 Task: Find connections with filter location Quzhou with filter topic #Sustainabilitywith filter profile language German with filter current company RPG Group with filter school University Institute of Technology, RGPV with filter industry Printing Services with filter service category Insurance with filter keywords title Account Manager
Action: Mouse moved to (154, 225)
Screenshot: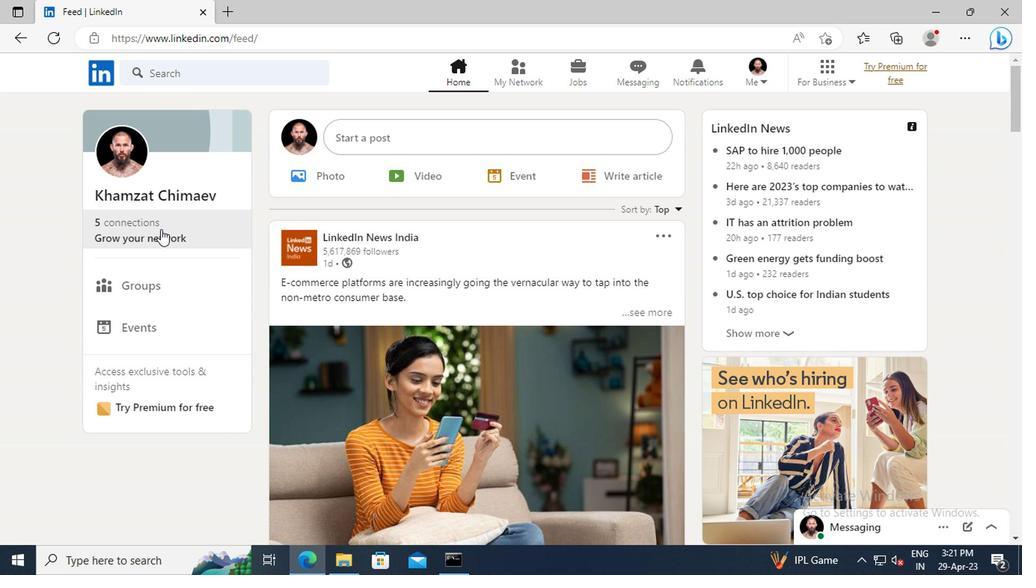 
Action: Mouse pressed left at (154, 225)
Screenshot: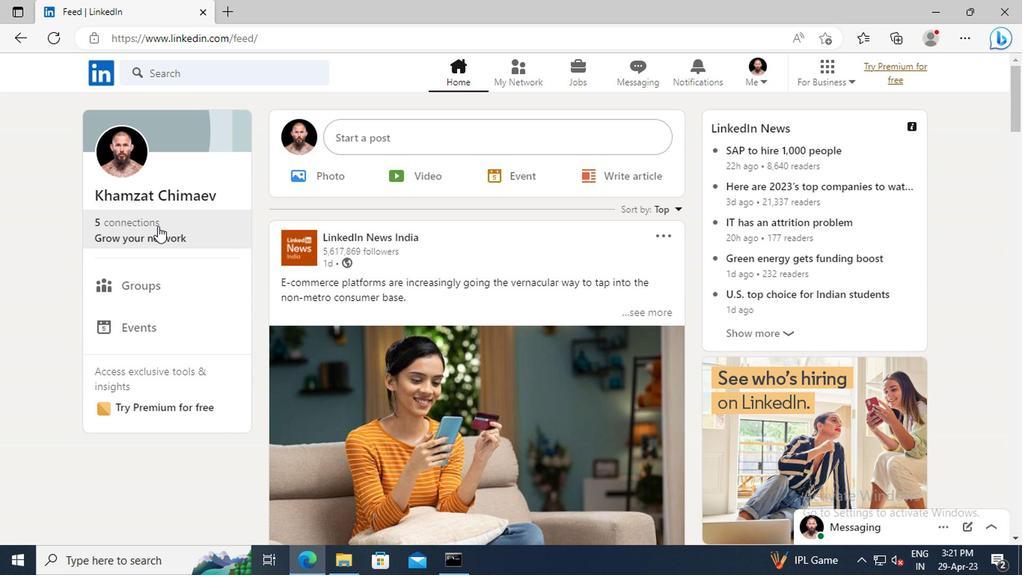 
Action: Mouse moved to (165, 156)
Screenshot: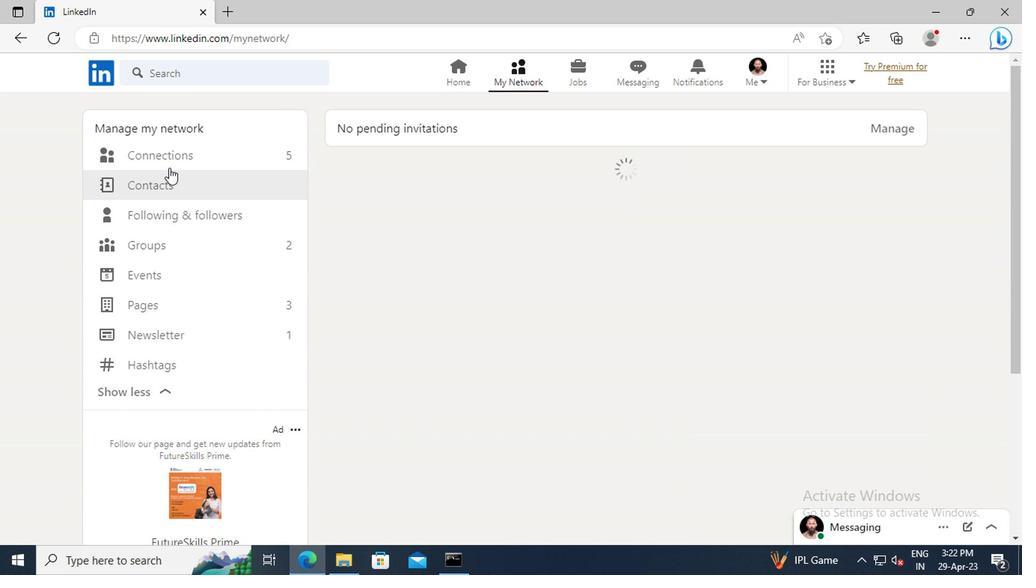 
Action: Mouse pressed left at (165, 156)
Screenshot: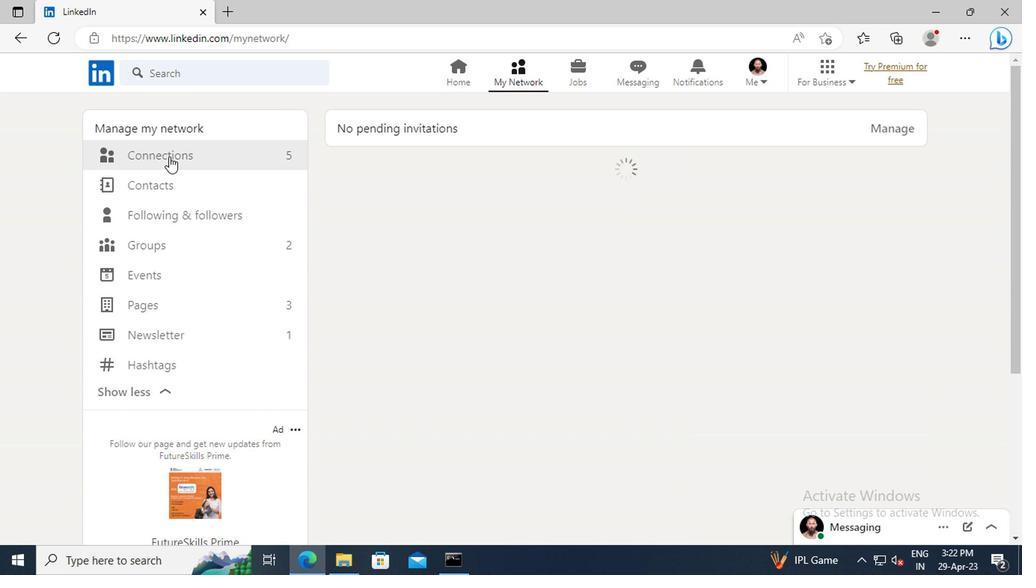 
Action: Mouse moved to (590, 158)
Screenshot: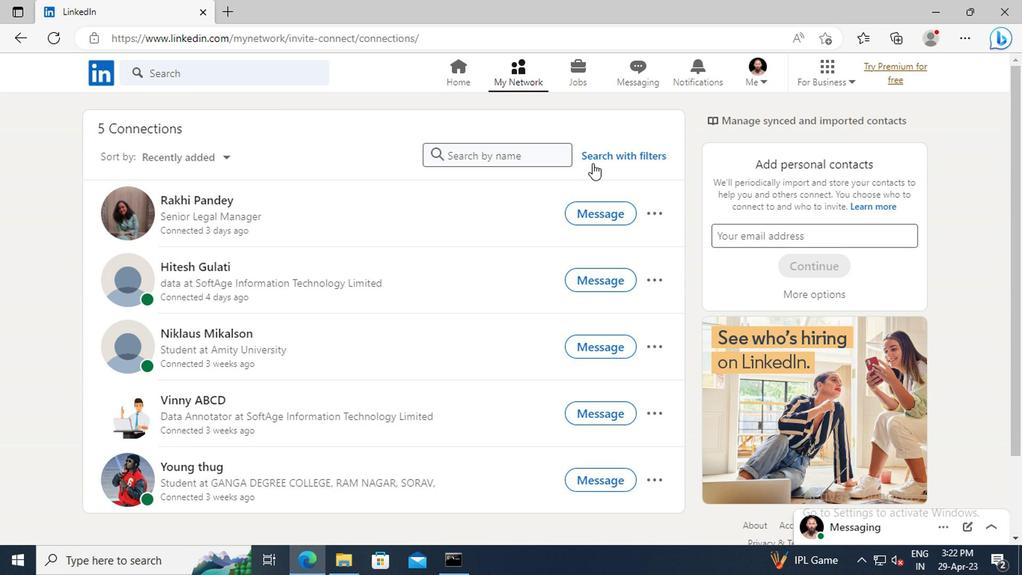 
Action: Mouse pressed left at (590, 158)
Screenshot: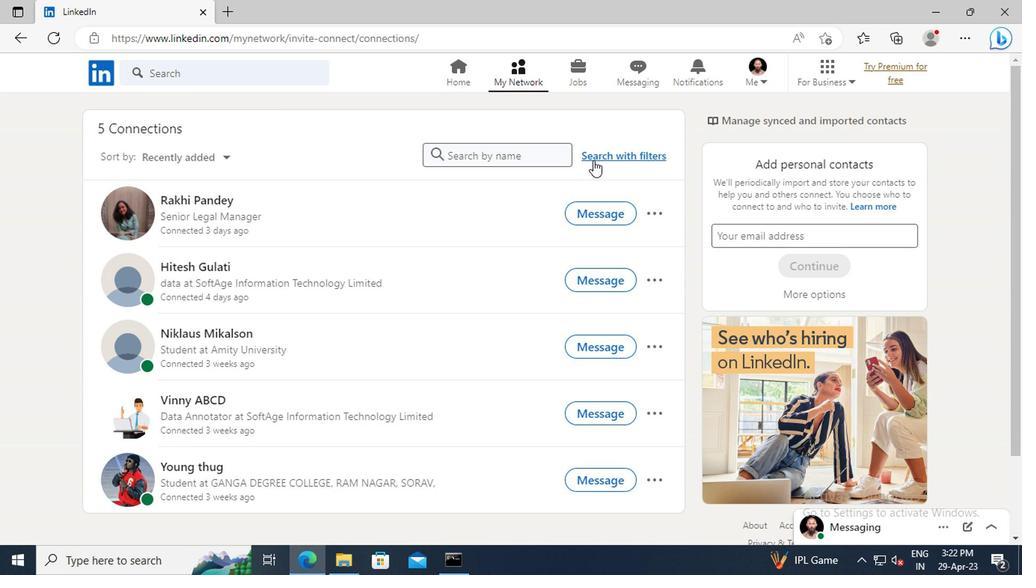 
Action: Mouse moved to (563, 117)
Screenshot: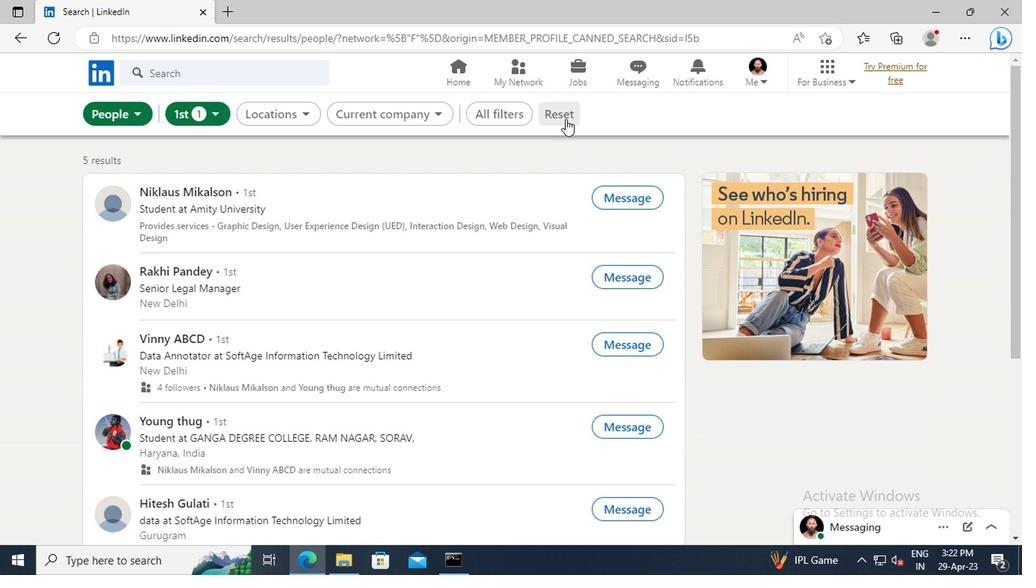 
Action: Mouse pressed left at (563, 117)
Screenshot: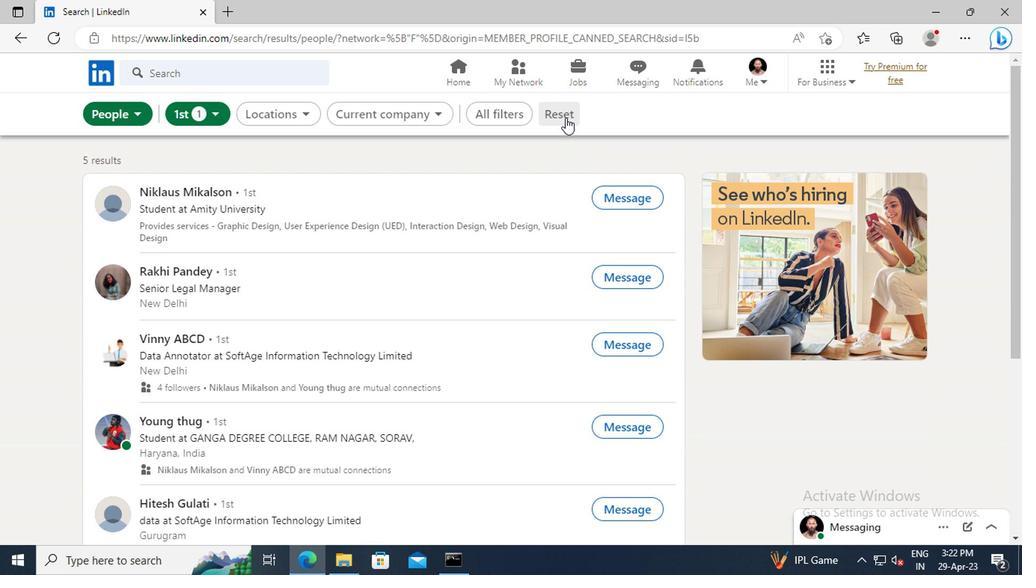 
Action: Mouse moved to (544, 115)
Screenshot: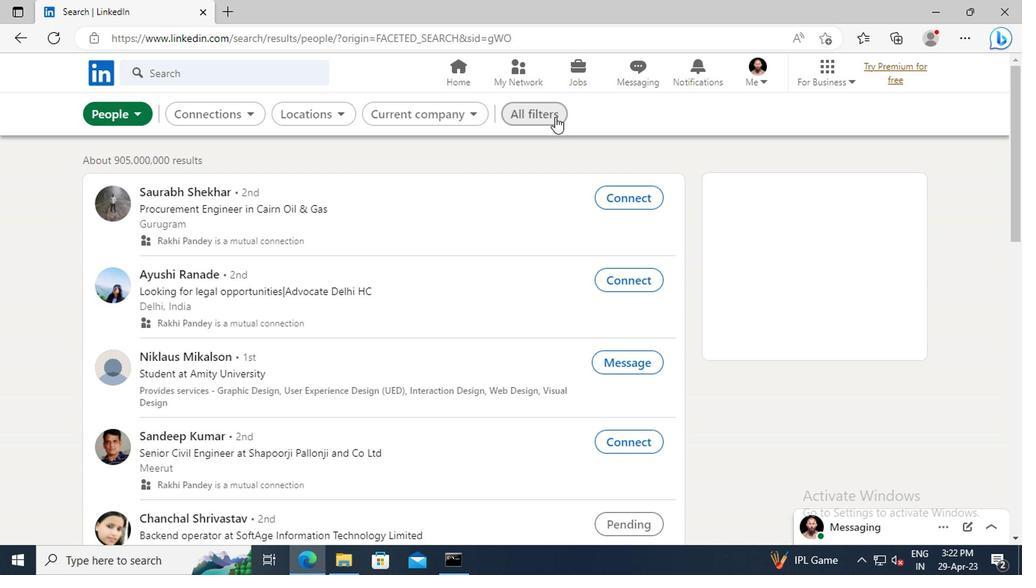 
Action: Mouse pressed left at (544, 115)
Screenshot: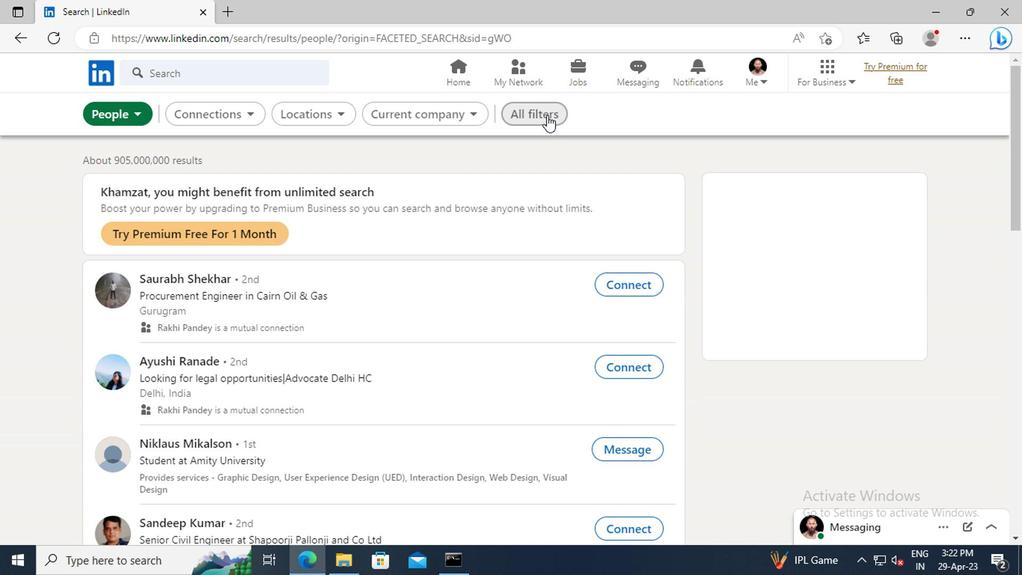 
Action: Mouse moved to (822, 265)
Screenshot: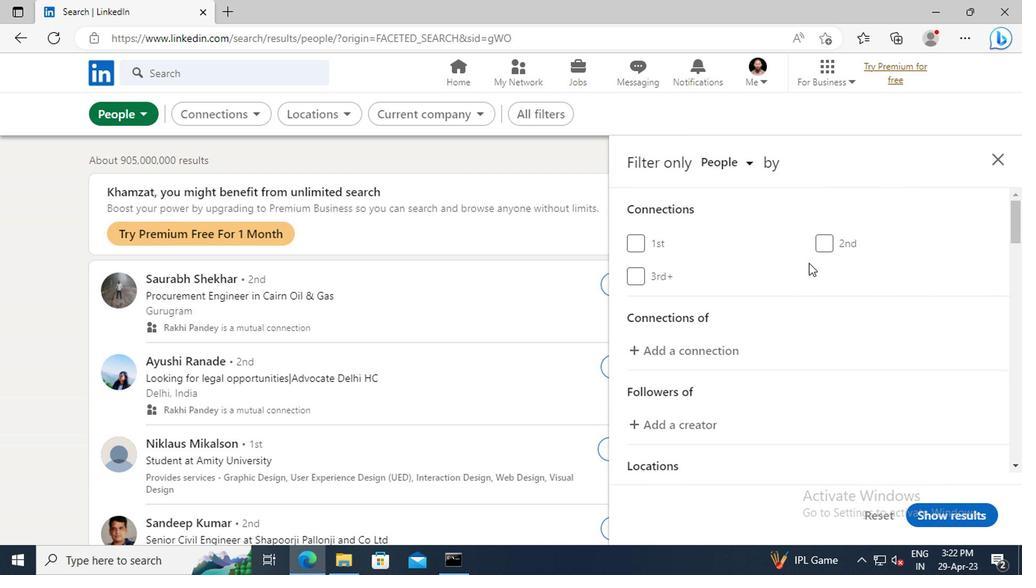 
Action: Mouse scrolled (822, 264) with delta (0, -1)
Screenshot: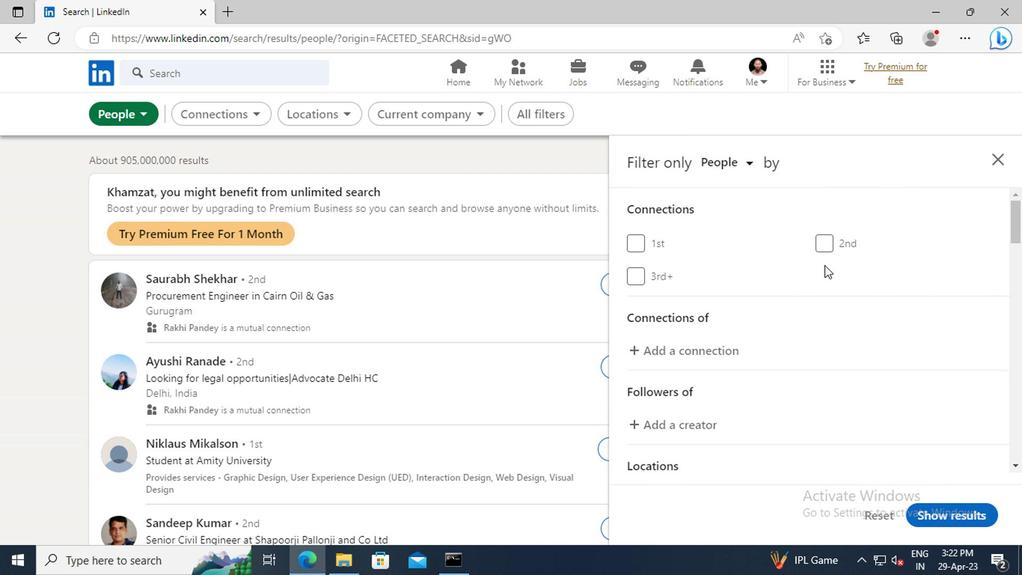 
Action: Mouse scrolled (822, 264) with delta (0, -1)
Screenshot: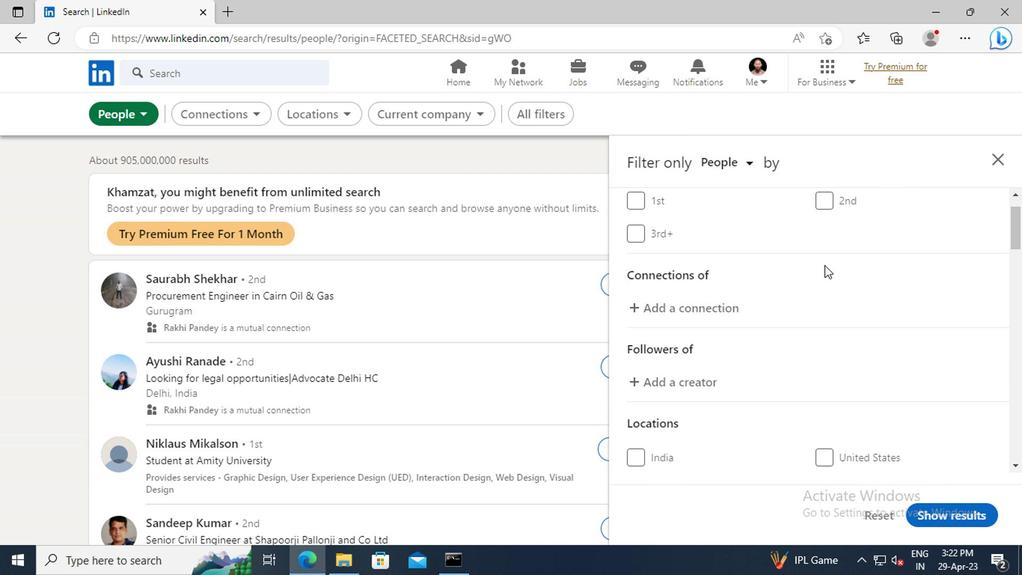
Action: Mouse scrolled (822, 264) with delta (0, -1)
Screenshot: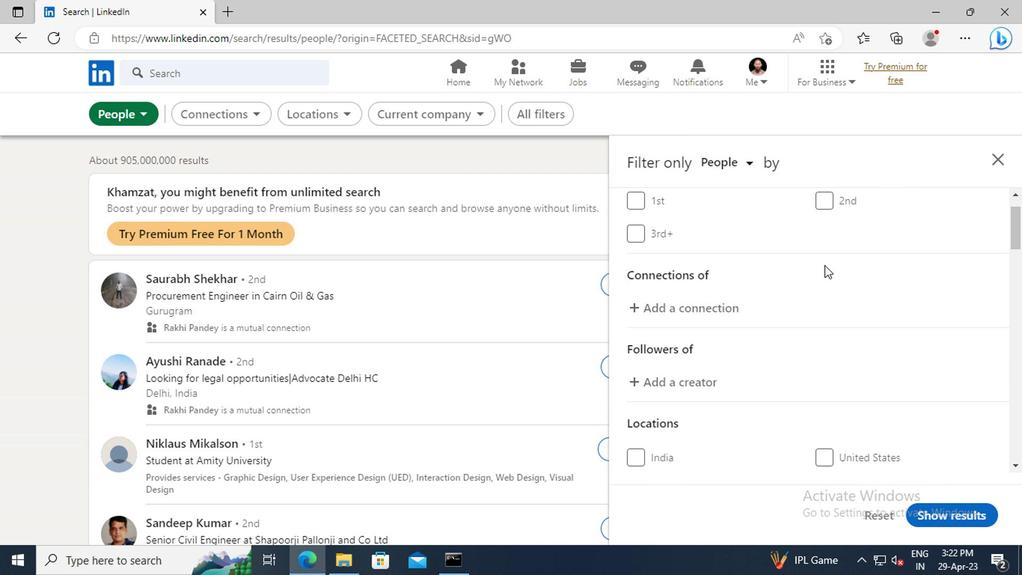 
Action: Mouse scrolled (822, 264) with delta (0, -1)
Screenshot: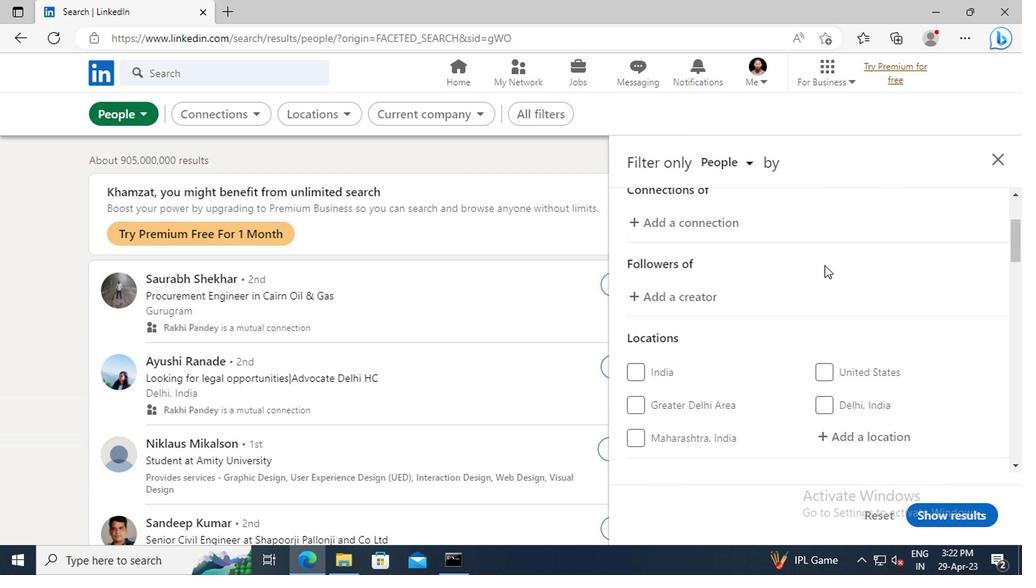 
Action: Mouse scrolled (822, 264) with delta (0, -1)
Screenshot: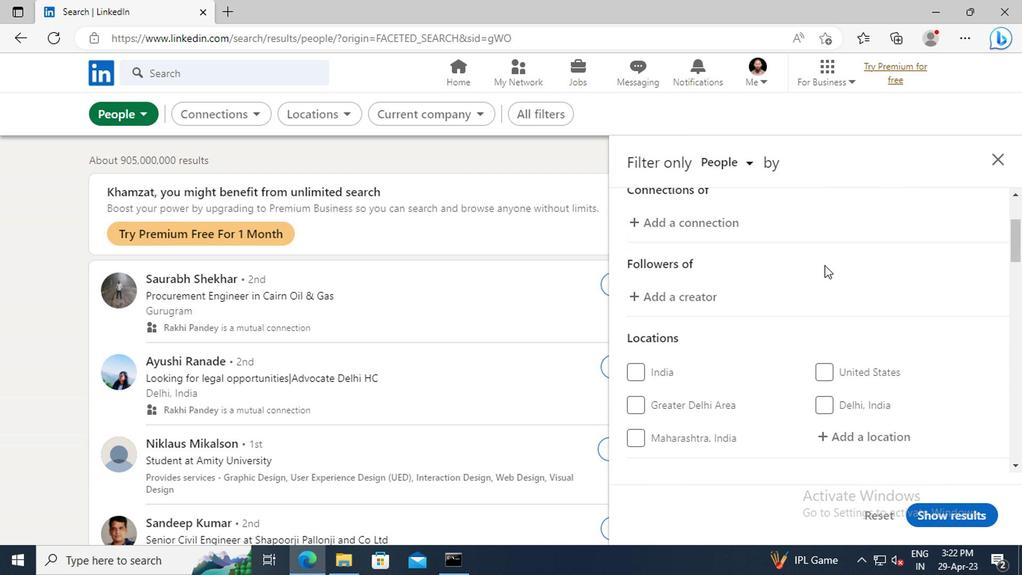 
Action: Mouse scrolled (822, 264) with delta (0, -1)
Screenshot: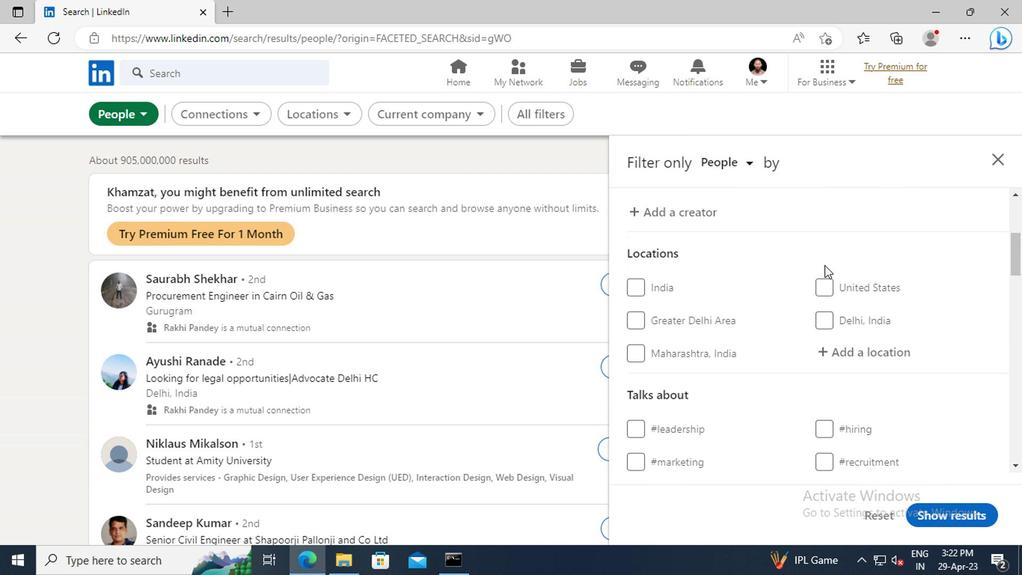 
Action: Mouse moved to (836, 310)
Screenshot: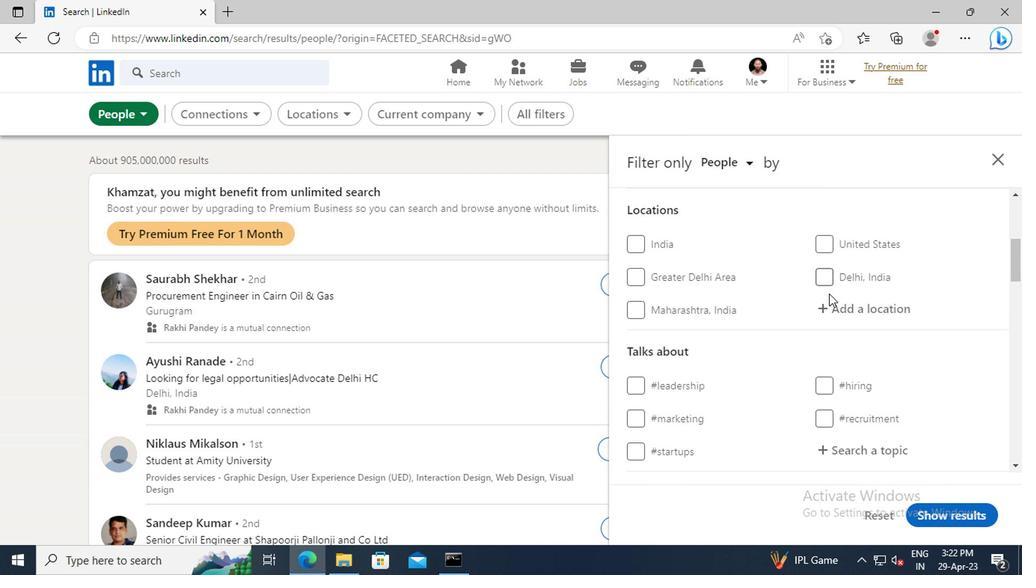 
Action: Mouse pressed left at (836, 310)
Screenshot: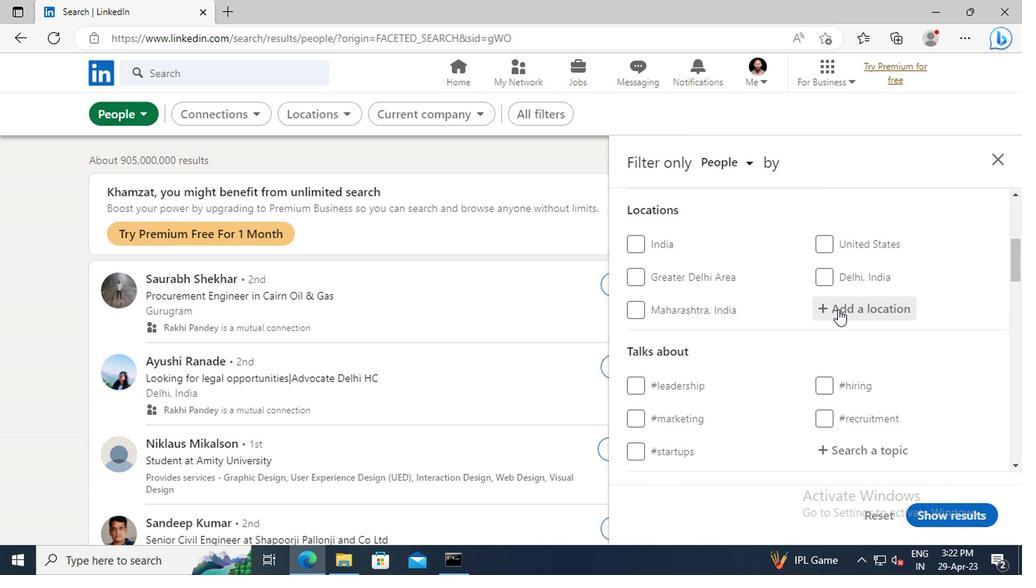 
Action: Key pressed <Key.shift>QUZHOU
Screenshot: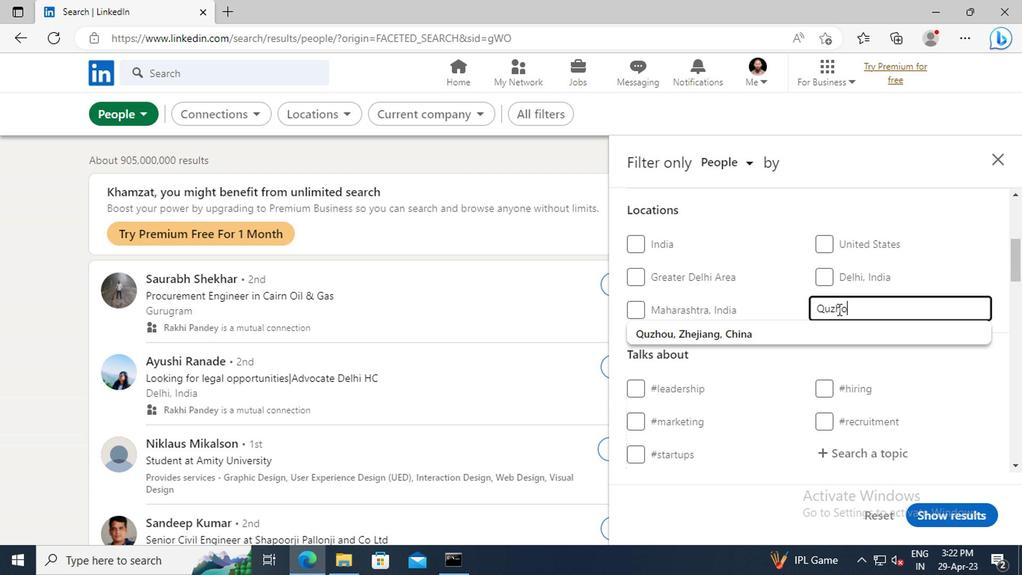 
Action: Mouse moved to (812, 330)
Screenshot: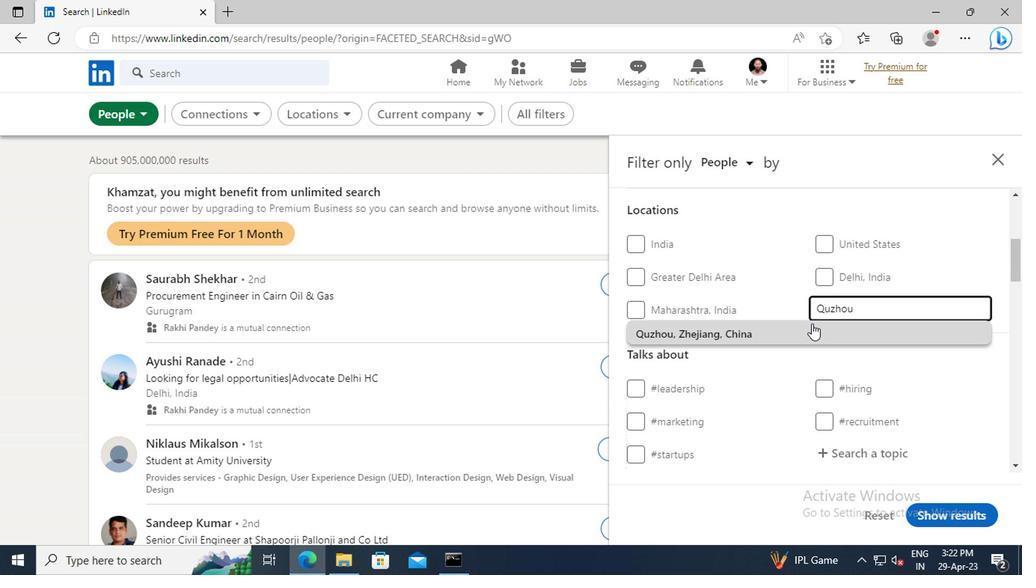 
Action: Mouse pressed left at (812, 330)
Screenshot: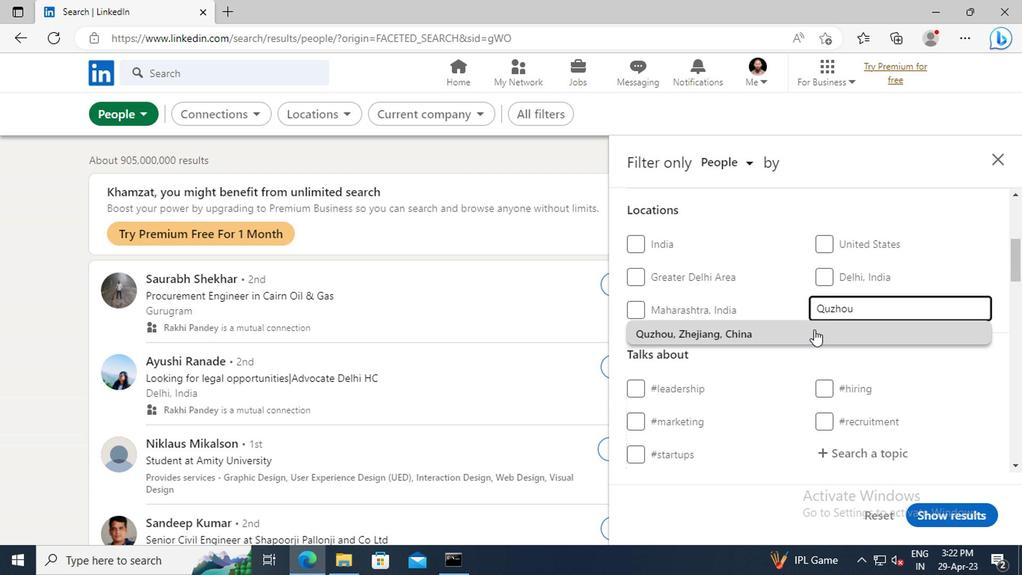 
Action: Mouse scrolled (812, 329) with delta (0, 0)
Screenshot: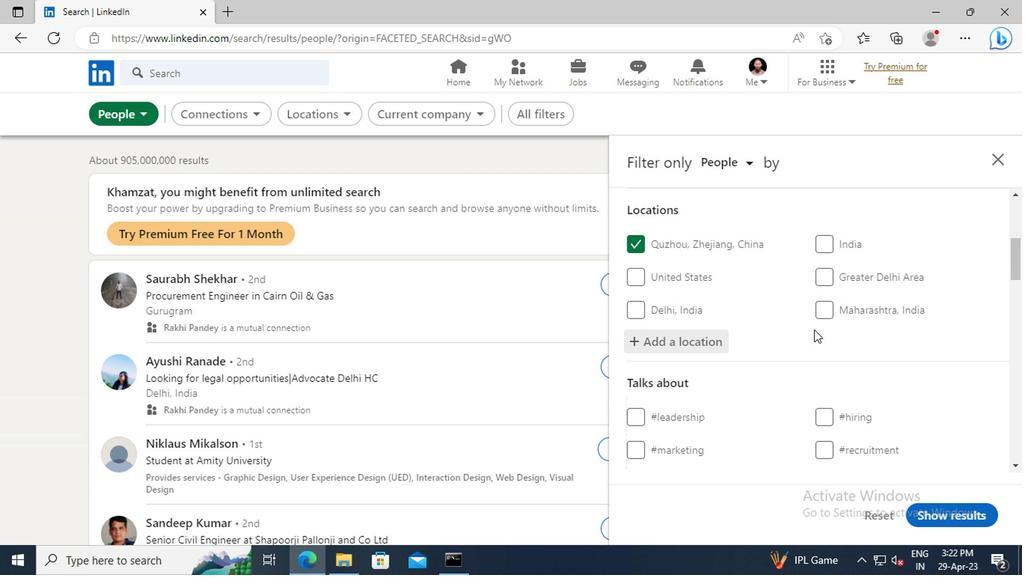 
Action: Mouse scrolled (812, 329) with delta (0, 0)
Screenshot: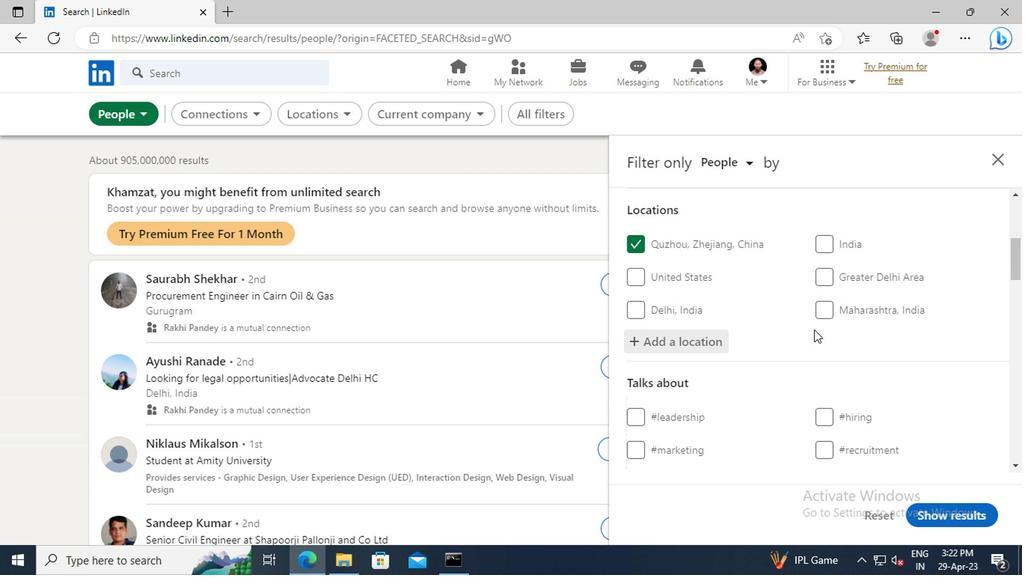
Action: Mouse scrolled (812, 329) with delta (0, 0)
Screenshot: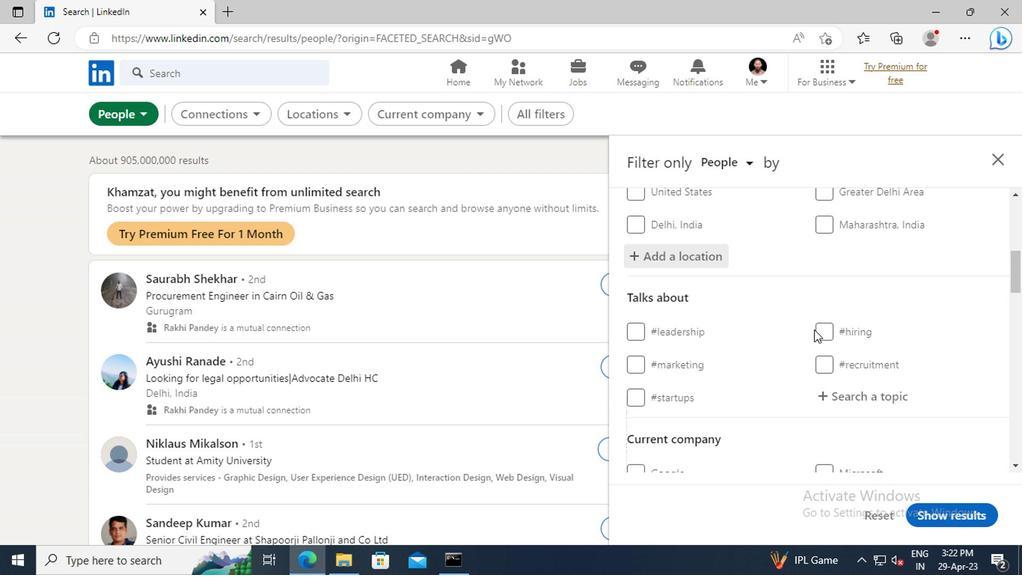 
Action: Mouse moved to (836, 354)
Screenshot: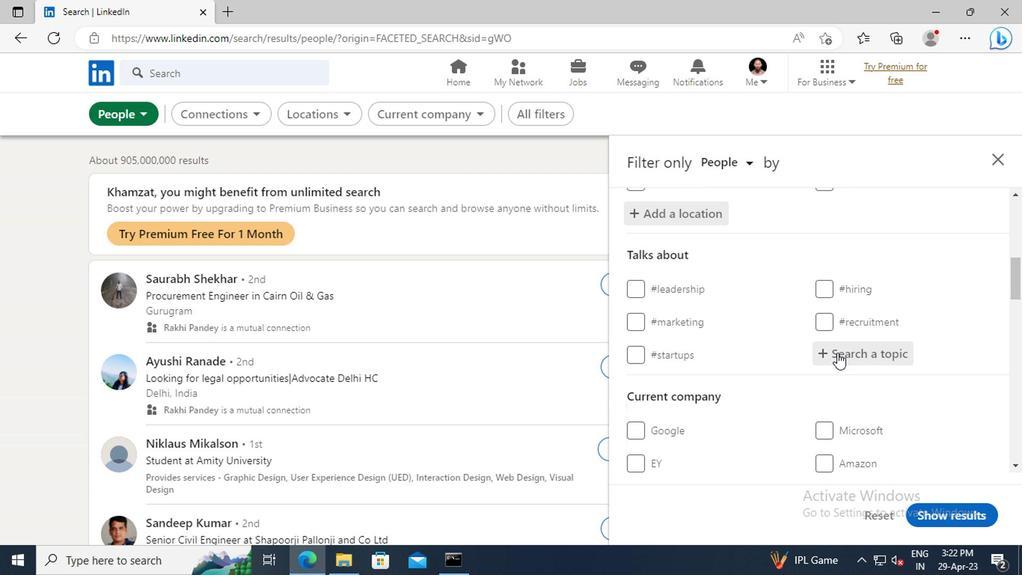 
Action: Mouse pressed left at (836, 354)
Screenshot: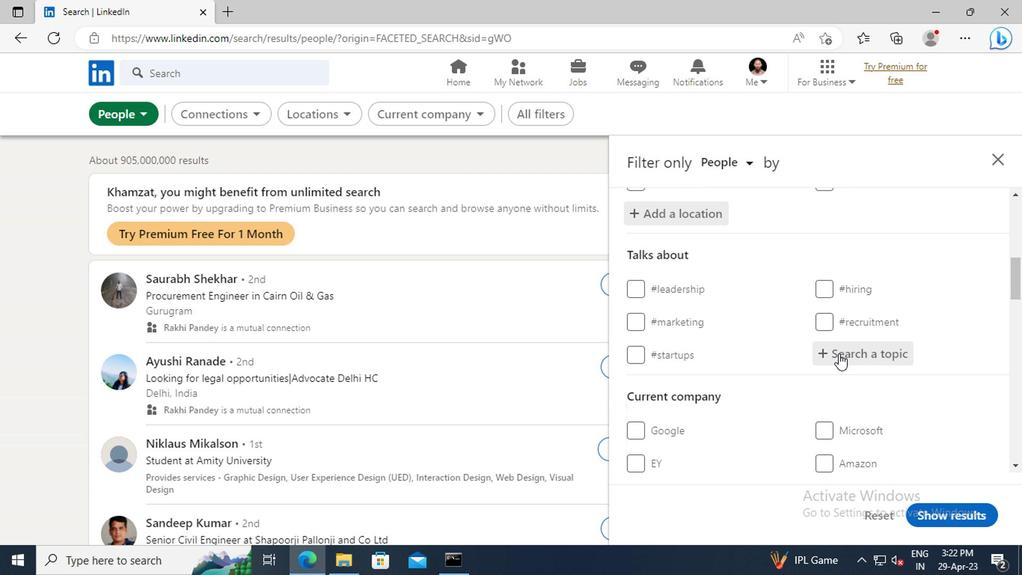 
Action: Key pressed <Key.shift>SUSTAINA
Screenshot: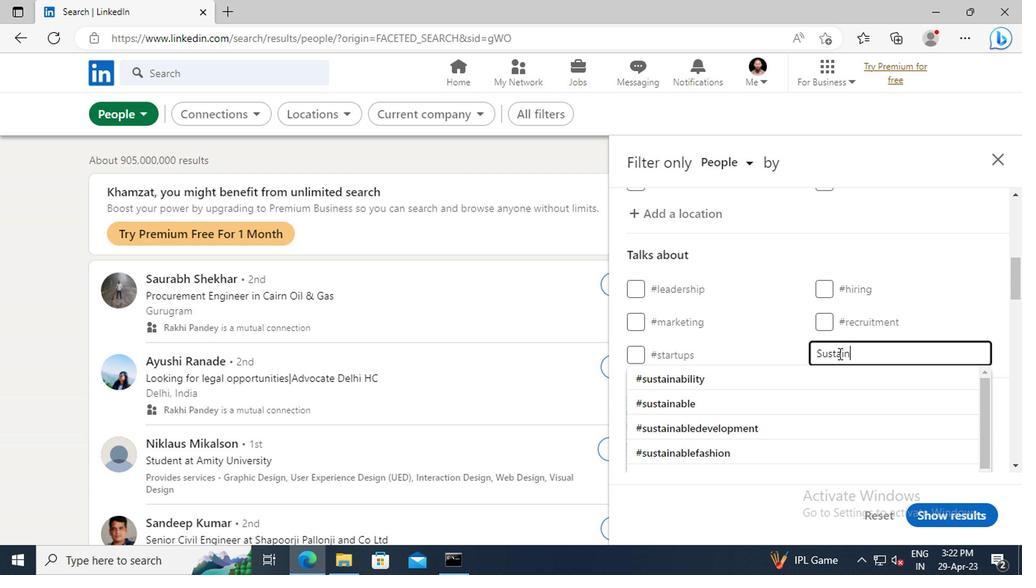
Action: Mouse moved to (831, 371)
Screenshot: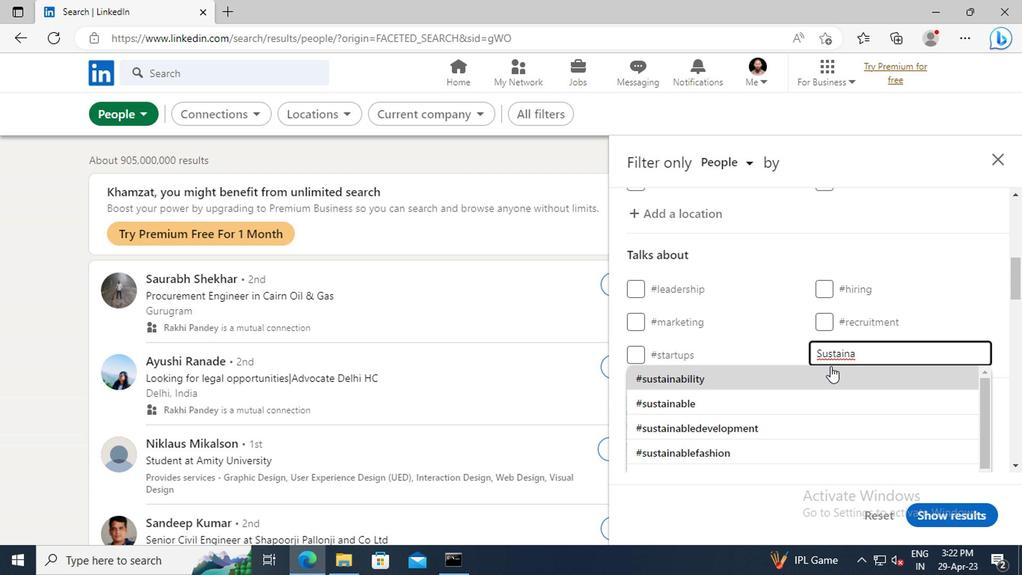 
Action: Mouse pressed left at (831, 371)
Screenshot: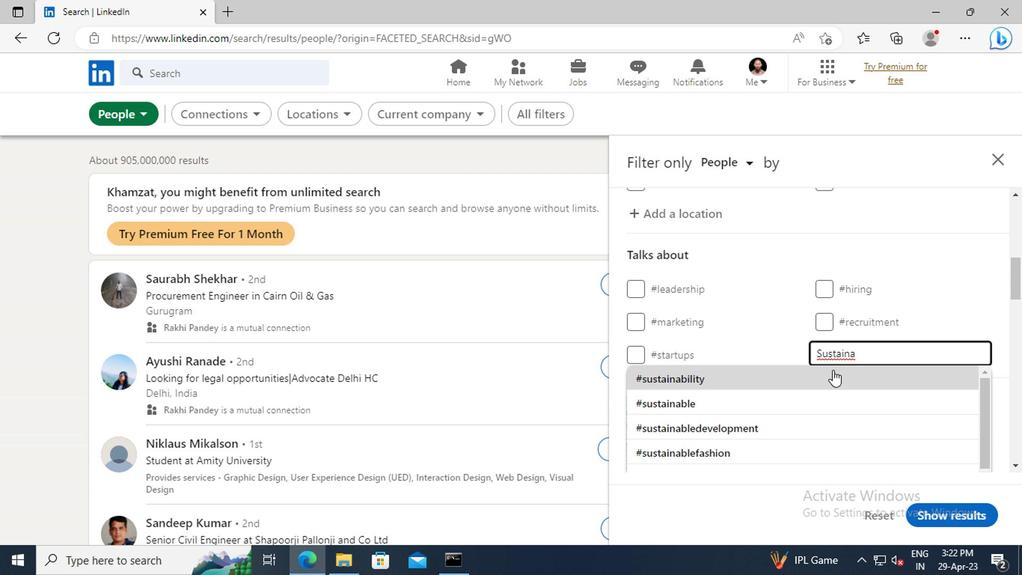 
Action: Mouse scrolled (831, 370) with delta (0, -1)
Screenshot: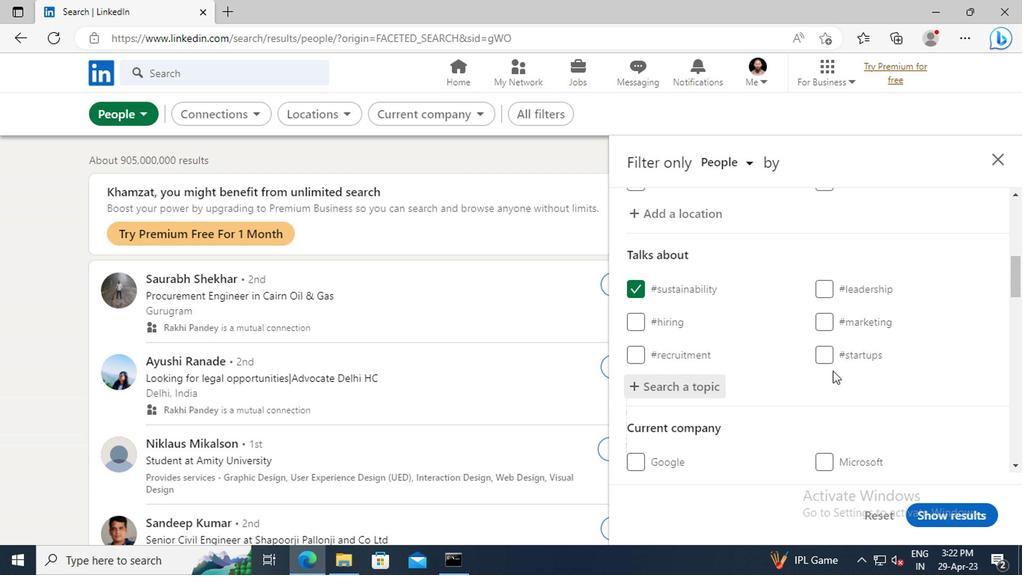 
Action: Mouse scrolled (831, 370) with delta (0, -1)
Screenshot: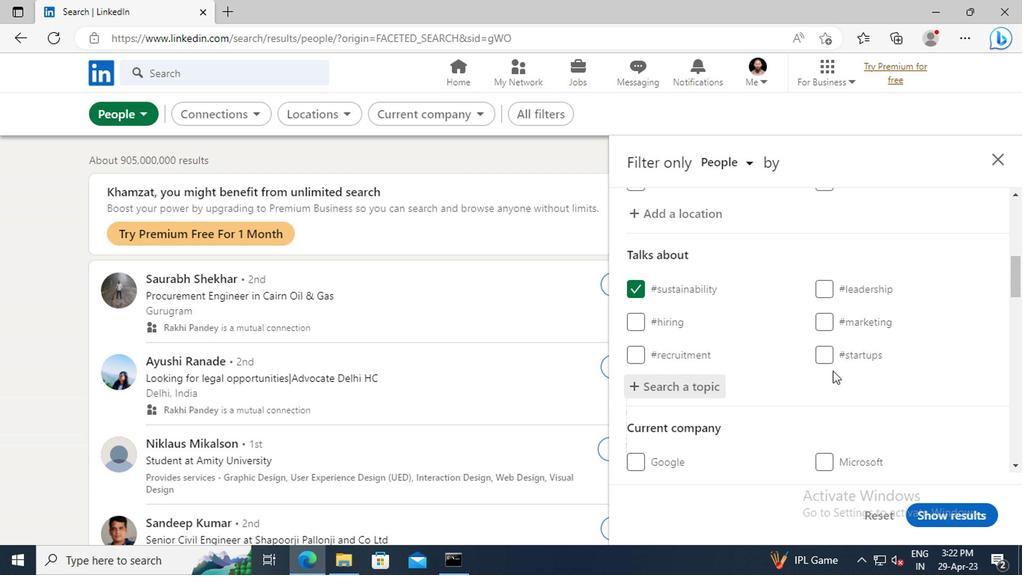 
Action: Mouse scrolled (831, 370) with delta (0, -1)
Screenshot: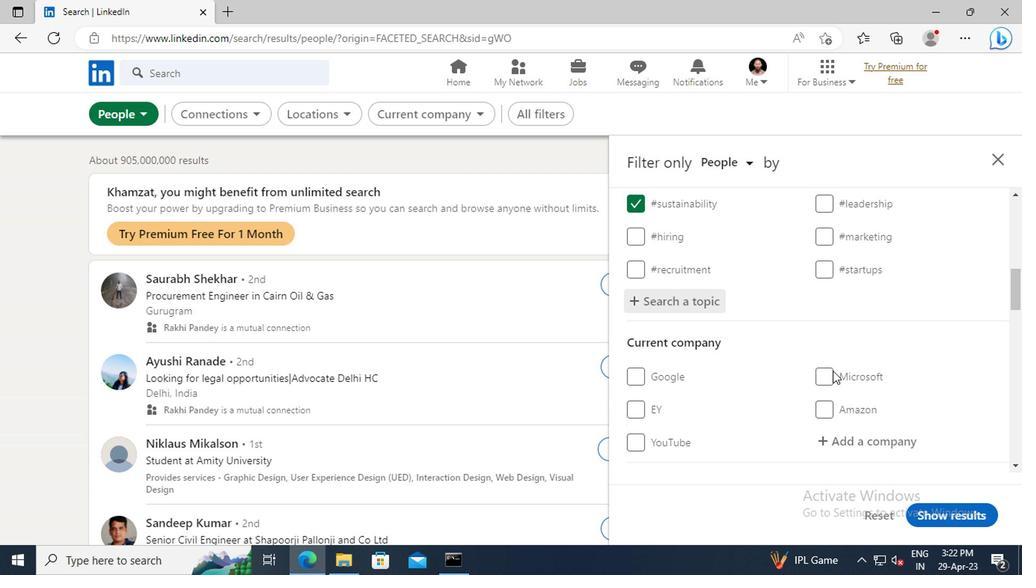 
Action: Mouse scrolled (831, 370) with delta (0, -1)
Screenshot: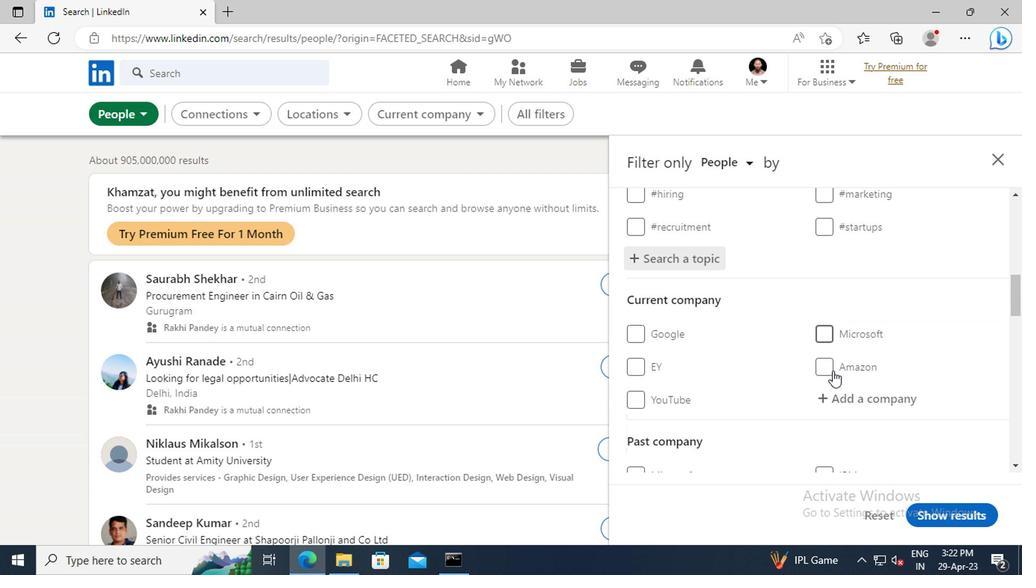 
Action: Mouse scrolled (831, 370) with delta (0, -1)
Screenshot: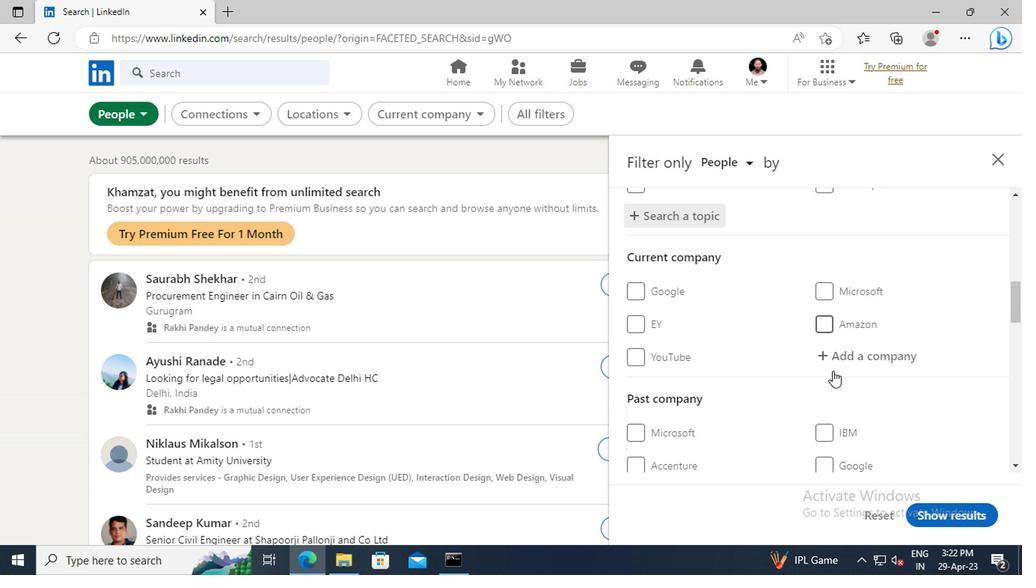 
Action: Mouse scrolled (831, 370) with delta (0, -1)
Screenshot: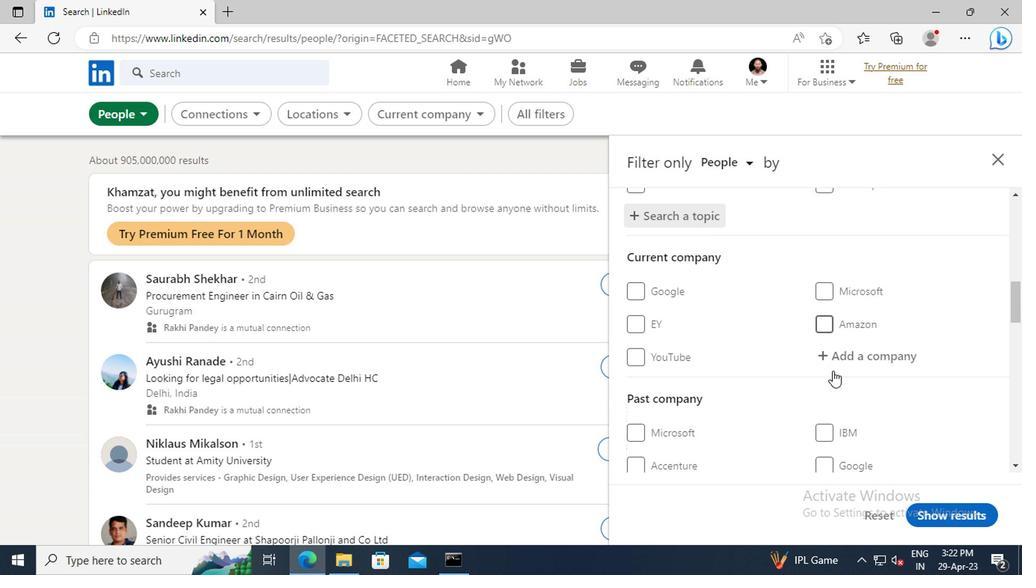
Action: Mouse scrolled (831, 370) with delta (0, -1)
Screenshot: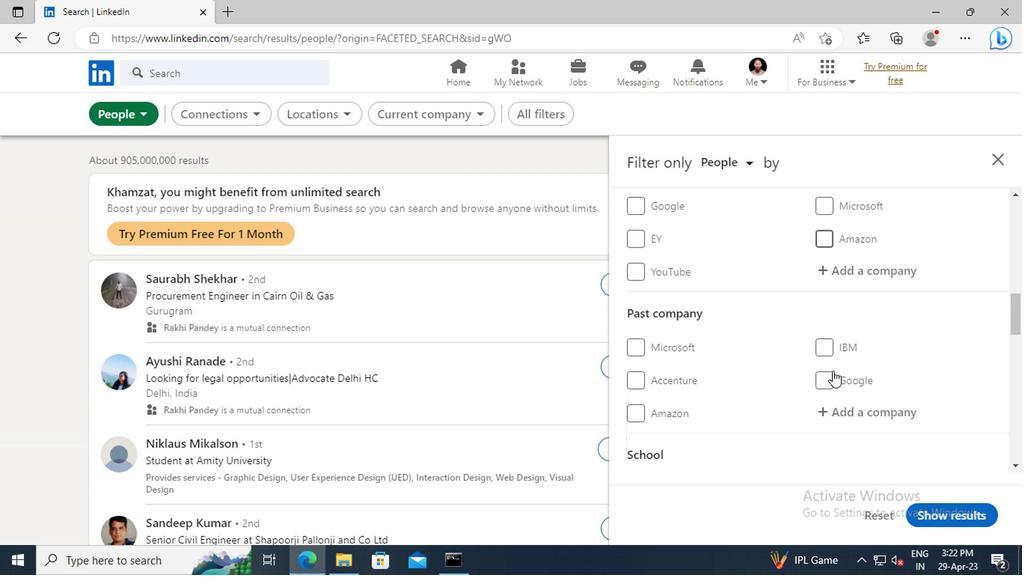 
Action: Mouse scrolled (831, 370) with delta (0, -1)
Screenshot: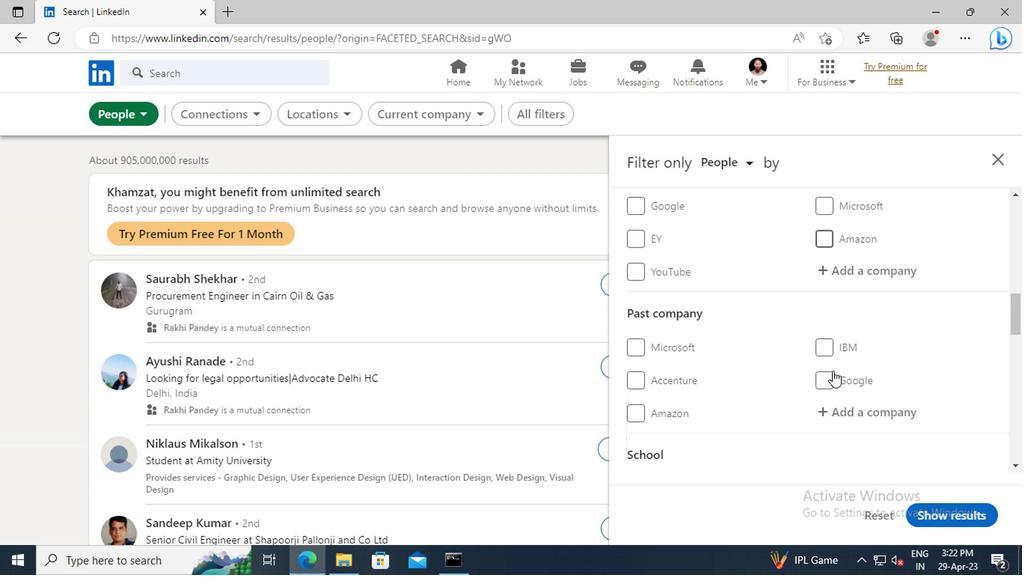 
Action: Mouse scrolled (831, 370) with delta (0, -1)
Screenshot: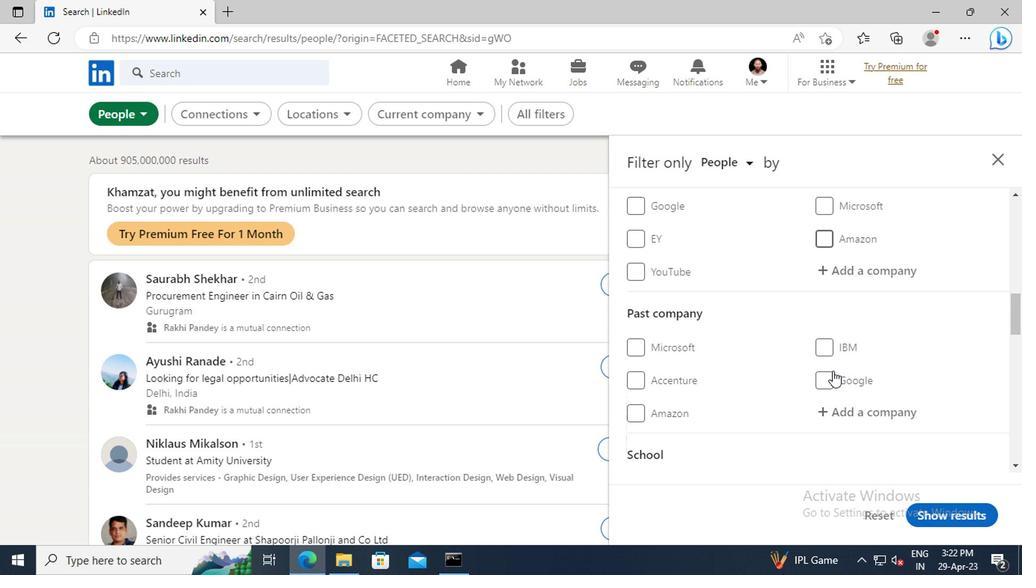 
Action: Mouse scrolled (831, 370) with delta (0, -1)
Screenshot: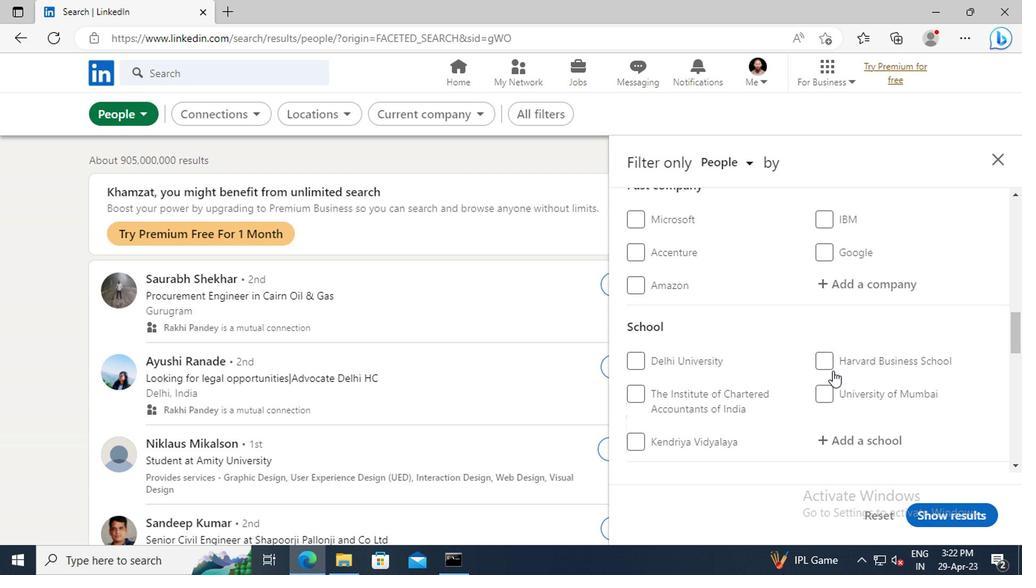 
Action: Mouse scrolled (831, 370) with delta (0, -1)
Screenshot: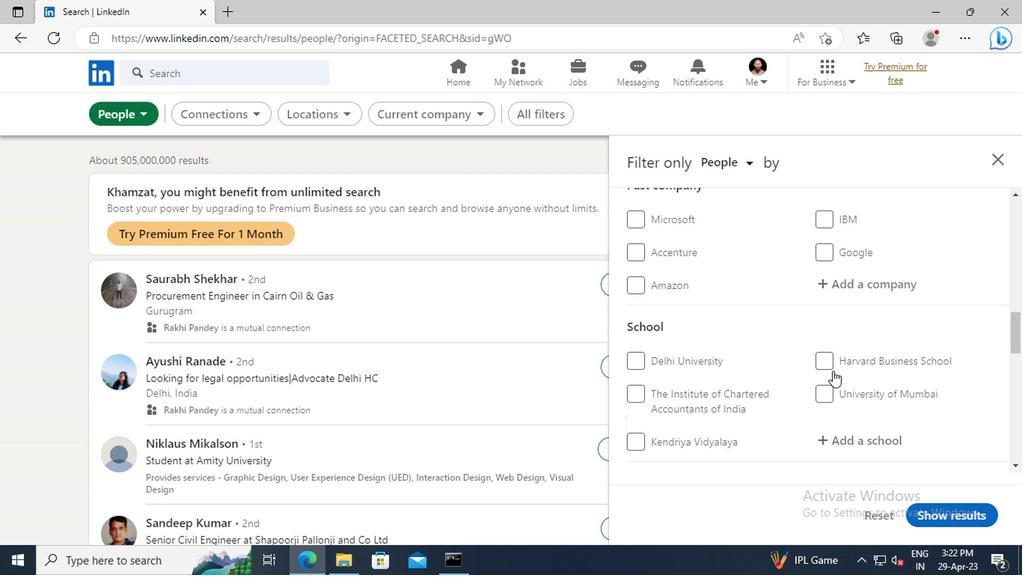 
Action: Mouse scrolled (831, 370) with delta (0, -1)
Screenshot: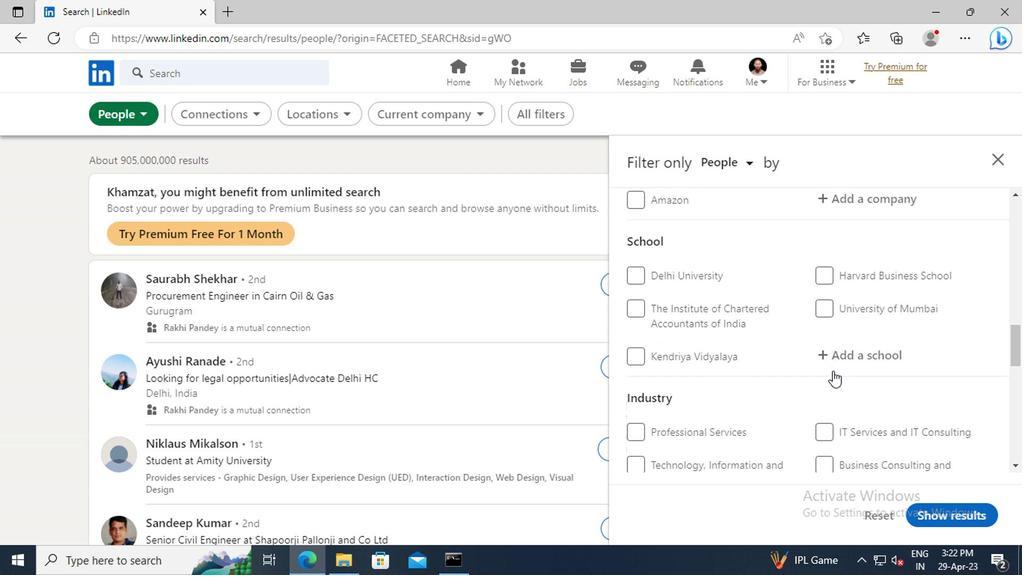
Action: Mouse scrolled (831, 370) with delta (0, -1)
Screenshot: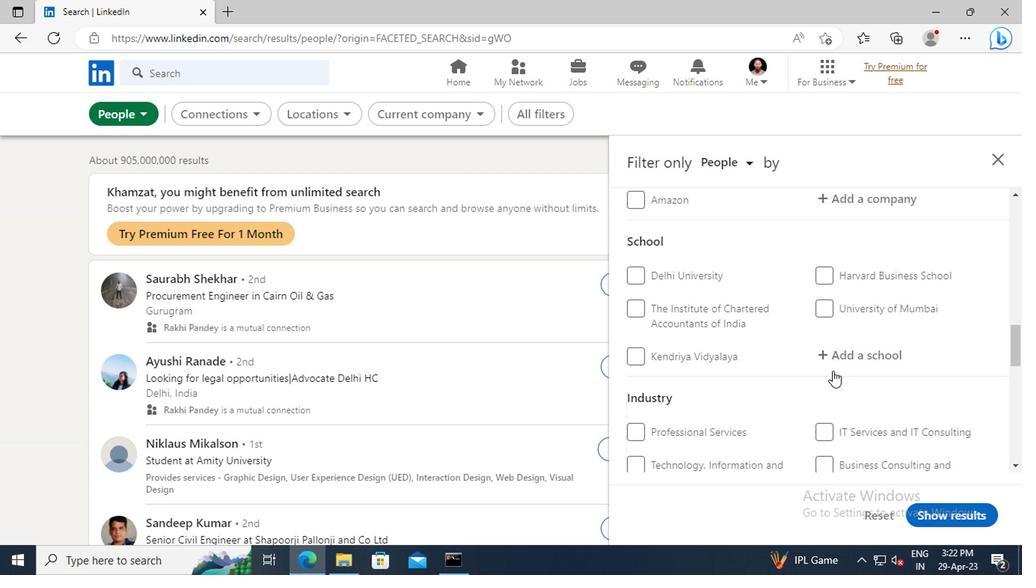 
Action: Mouse scrolled (831, 370) with delta (0, -1)
Screenshot: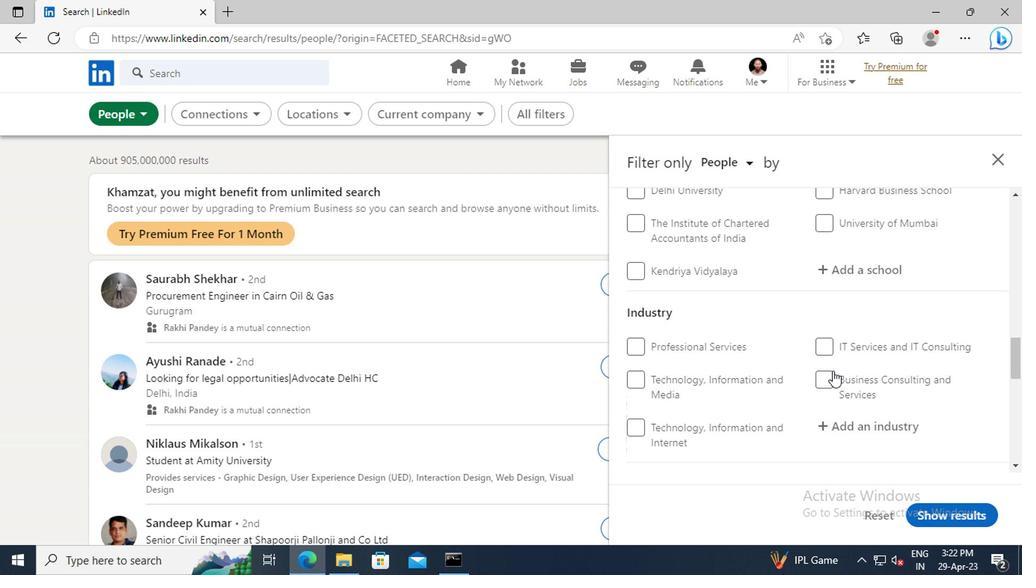 
Action: Mouse scrolled (831, 370) with delta (0, -1)
Screenshot: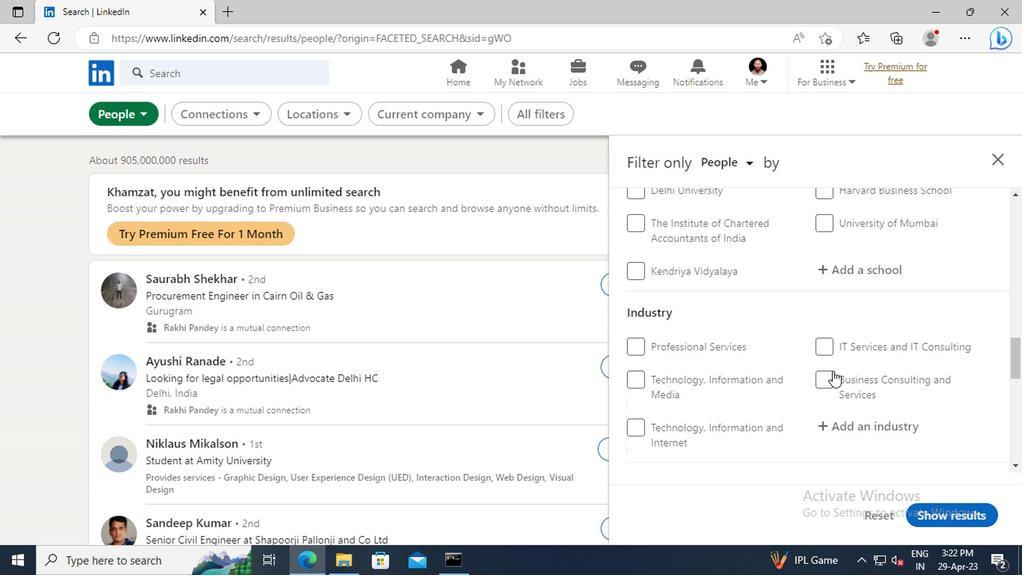 
Action: Mouse scrolled (831, 370) with delta (0, -1)
Screenshot: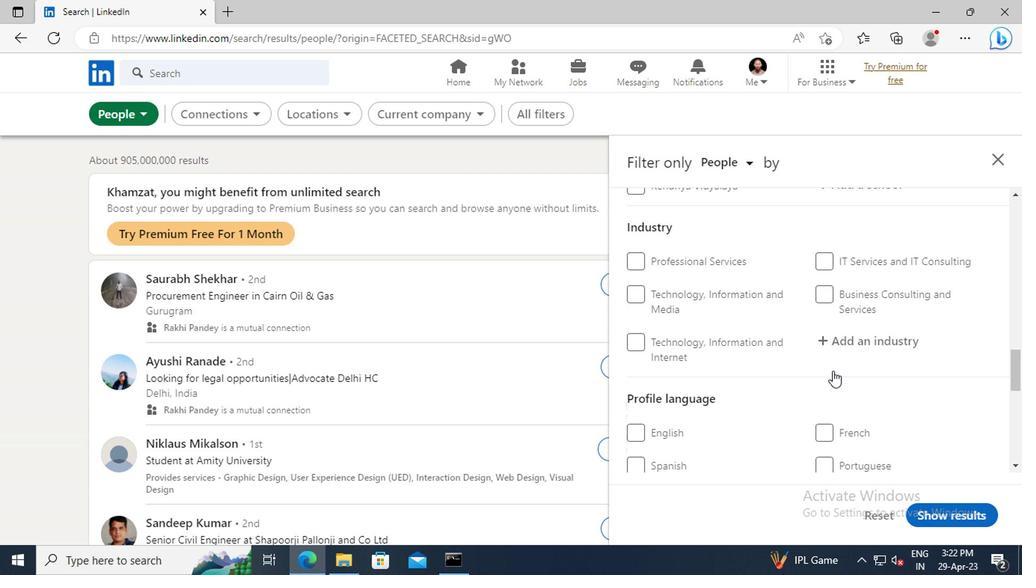 
Action: Mouse moved to (636, 457)
Screenshot: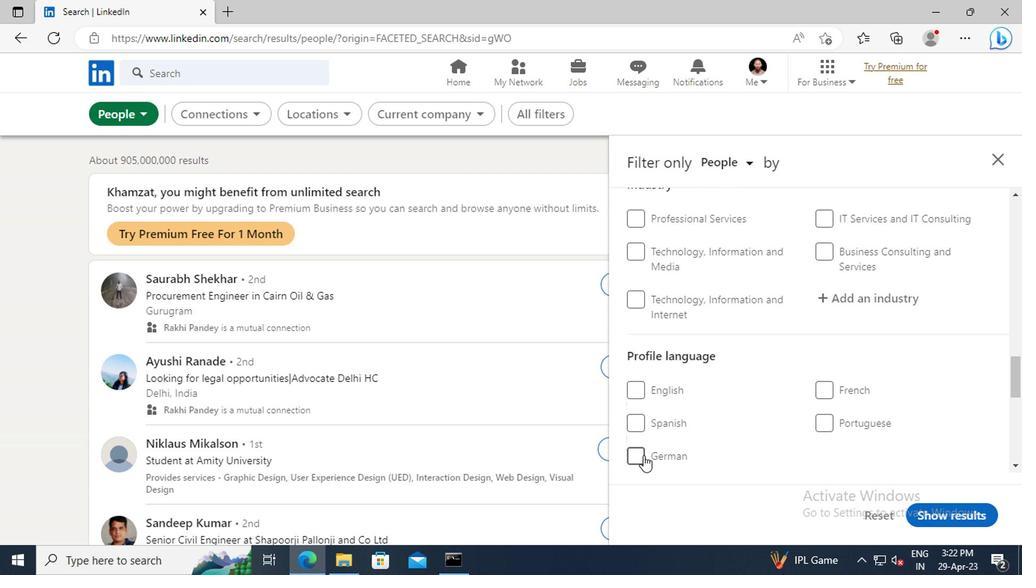 
Action: Mouse pressed left at (636, 457)
Screenshot: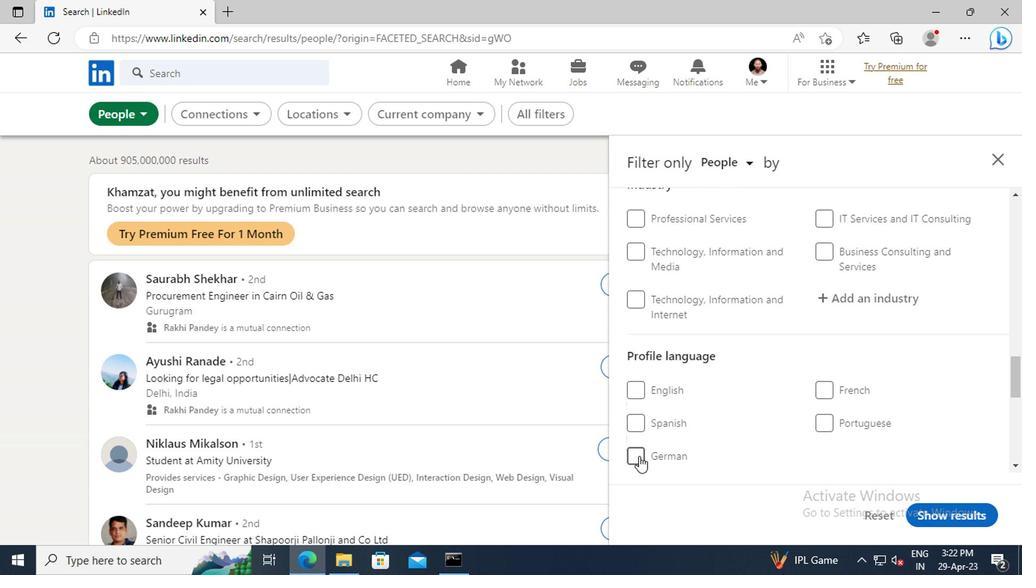 
Action: Mouse moved to (836, 379)
Screenshot: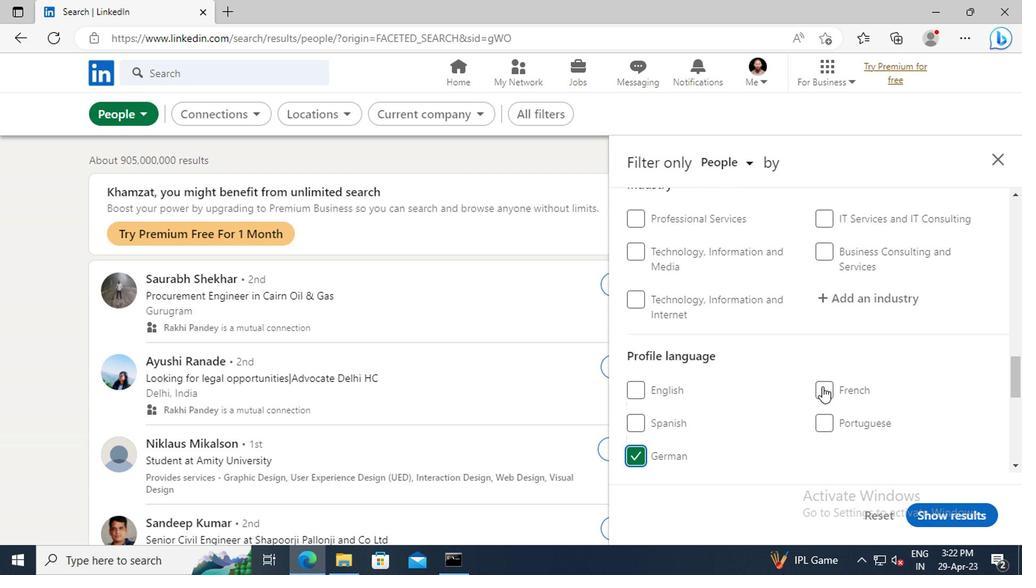 
Action: Mouse scrolled (836, 380) with delta (0, 1)
Screenshot: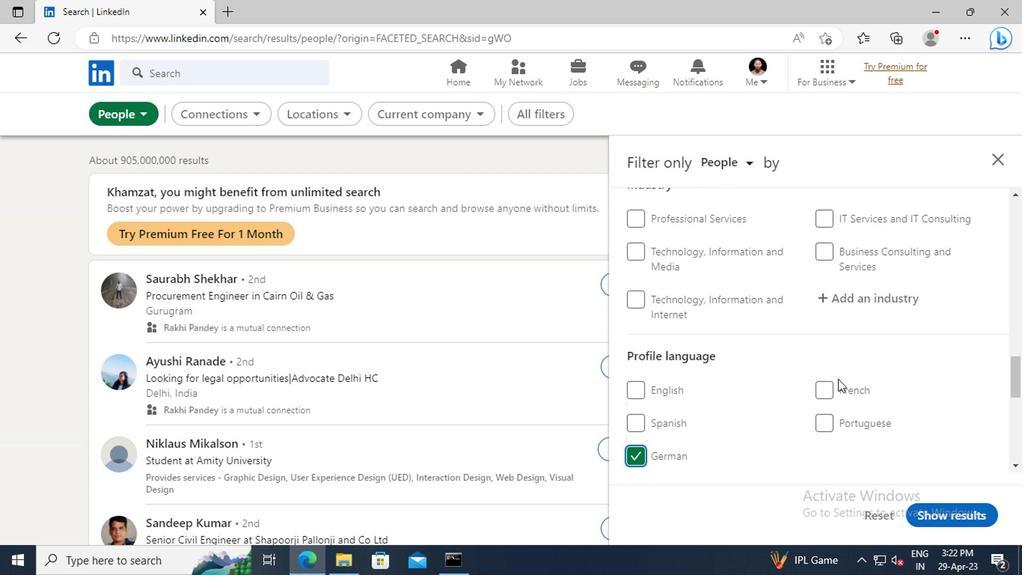 
Action: Mouse scrolled (836, 380) with delta (0, 1)
Screenshot: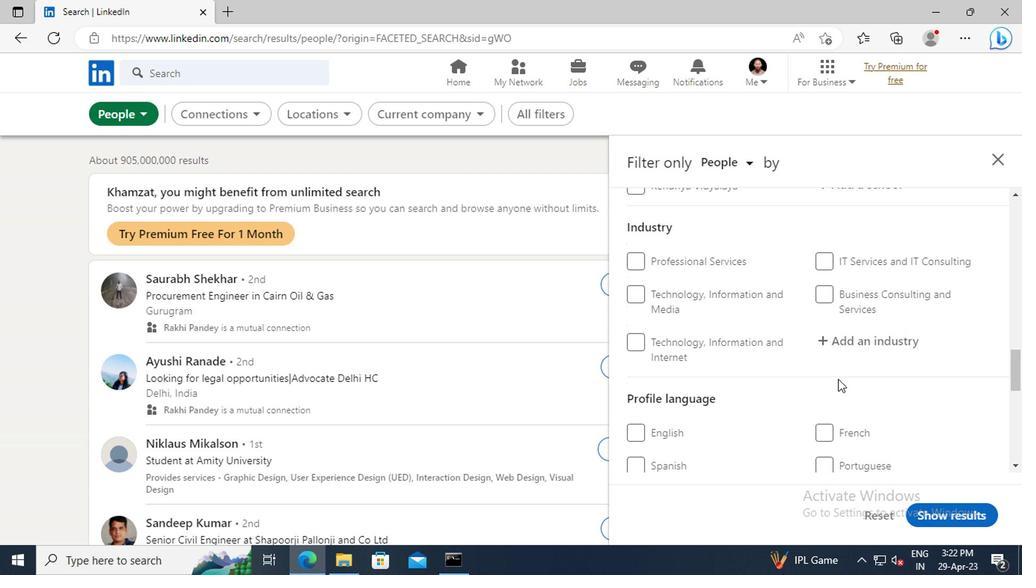 
Action: Mouse scrolled (836, 380) with delta (0, 1)
Screenshot: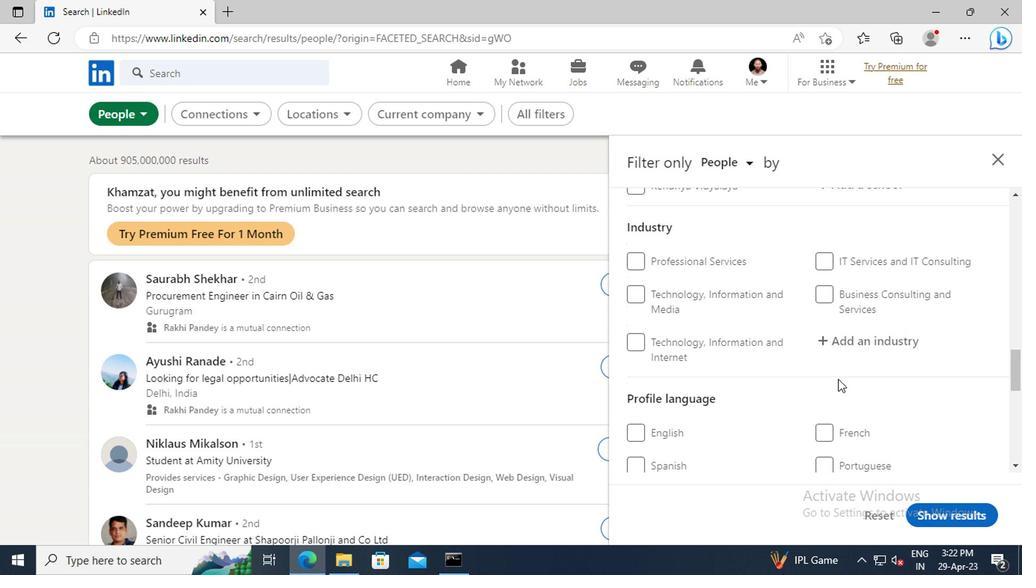 
Action: Mouse scrolled (836, 380) with delta (0, 1)
Screenshot: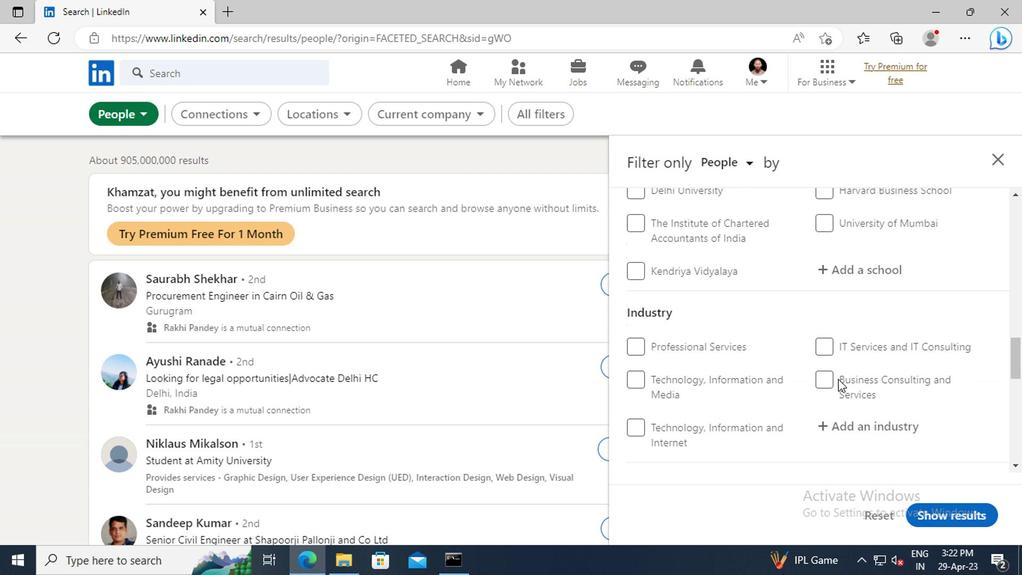 
Action: Mouse scrolled (836, 380) with delta (0, 1)
Screenshot: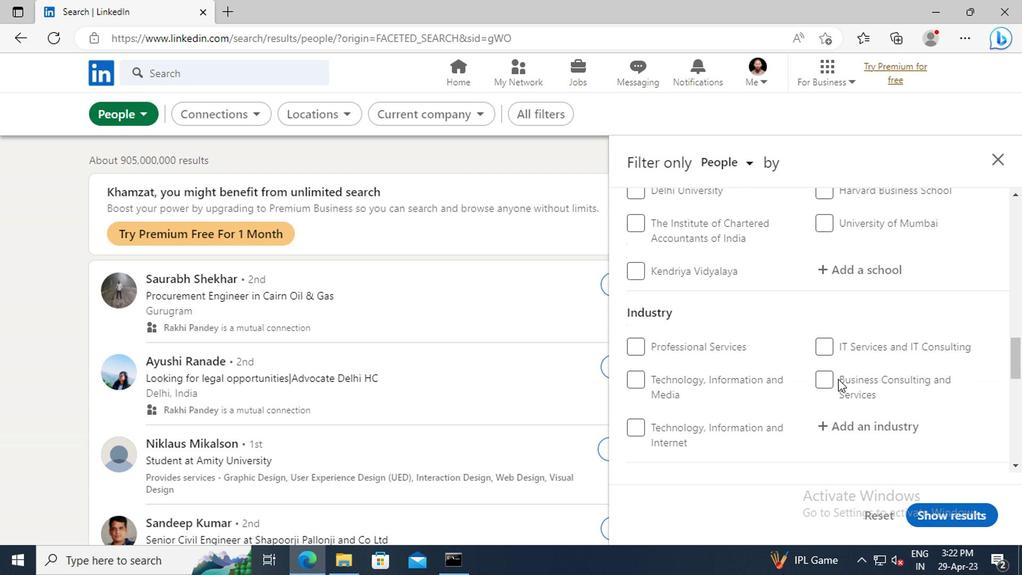 
Action: Mouse scrolled (836, 380) with delta (0, 1)
Screenshot: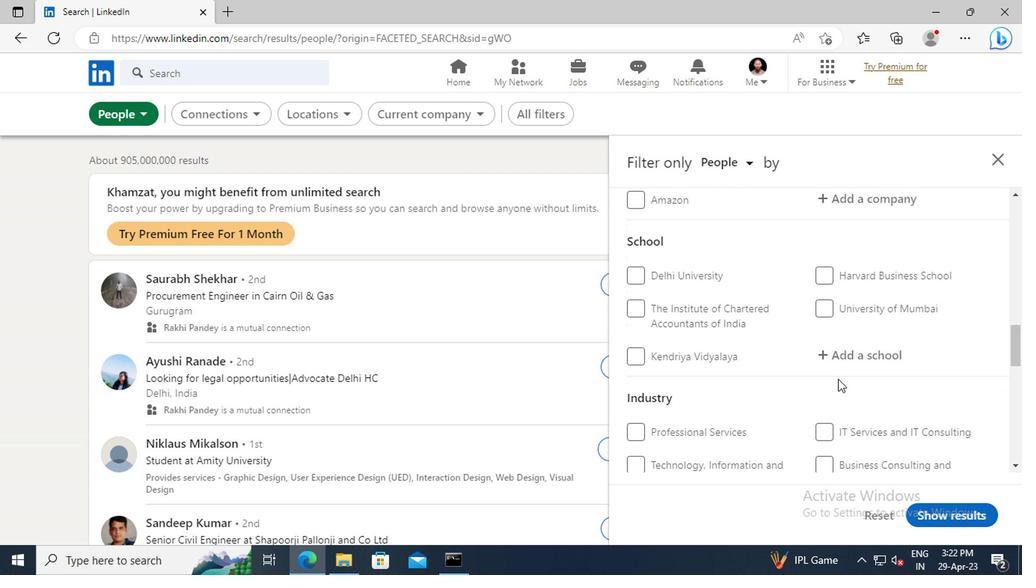 
Action: Mouse scrolled (836, 380) with delta (0, 1)
Screenshot: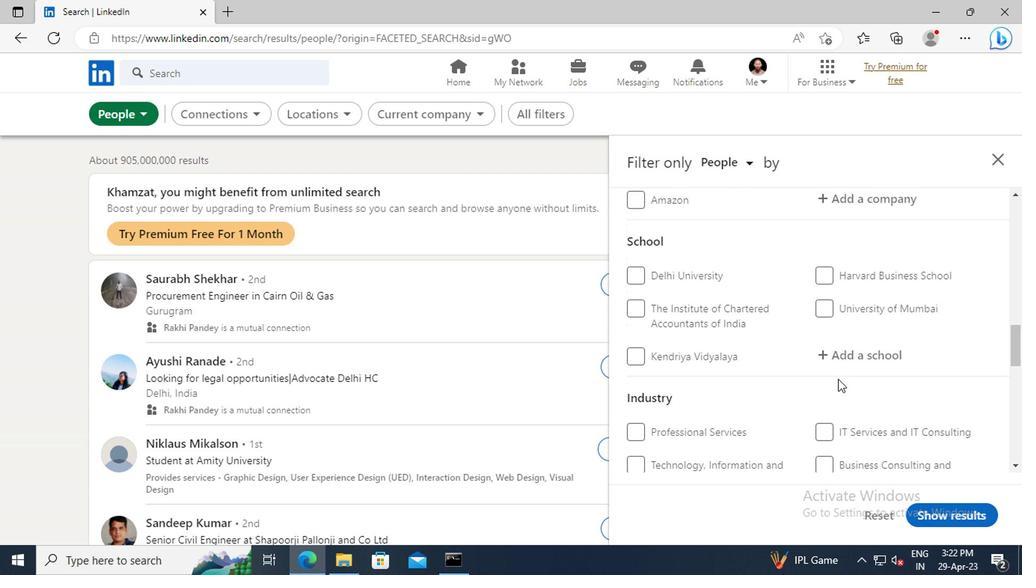 
Action: Mouse scrolled (836, 380) with delta (0, 1)
Screenshot: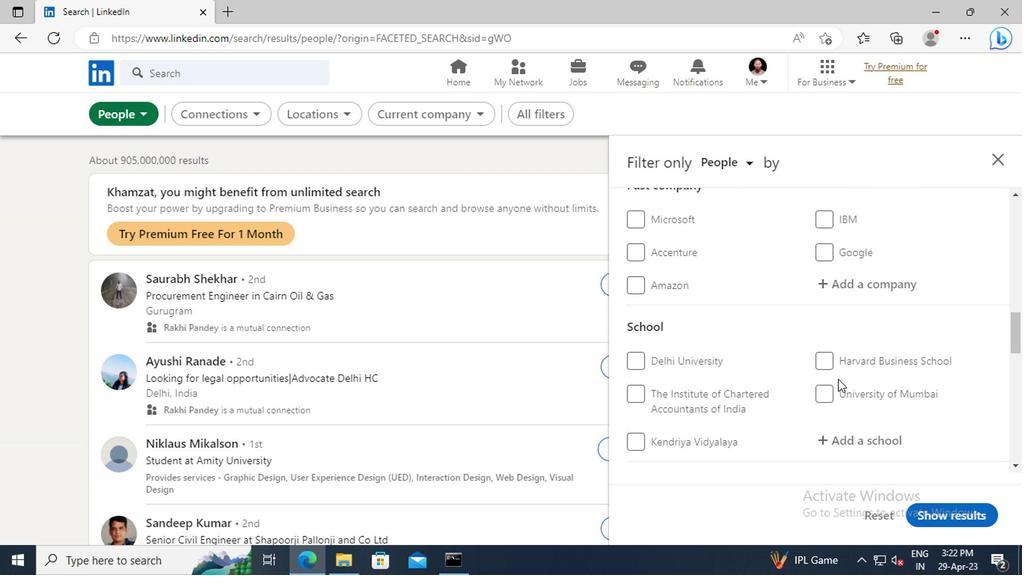 
Action: Mouse scrolled (836, 380) with delta (0, 1)
Screenshot: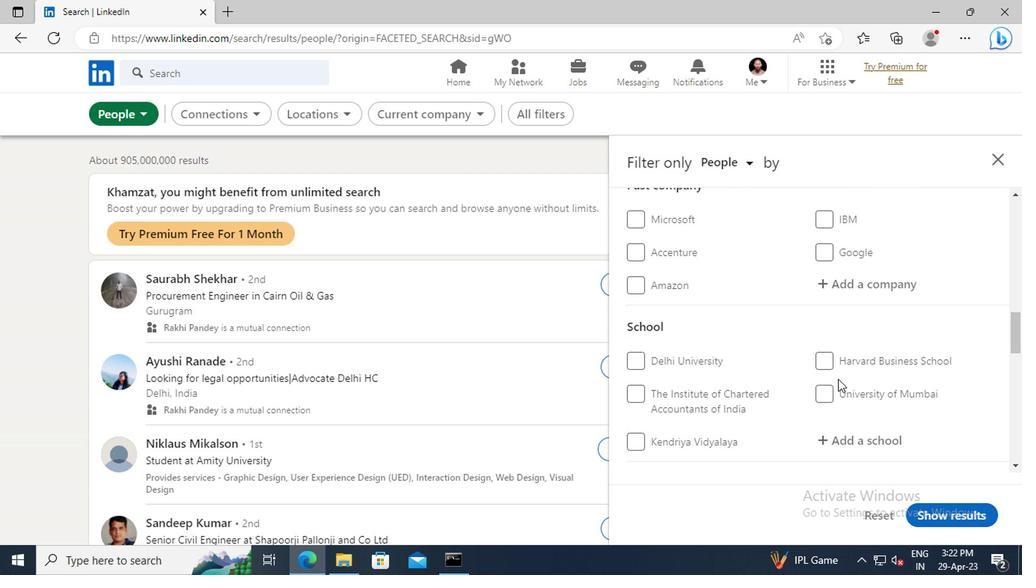 
Action: Mouse scrolled (836, 380) with delta (0, 1)
Screenshot: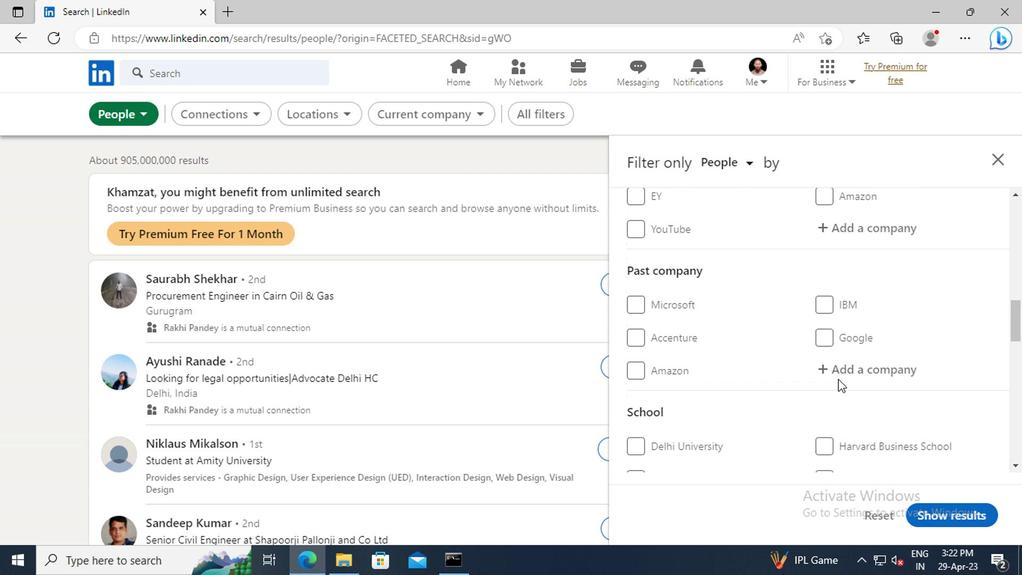 
Action: Mouse scrolled (836, 380) with delta (0, 1)
Screenshot: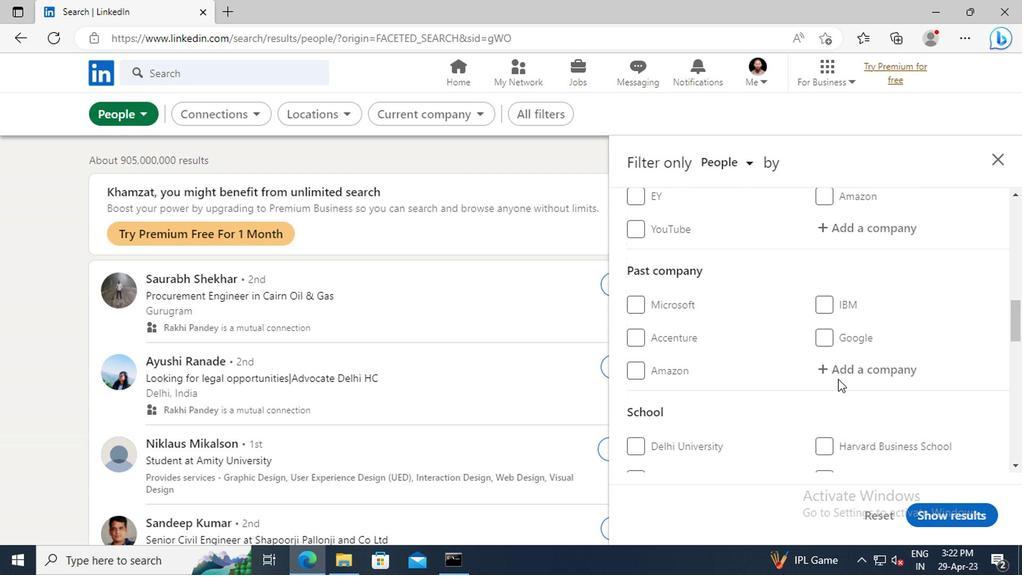 
Action: Mouse scrolled (836, 380) with delta (0, 1)
Screenshot: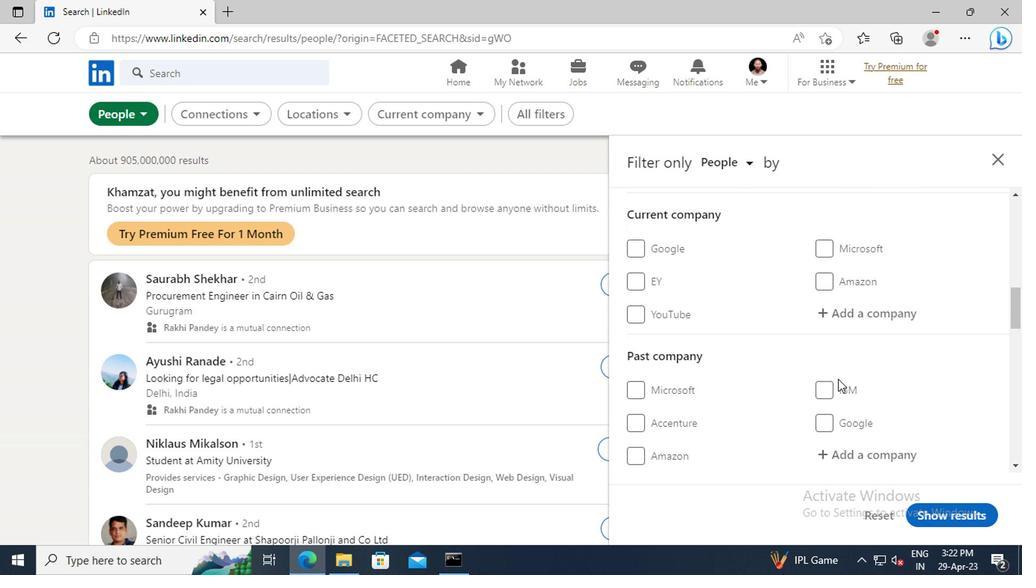 
Action: Mouse moved to (833, 360)
Screenshot: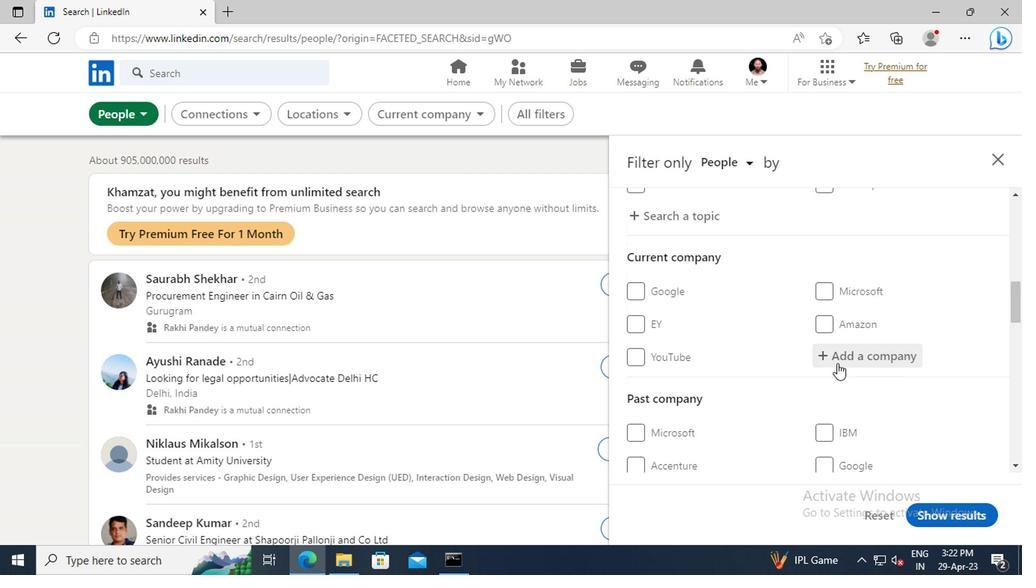 
Action: Mouse pressed left at (833, 360)
Screenshot: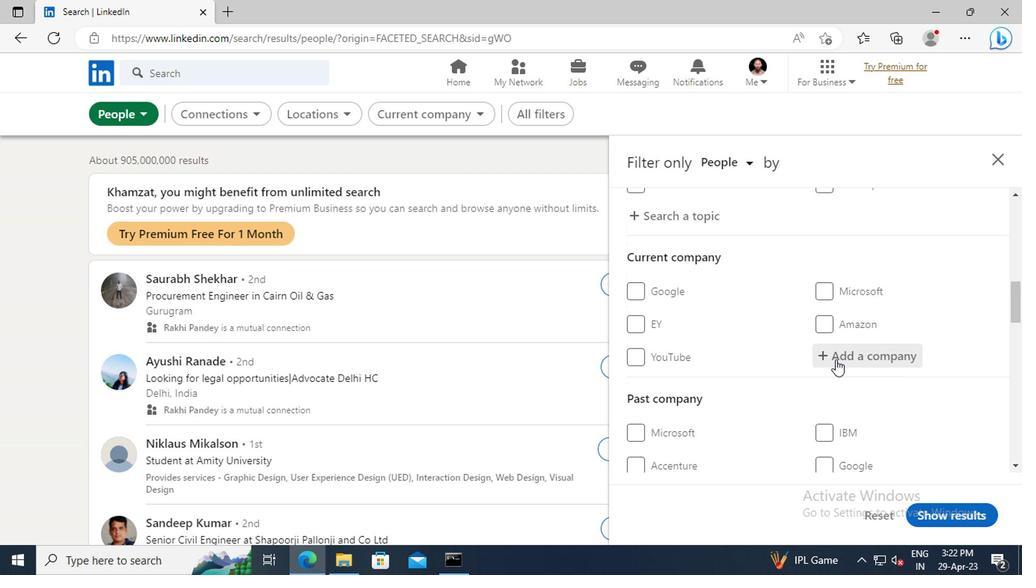 
Action: Key pressed <Key.shift>RPG<Key.space><Key.shift>GROU
Screenshot: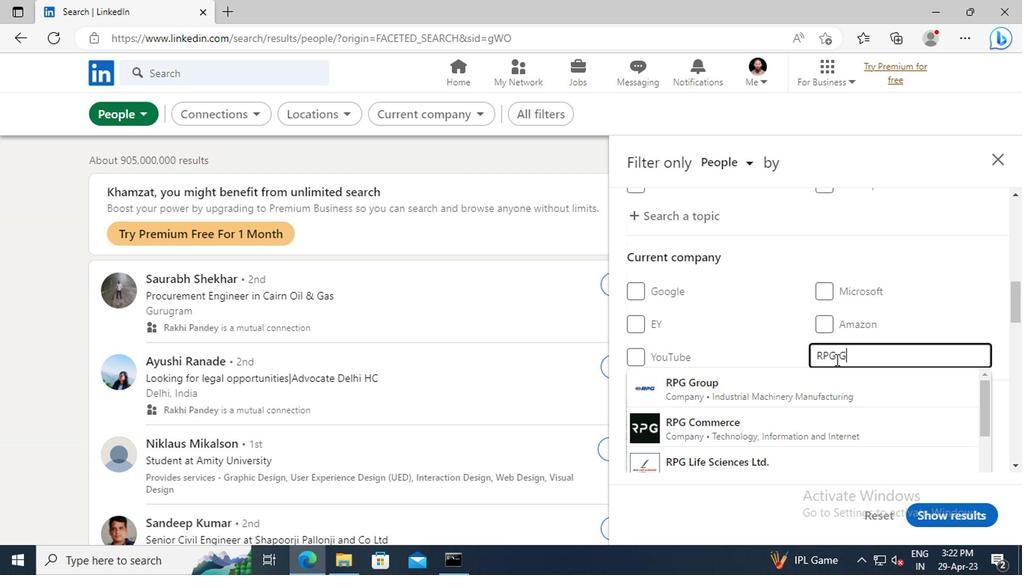 
Action: Mouse moved to (836, 377)
Screenshot: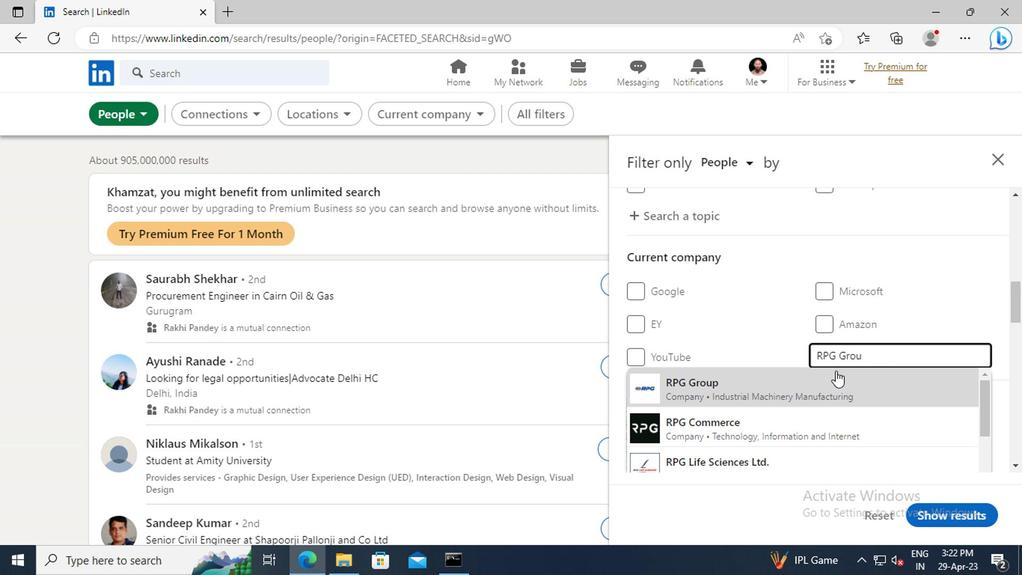 
Action: Mouse pressed left at (836, 377)
Screenshot: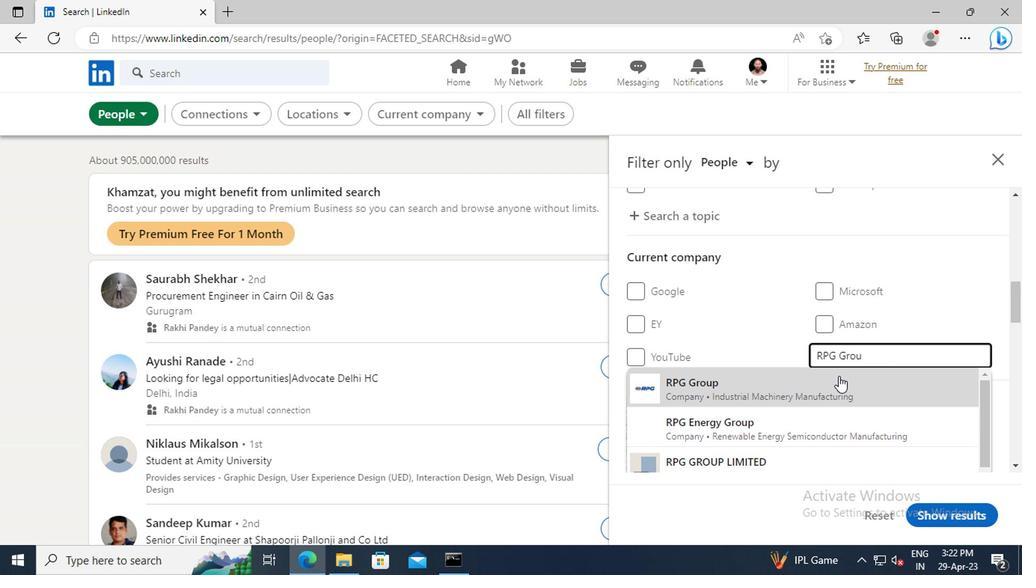 
Action: Mouse scrolled (836, 376) with delta (0, -1)
Screenshot: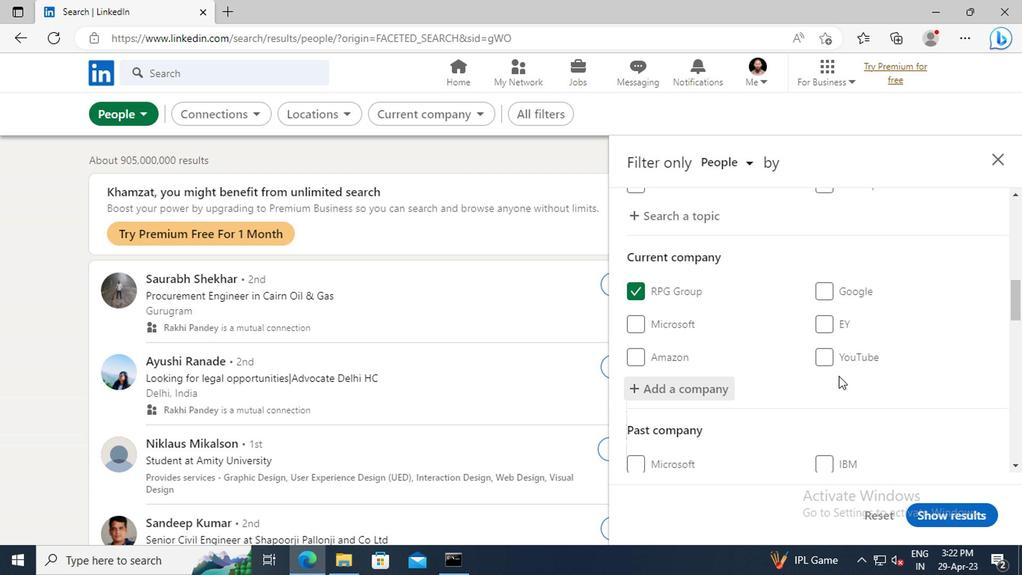 
Action: Mouse scrolled (836, 376) with delta (0, -1)
Screenshot: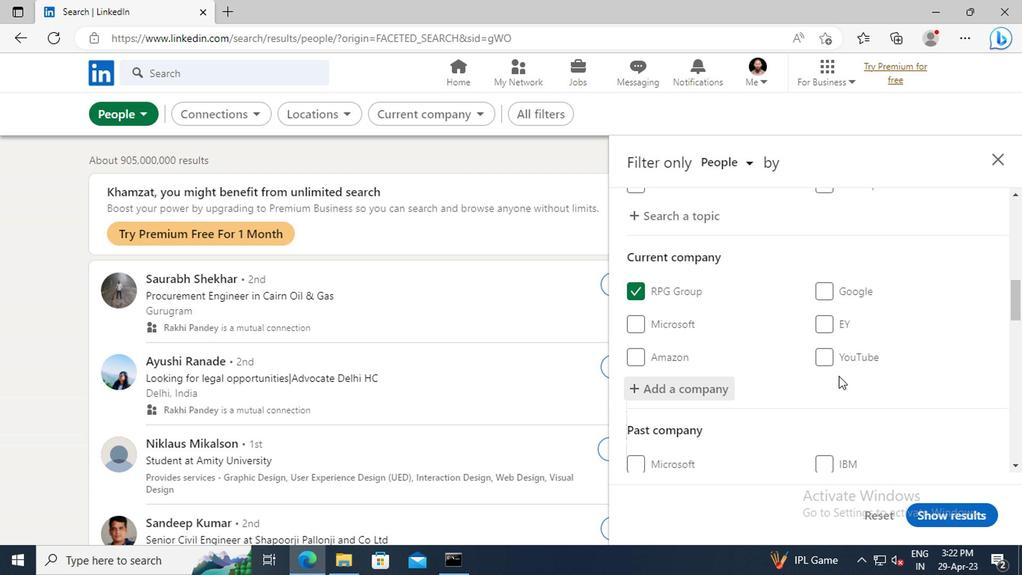 
Action: Mouse moved to (827, 346)
Screenshot: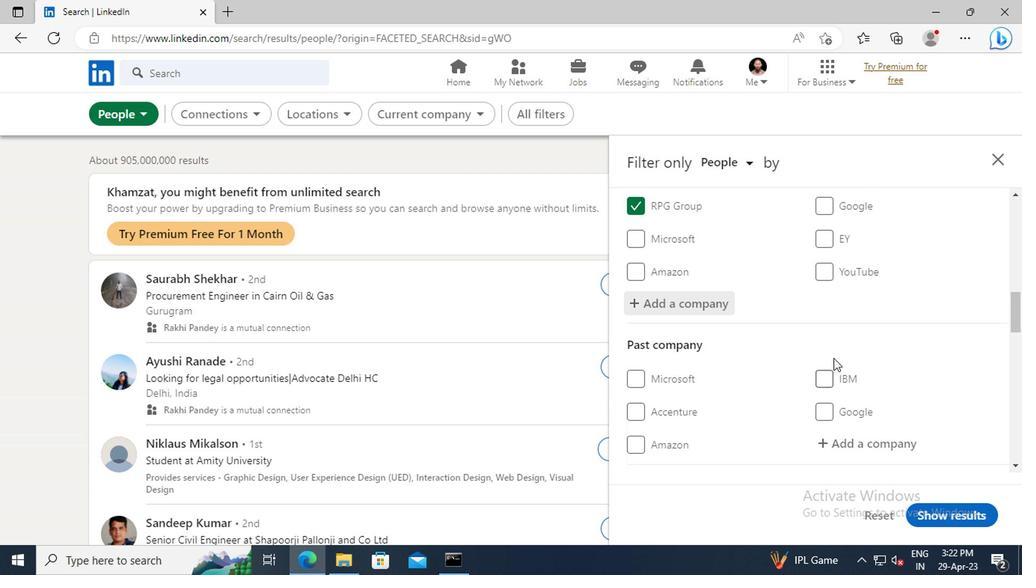 
Action: Mouse scrolled (827, 345) with delta (0, -1)
Screenshot: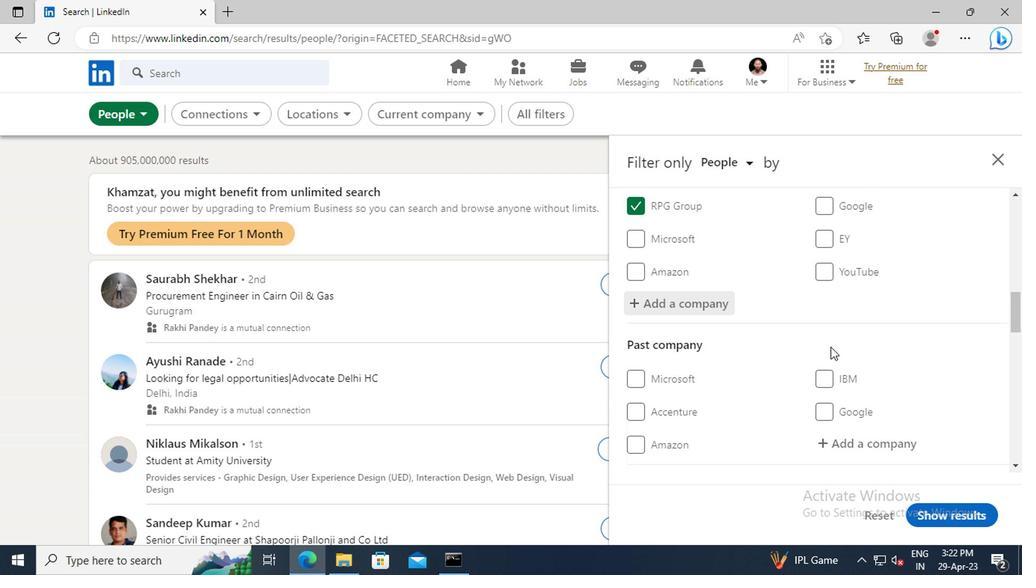 
Action: Mouse scrolled (827, 345) with delta (0, -1)
Screenshot: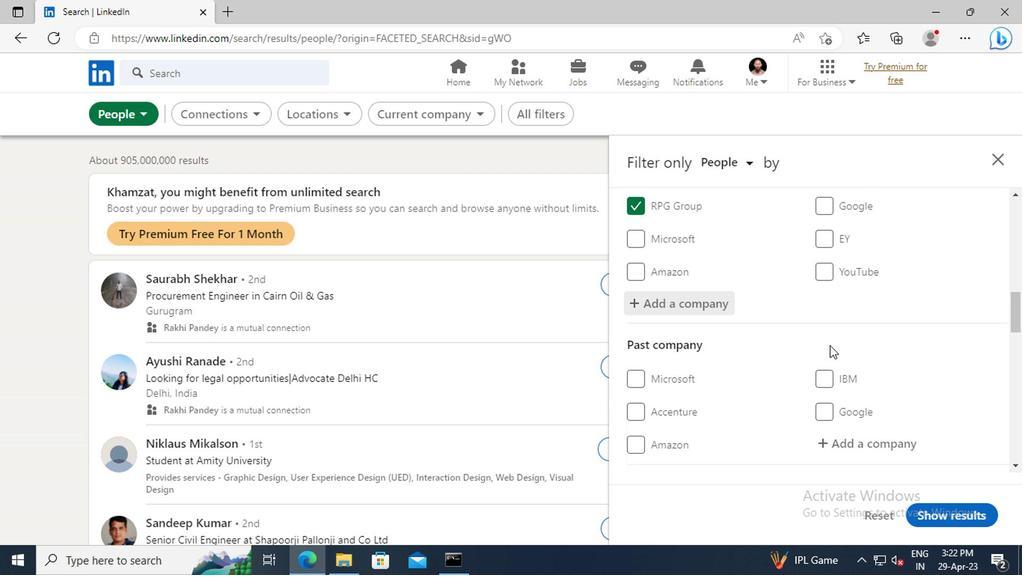 
Action: Mouse moved to (827, 344)
Screenshot: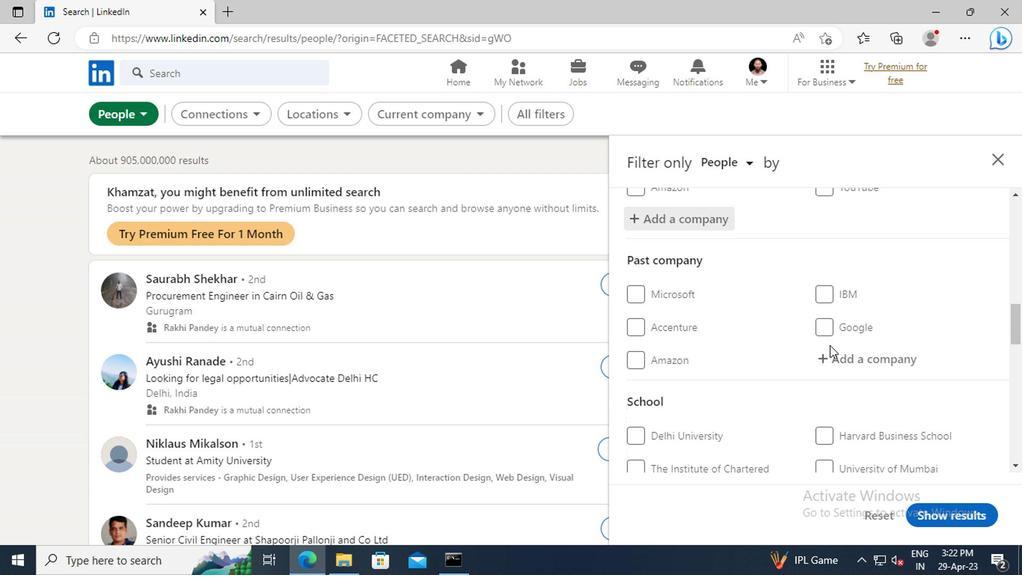 
Action: Mouse scrolled (827, 344) with delta (0, 0)
Screenshot: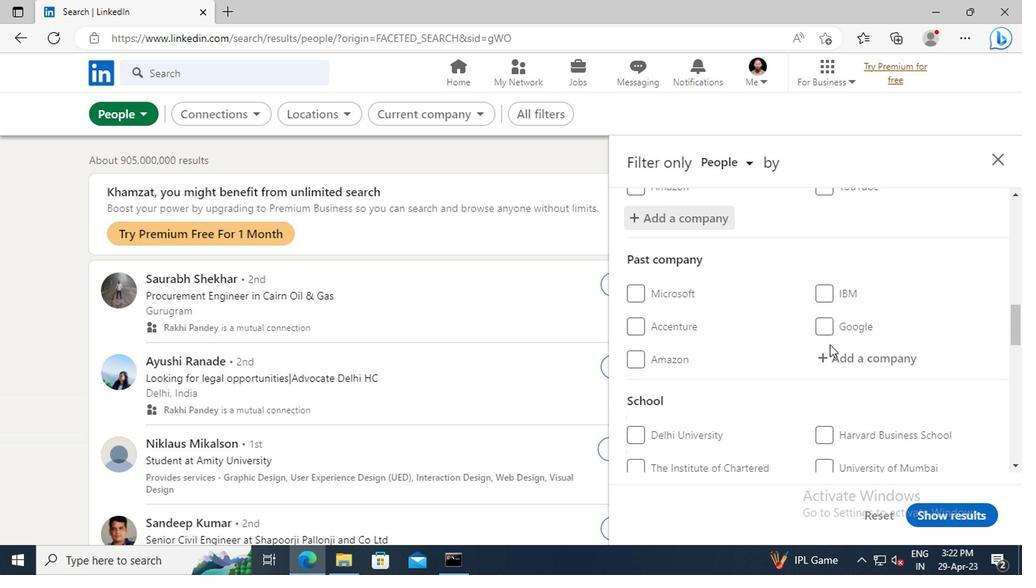 
Action: Mouse scrolled (827, 344) with delta (0, 0)
Screenshot: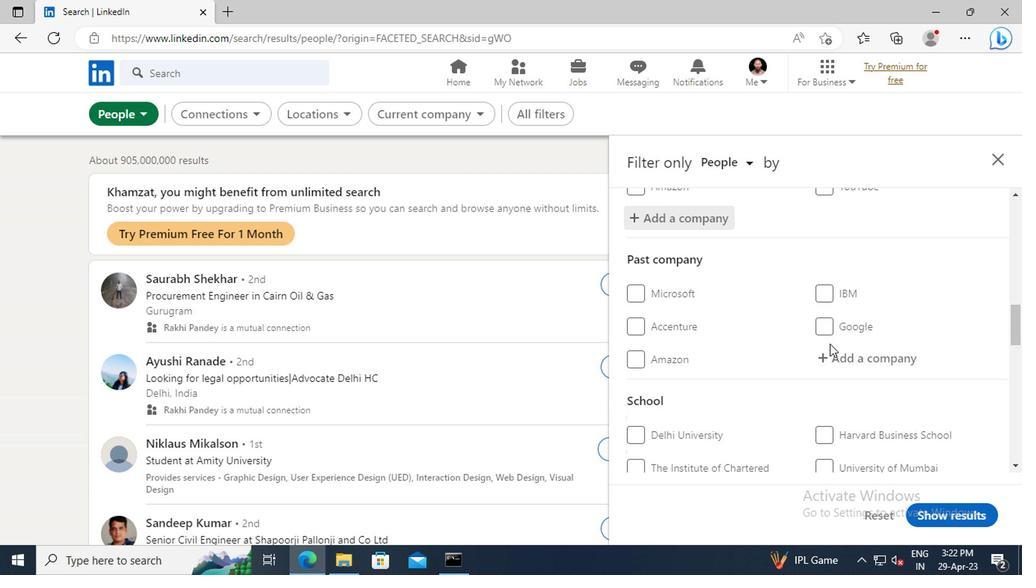 
Action: Mouse scrolled (827, 344) with delta (0, 0)
Screenshot: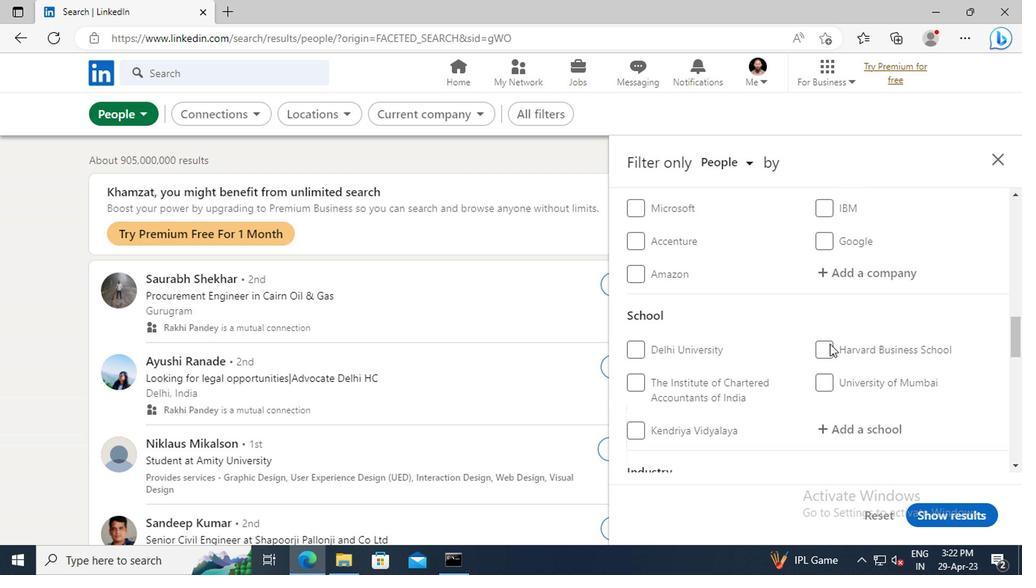 
Action: Mouse moved to (836, 388)
Screenshot: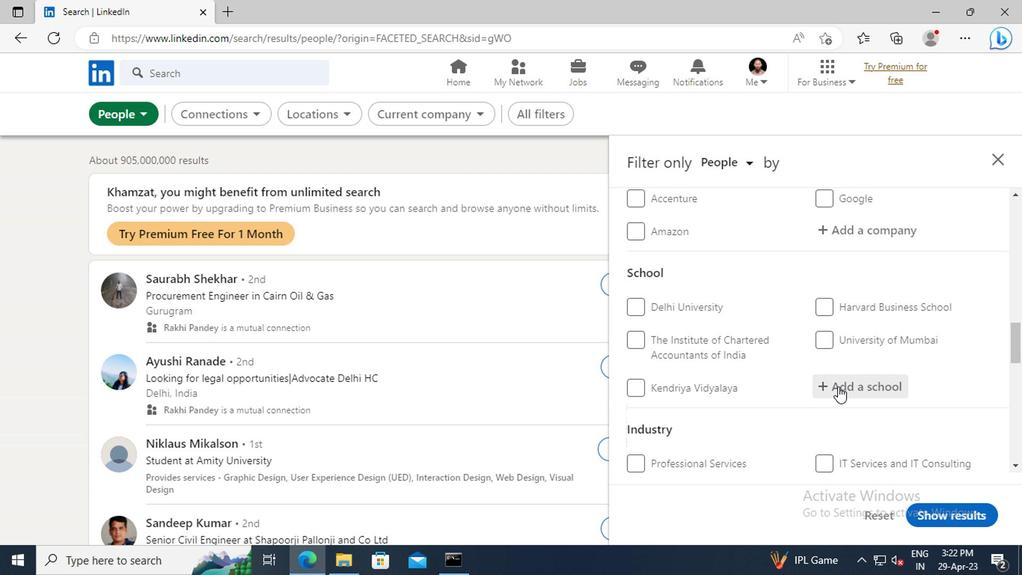 
Action: Mouse pressed left at (836, 388)
Screenshot: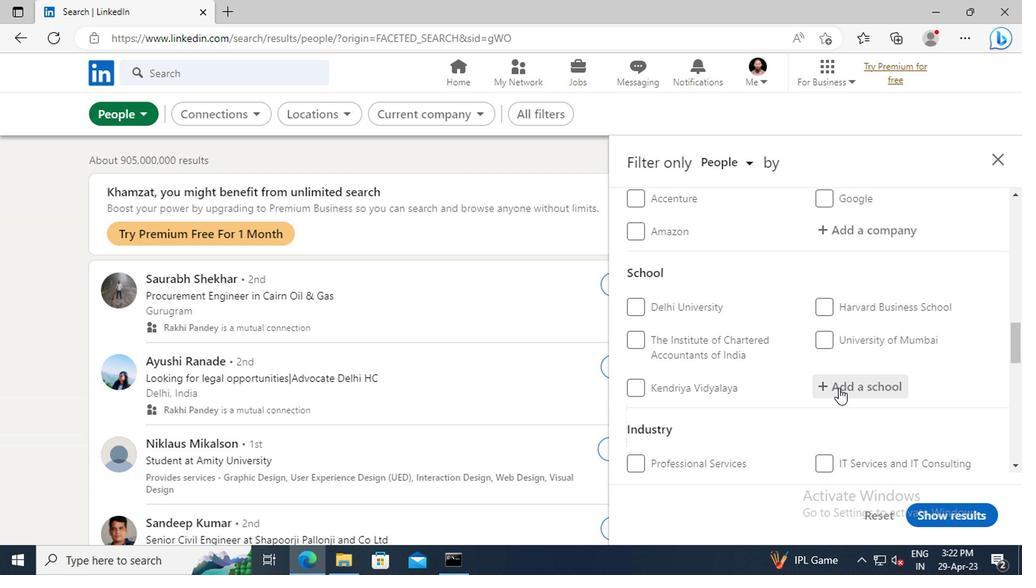
Action: Key pressed <Key.shift>UNIVERSITY<Key.space><Key.shift>INSTITUTE<Key.space>OF<Key.space><Key.shift>TEC
Screenshot: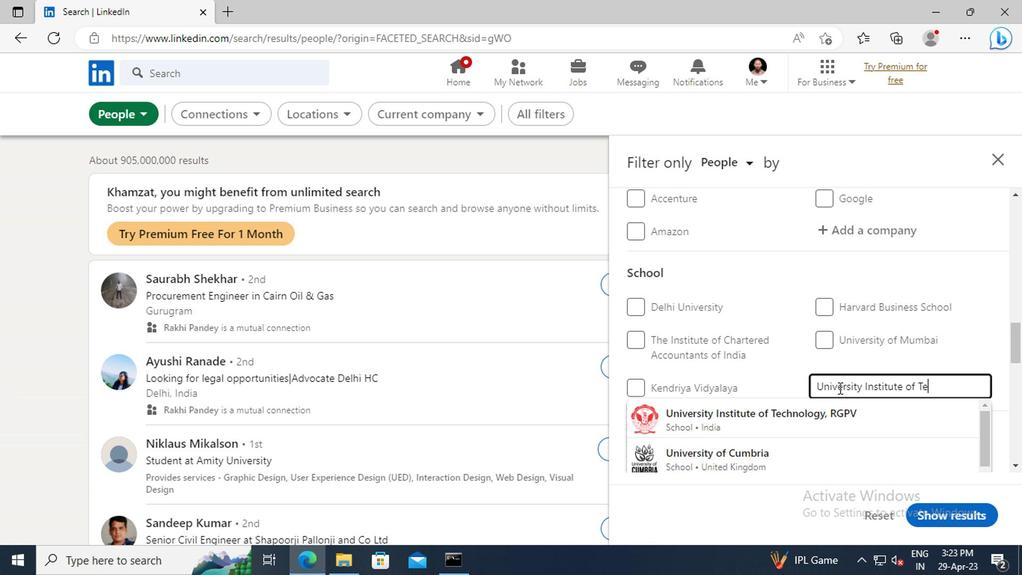 
Action: Mouse moved to (813, 409)
Screenshot: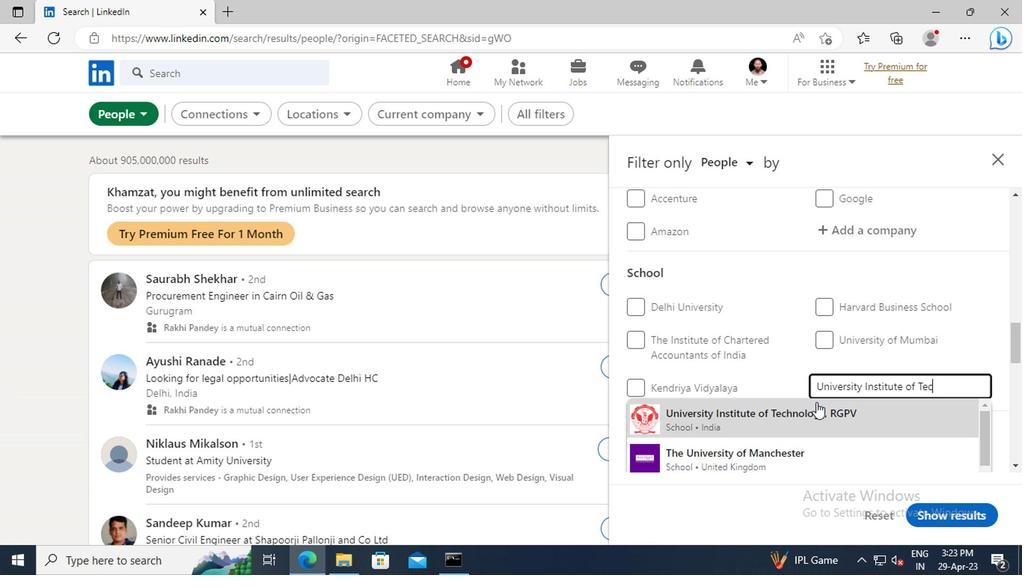 
Action: Mouse pressed left at (813, 409)
Screenshot: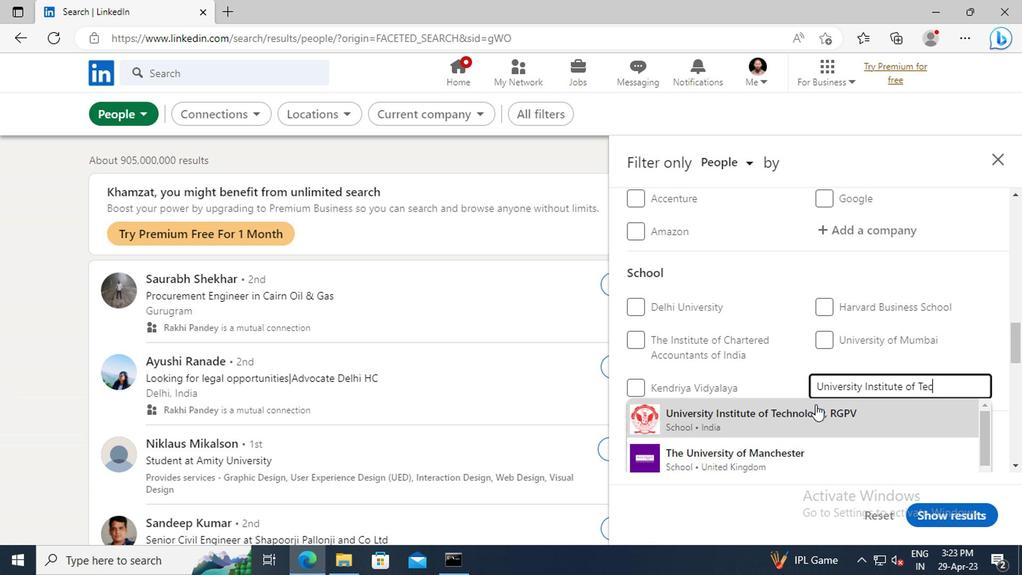 
Action: Mouse moved to (813, 409)
Screenshot: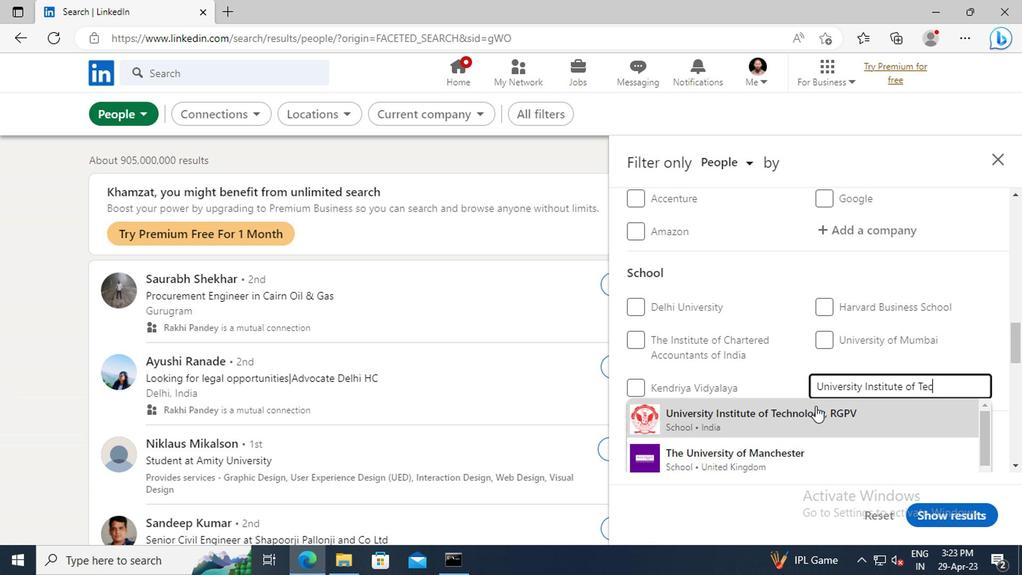 
Action: Mouse scrolled (813, 408) with delta (0, 0)
Screenshot: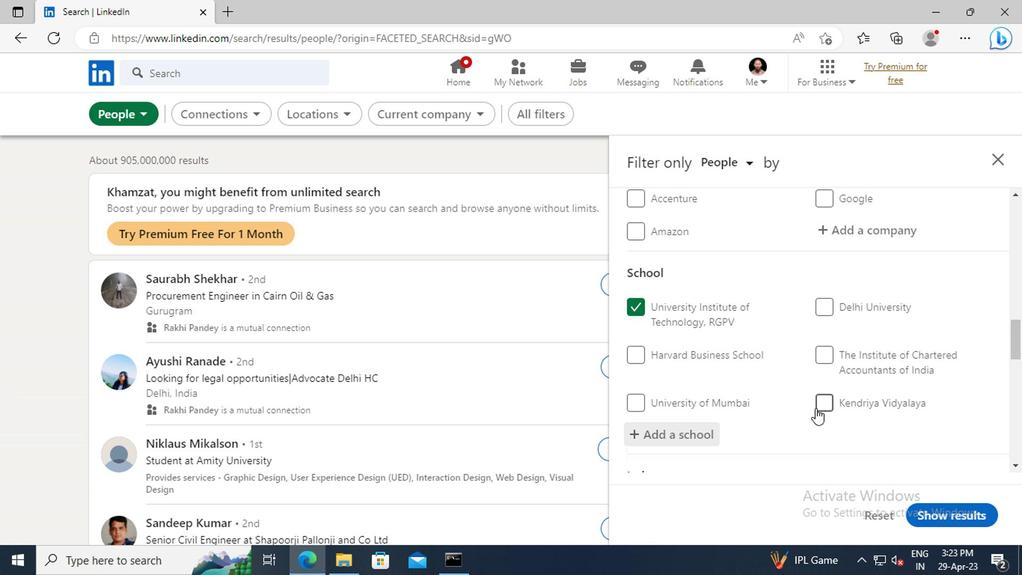 
Action: Mouse moved to (809, 363)
Screenshot: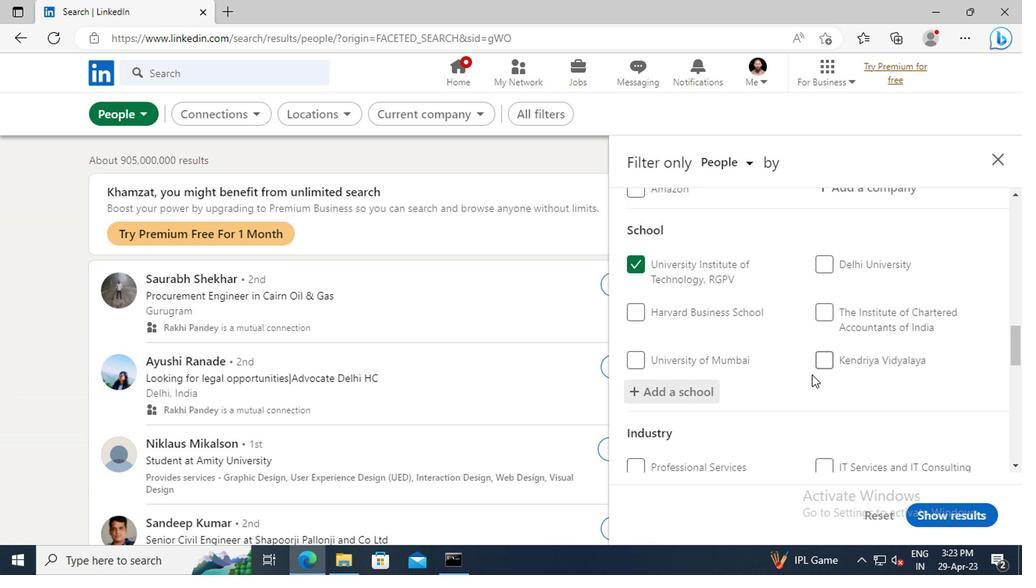 
Action: Mouse scrolled (809, 362) with delta (0, 0)
Screenshot: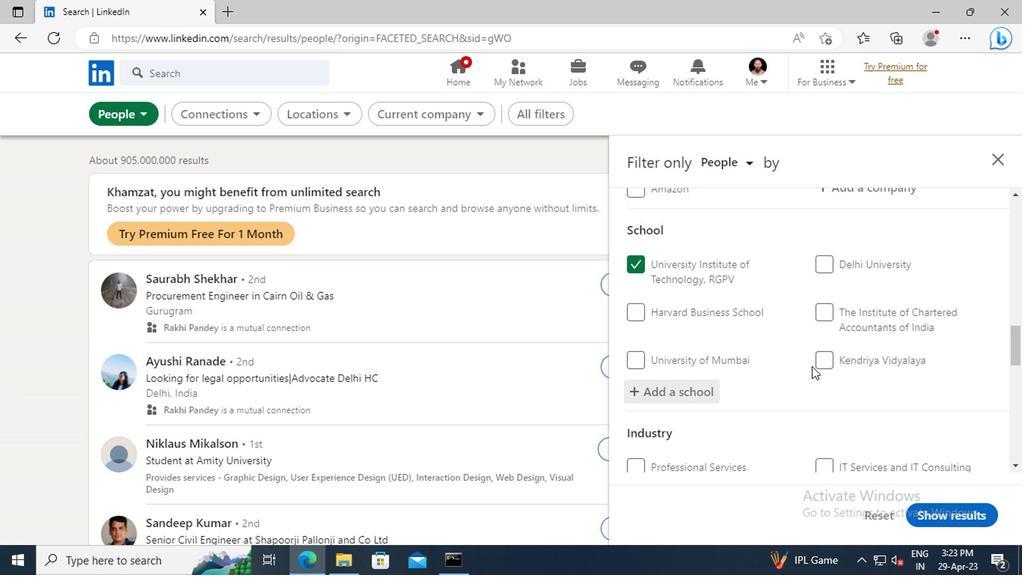 
Action: Mouse scrolled (809, 362) with delta (0, 0)
Screenshot: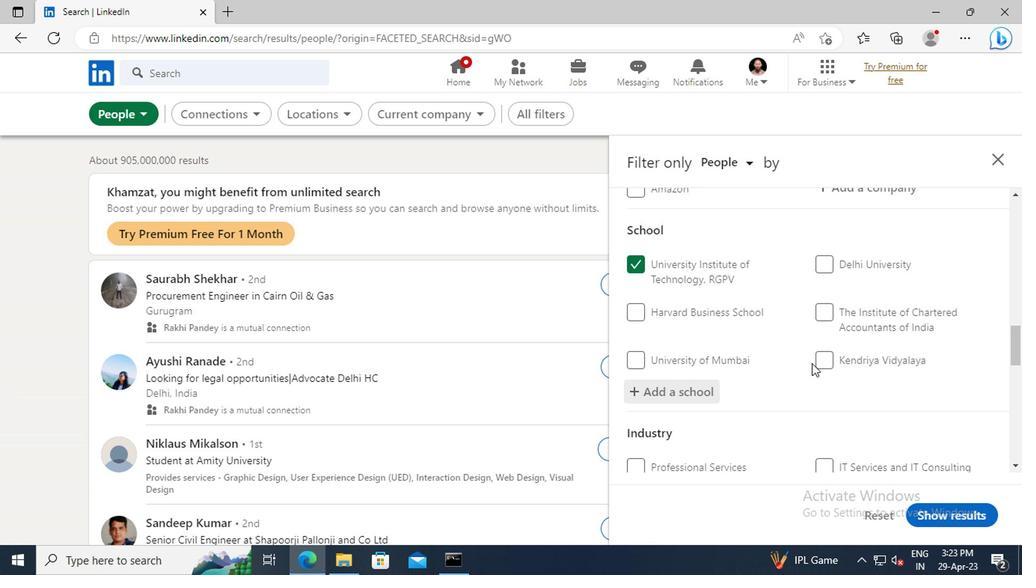 
Action: Mouse moved to (812, 344)
Screenshot: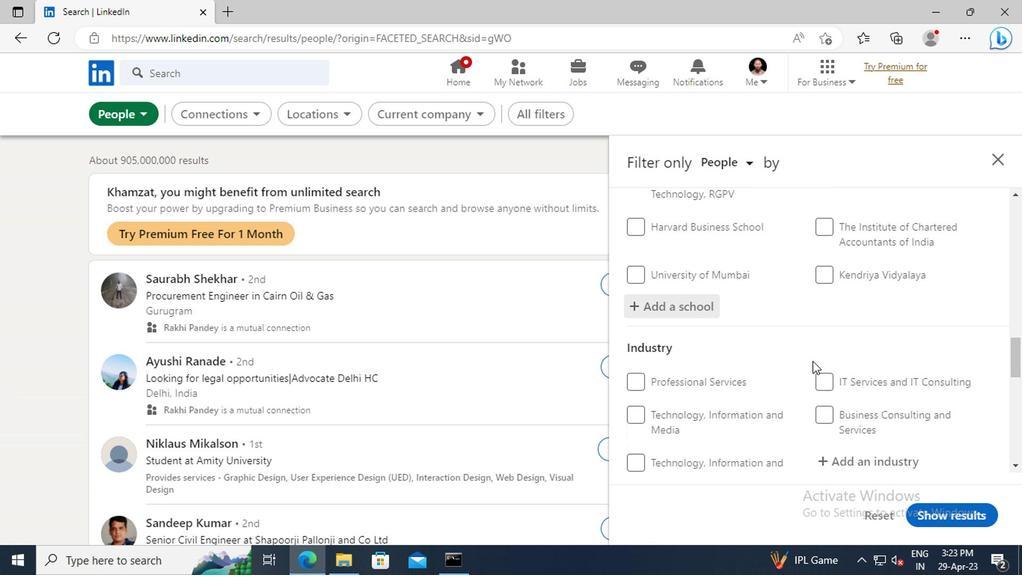 
Action: Mouse scrolled (812, 343) with delta (0, -1)
Screenshot: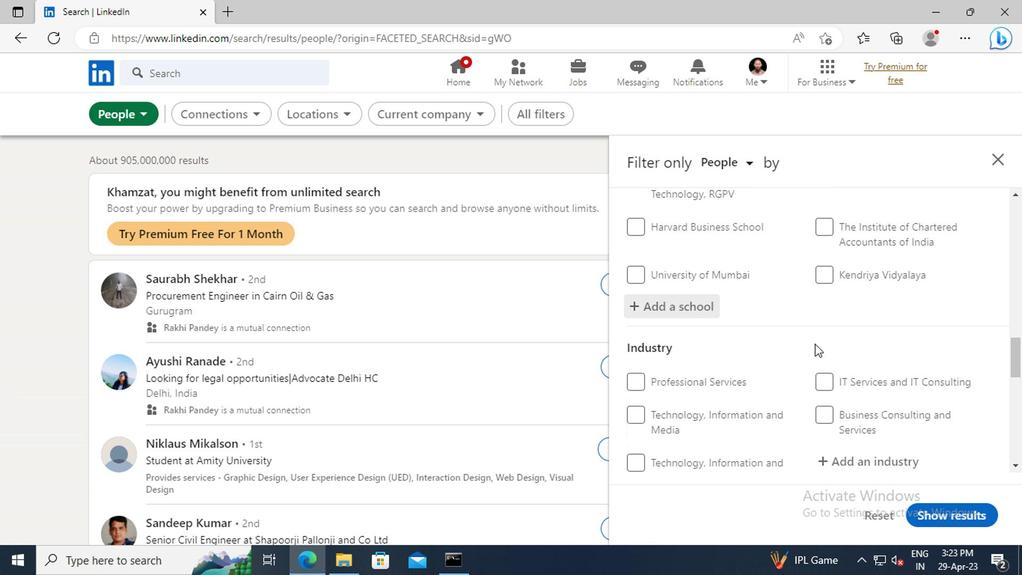 
Action: Mouse scrolled (812, 343) with delta (0, -1)
Screenshot: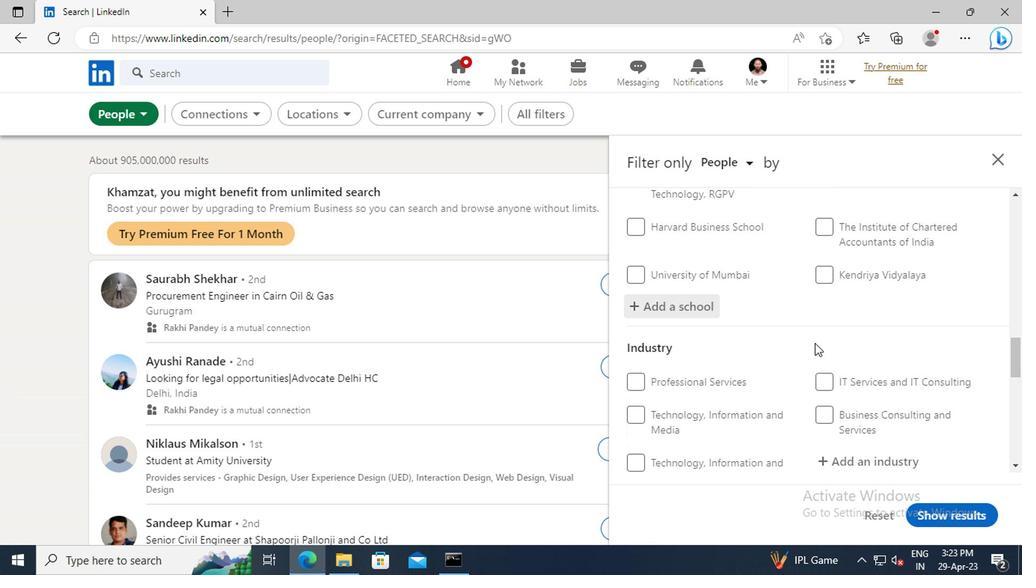 
Action: Mouse scrolled (812, 343) with delta (0, -1)
Screenshot: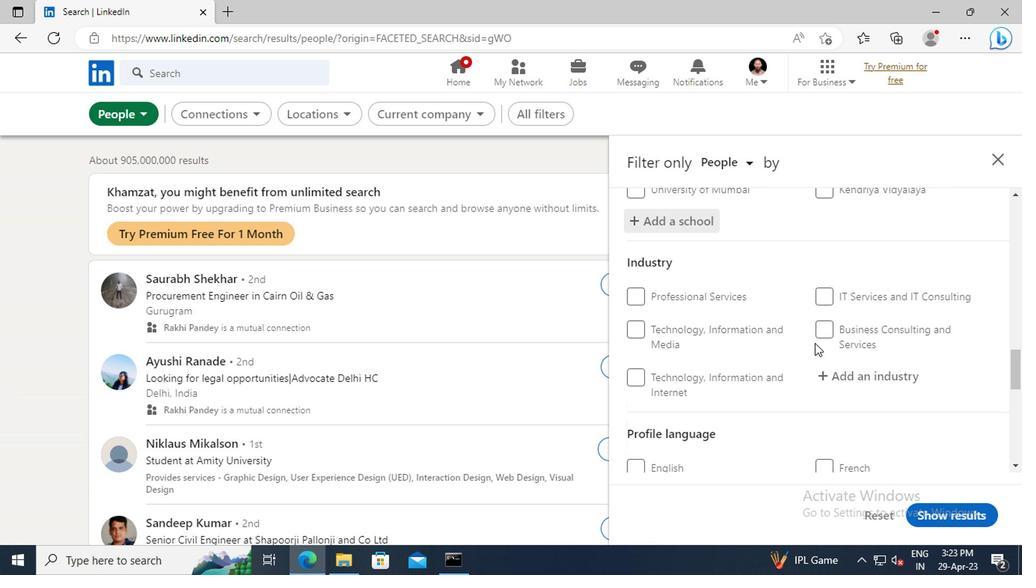 
Action: Mouse moved to (831, 337)
Screenshot: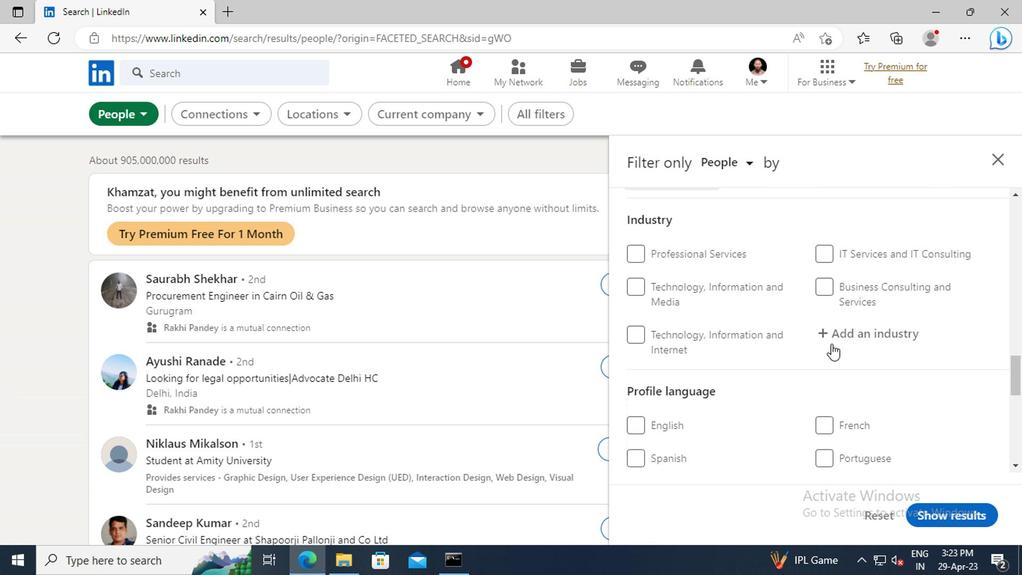 
Action: Mouse pressed left at (831, 337)
Screenshot: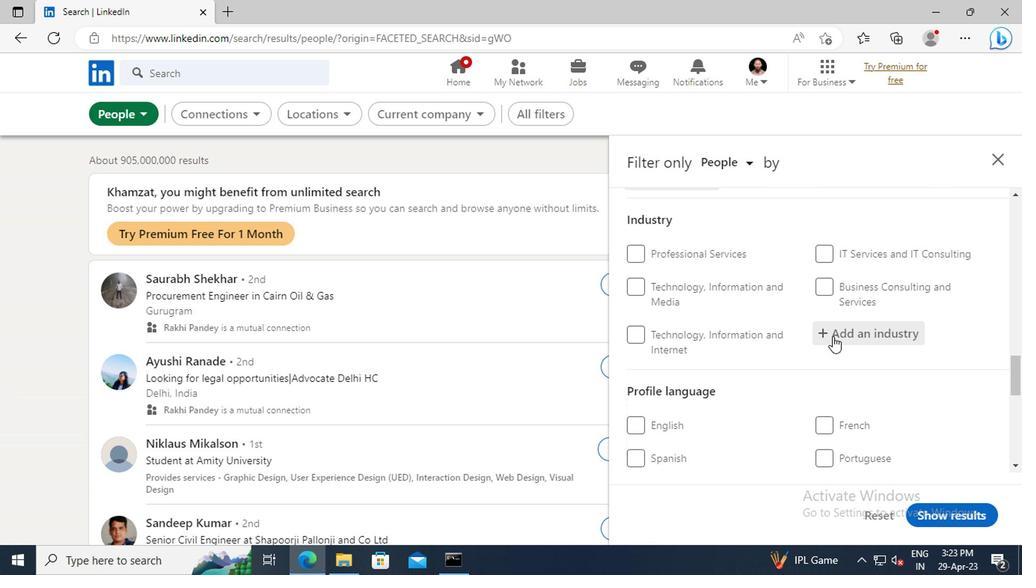 
Action: Key pressed <Key.shift>PRINTING<Key.space>
Screenshot: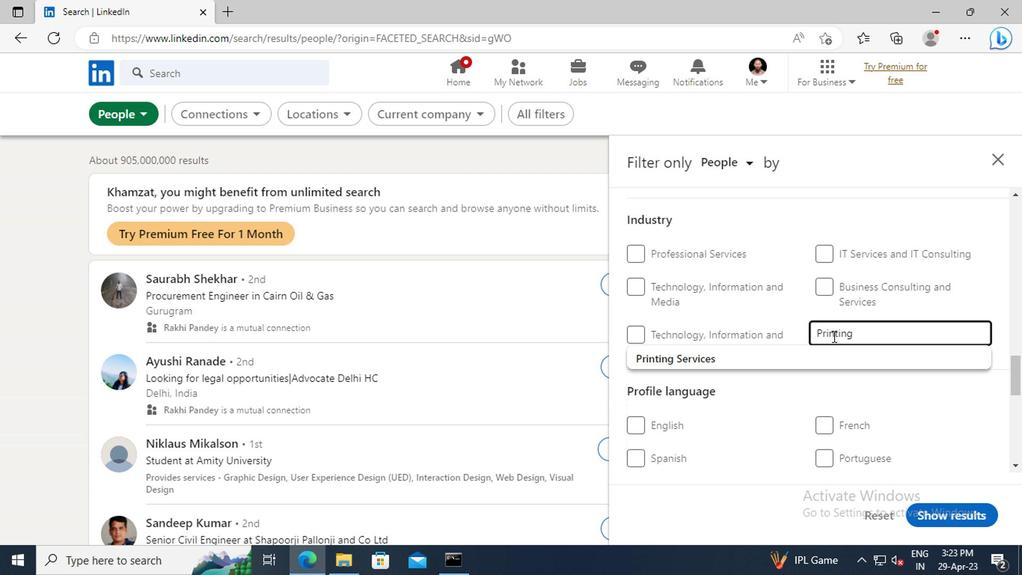 
Action: Mouse moved to (798, 353)
Screenshot: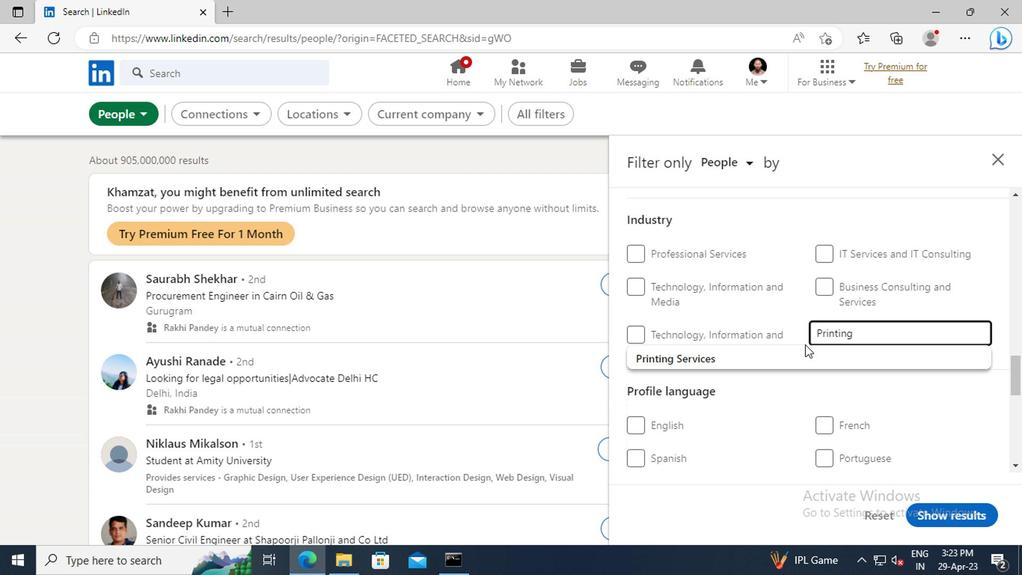 
Action: Mouse pressed left at (798, 353)
Screenshot: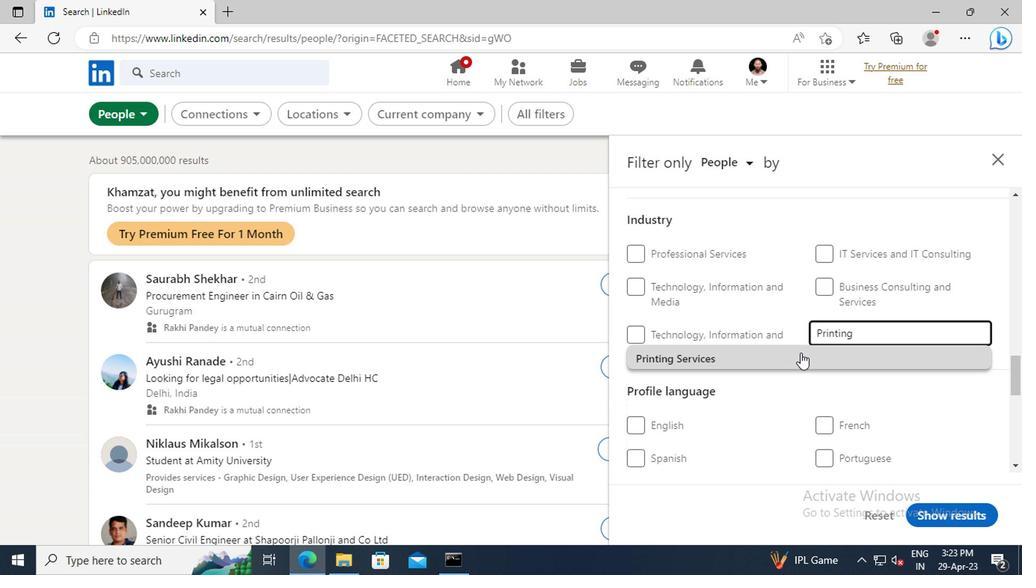 
Action: Mouse scrolled (798, 352) with delta (0, -1)
Screenshot: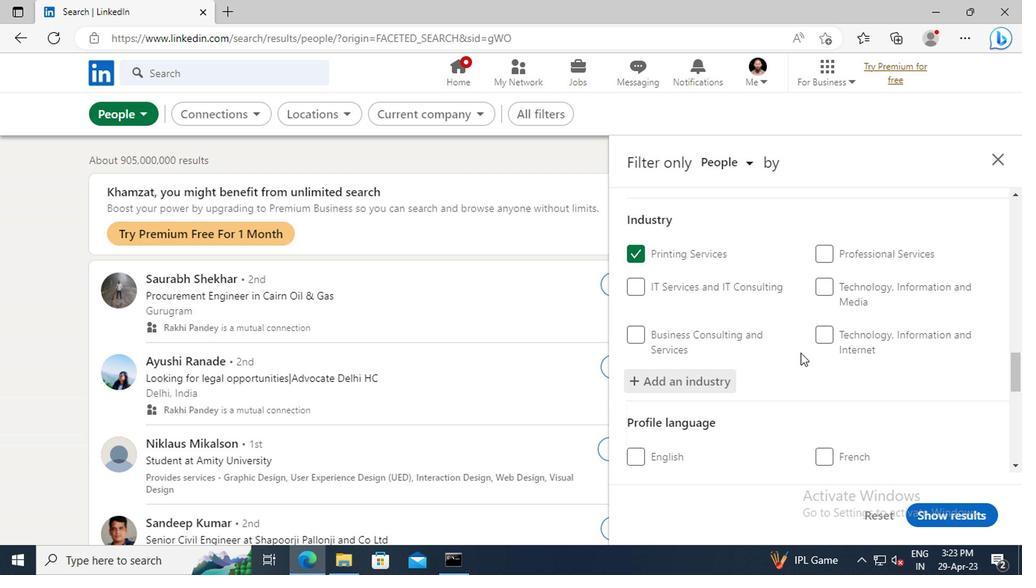 
Action: Mouse moved to (796, 331)
Screenshot: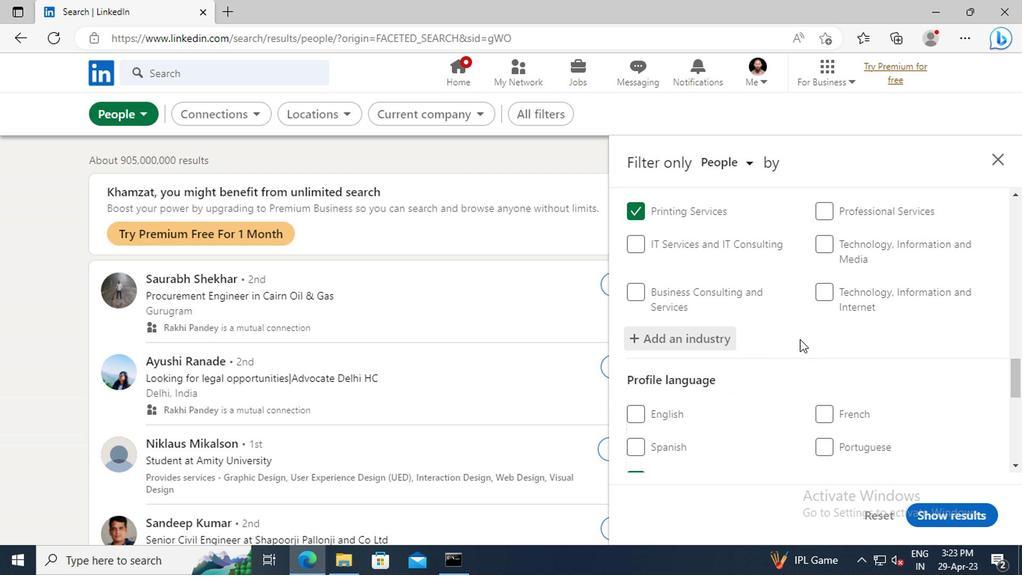 
Action: Mouse scrolled (796, 330) with delta (0, -1)
Screenshot: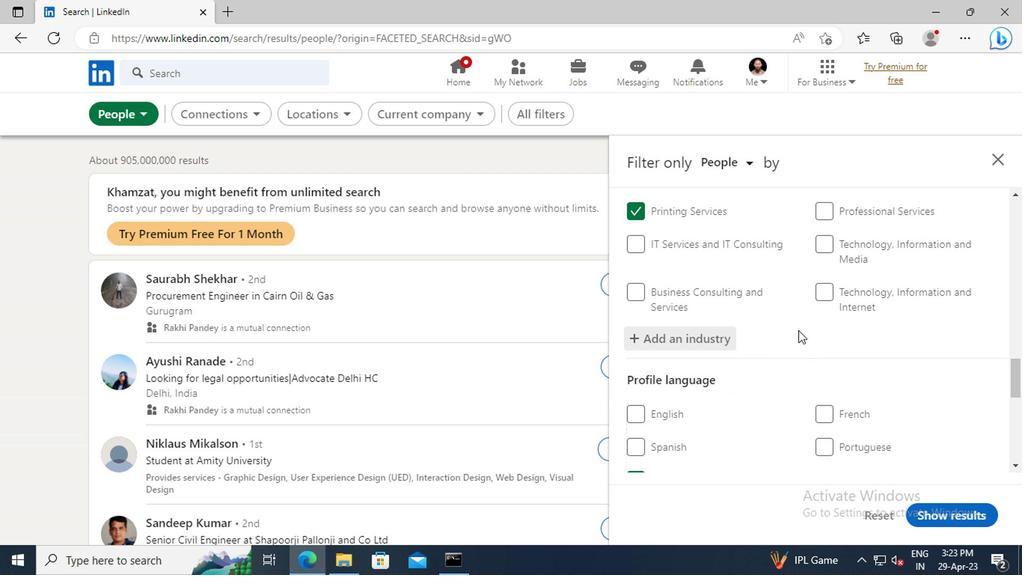 
Action: Mouse scrolled (796, 330) with delta (0, -1)
Screenshot: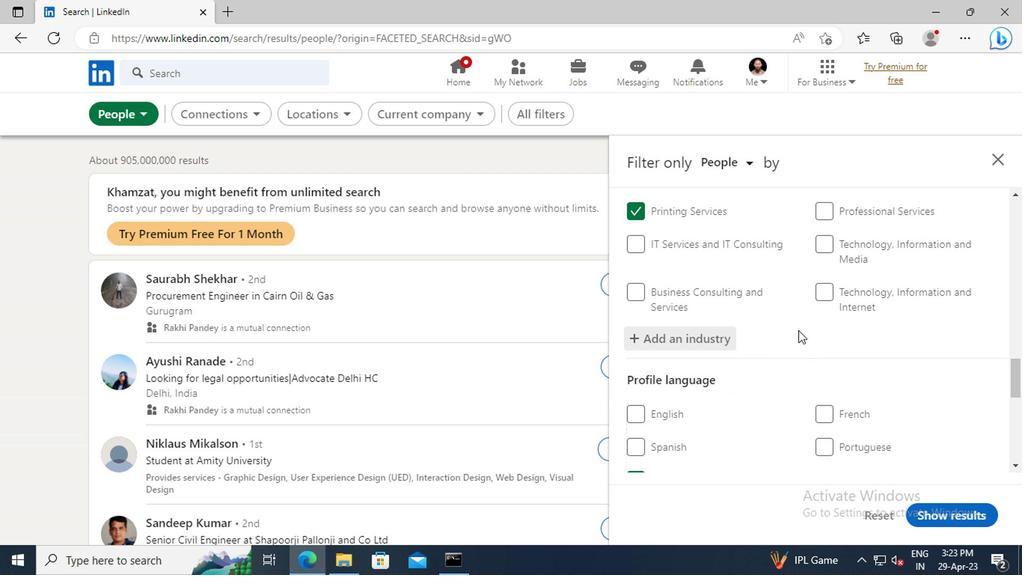 
Action: Mouse scrolled (796, 330) with delta (0, -1)
Screenshot: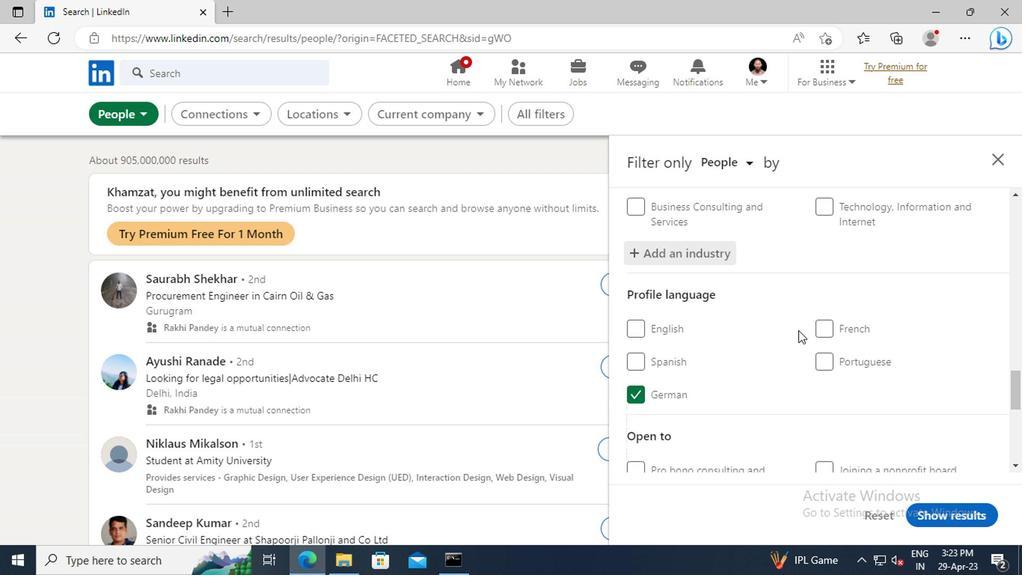 
Action: Mouse scrolled (796, 330) with delta (0, -1)
Screenshot: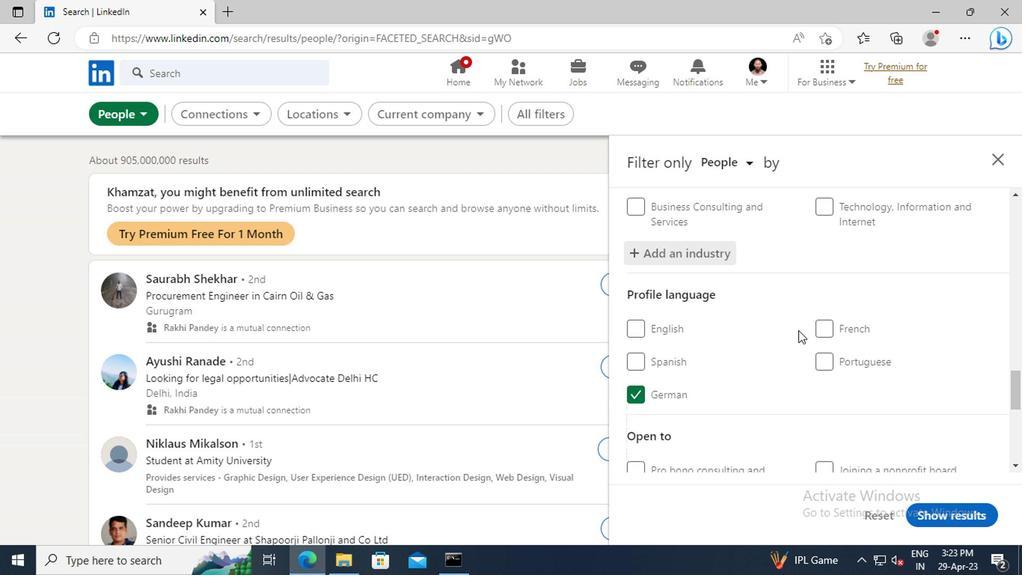 
Action: Mouse scrolled (796, 330) with delta (0, -1)
Screenshot: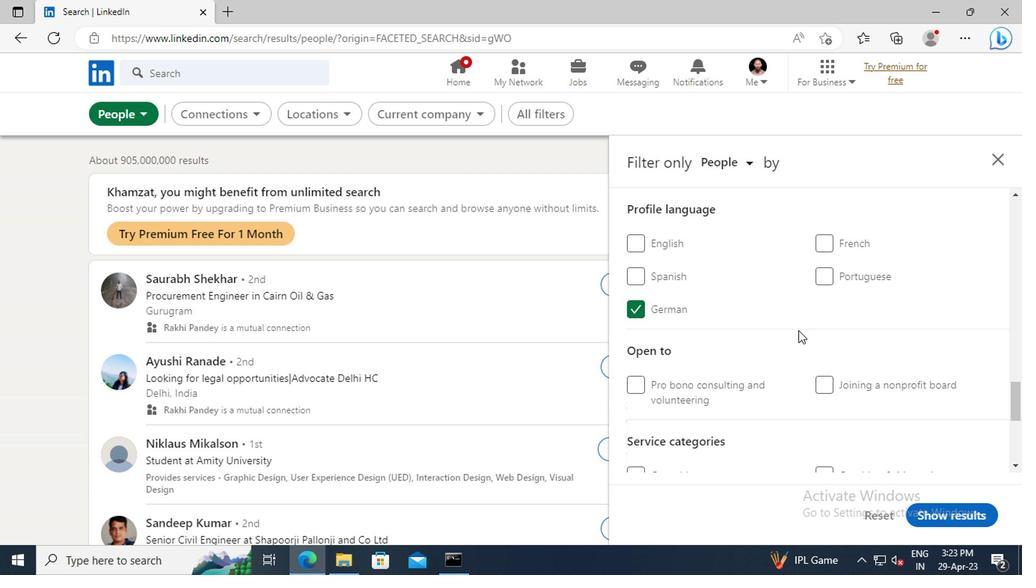 
Action: Mouse scrolled (796, 330) with delta (0, -1)
Screenshot: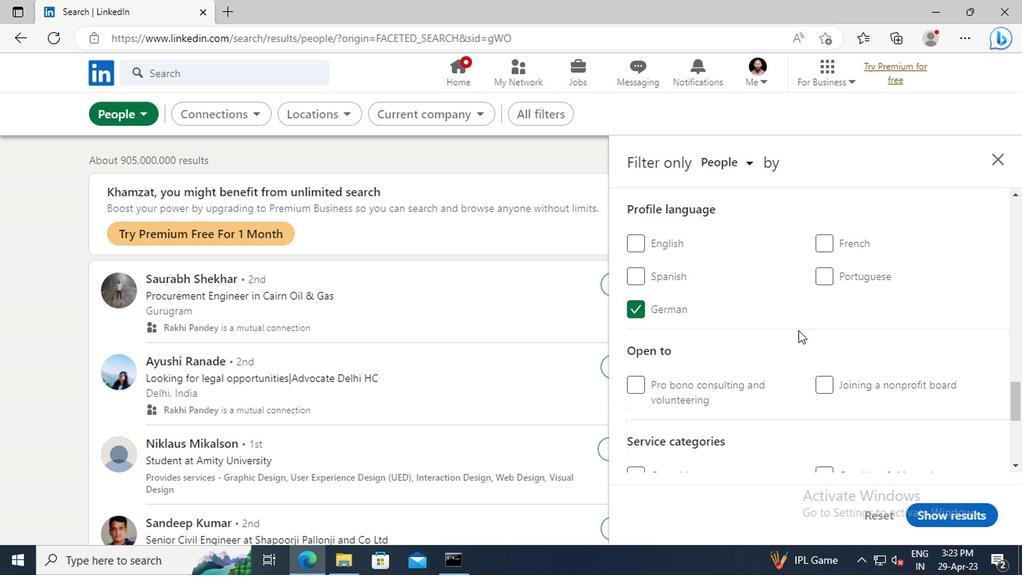 
Action: Mouse scrolled (796, 330) with delta (0, -1)
Screenshot: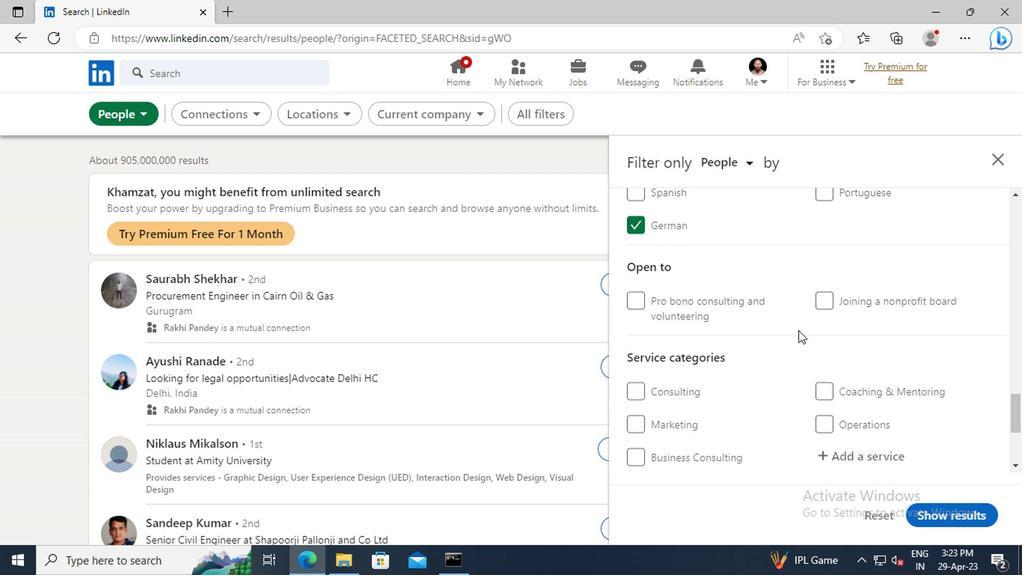 
Action: Mouse scrolled (796, 330) with delta (0, -1)
Screenshot: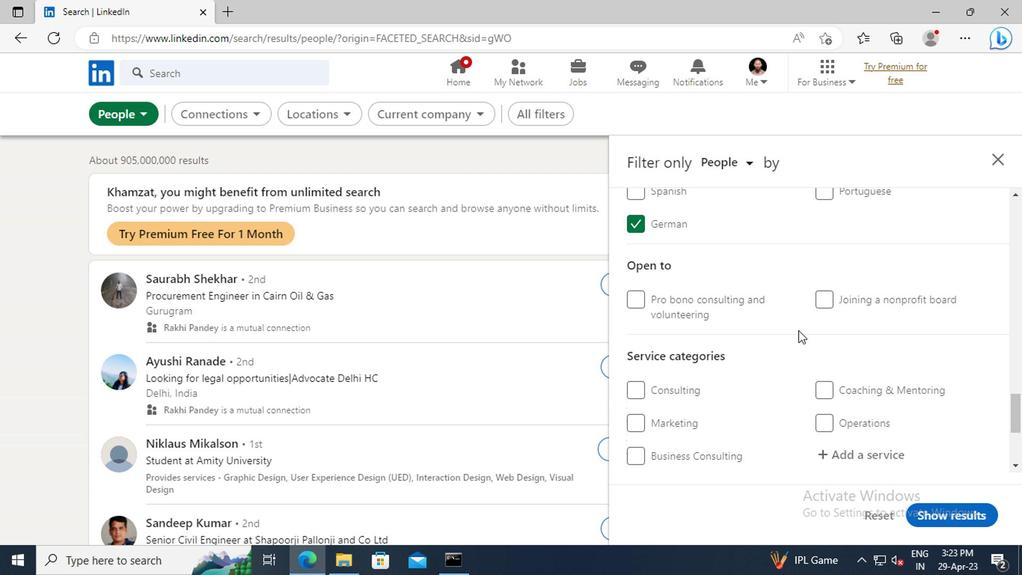 
Action: Mouse moved to (825, 370)
Screenshot: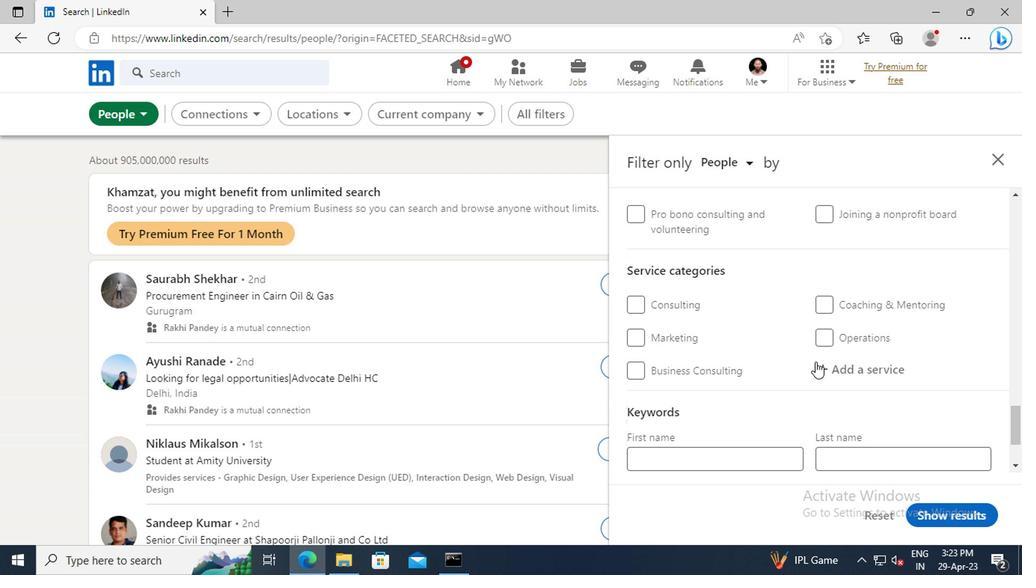 
Action: Mouse pressed left at (825, 370)
Screenshot: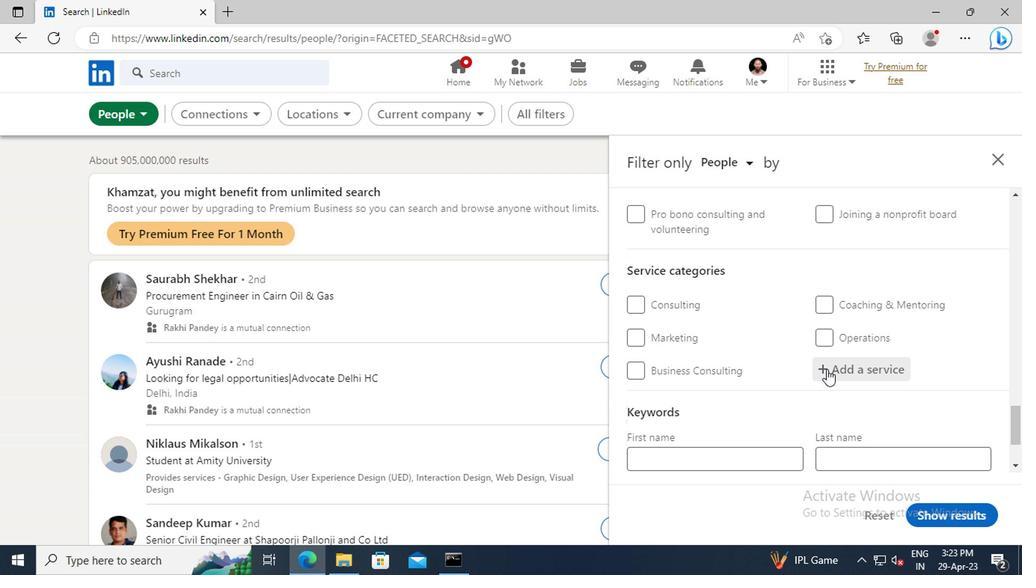 
Action: Key pressed <Key.shift>INSURANCE
Screenshot: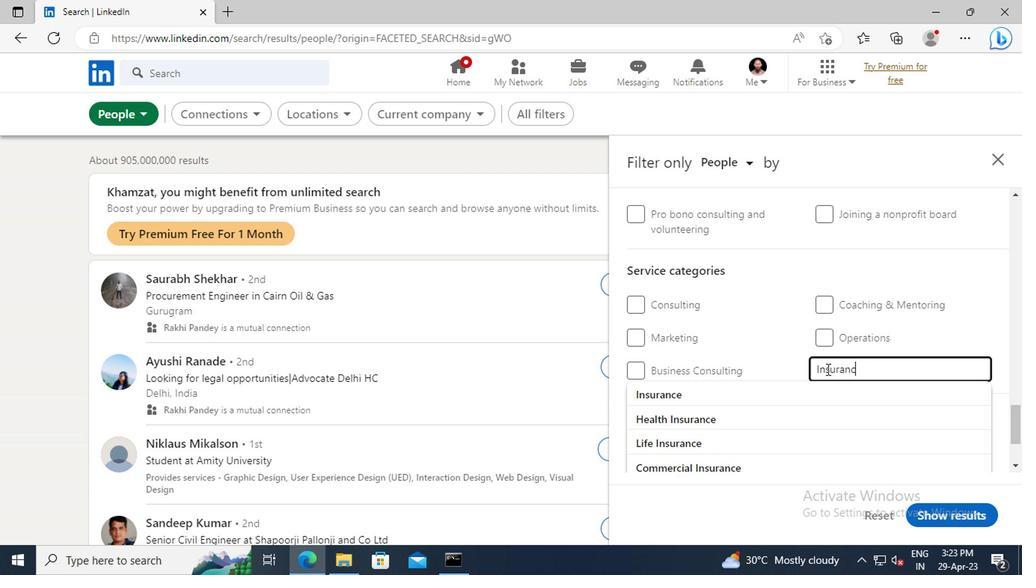 
Action: Mouse moved to (800, 391)
Screenshot: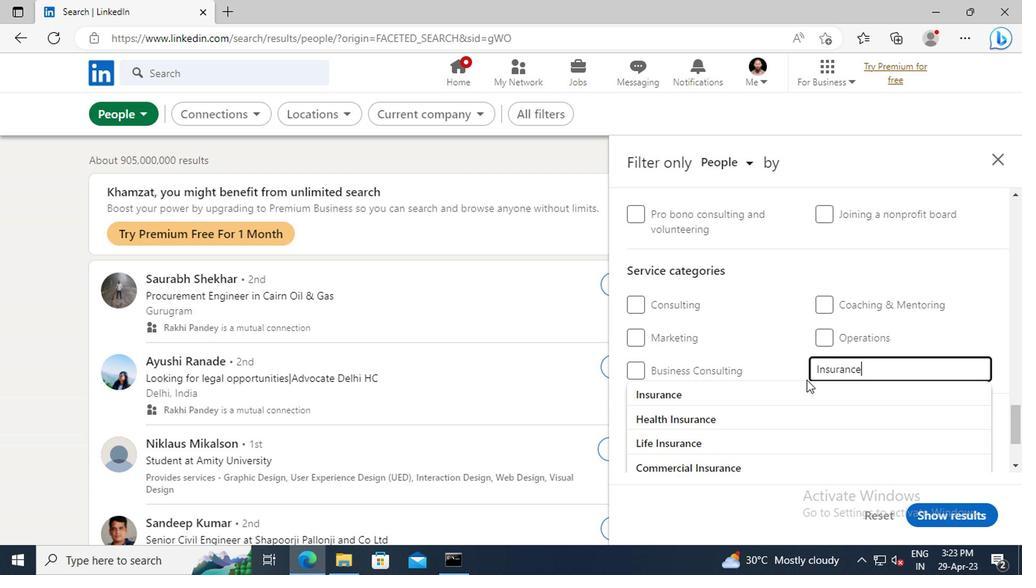 
Action: Mouse pressed left at (800, 391)
Screenshot: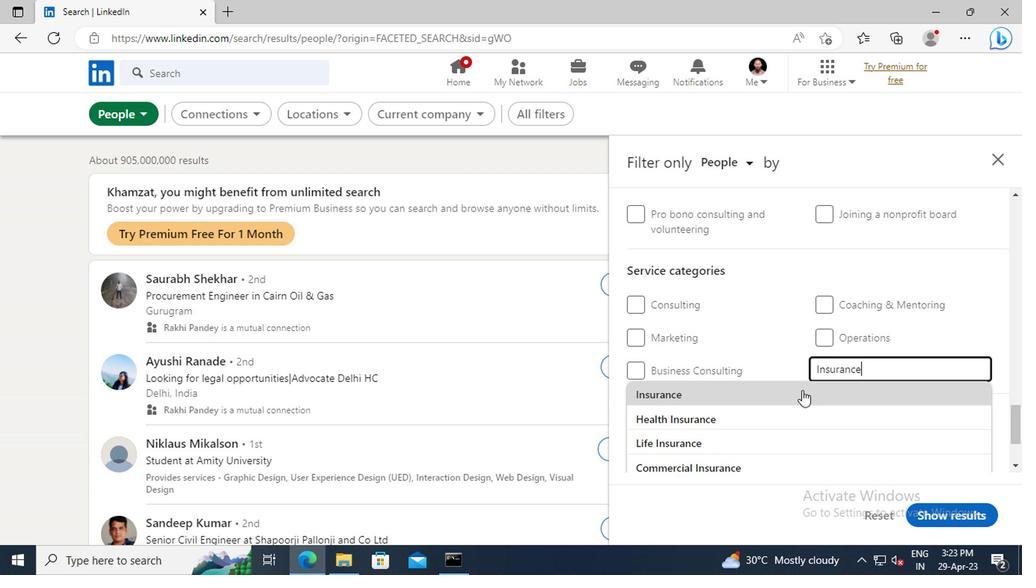 
Action: Mouse scrolled (800, 390) with delta (0, 0)
Screenshot: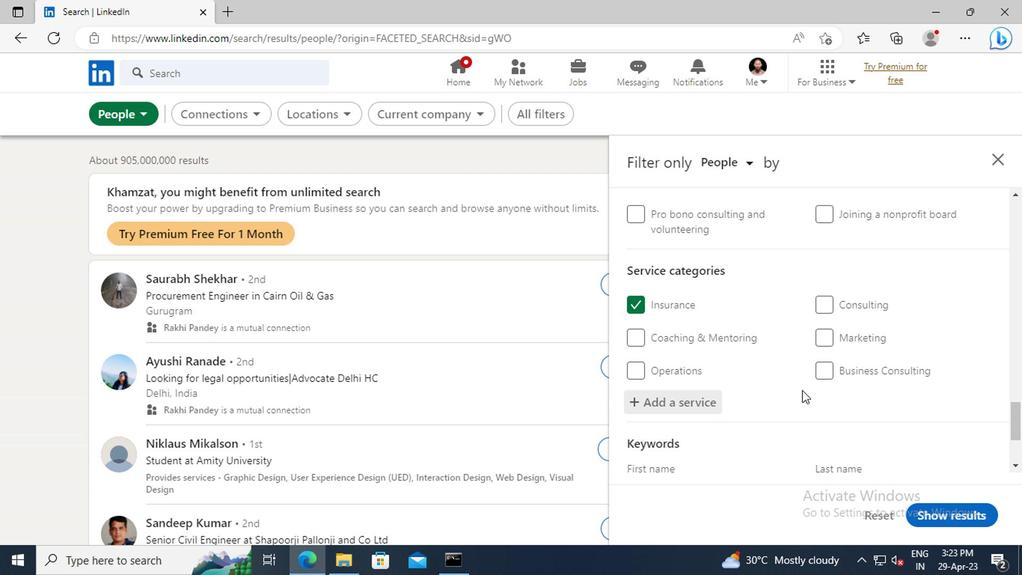 
Action: Mouse scrolled (800, 390) with delta (0, 0)
Screenshot: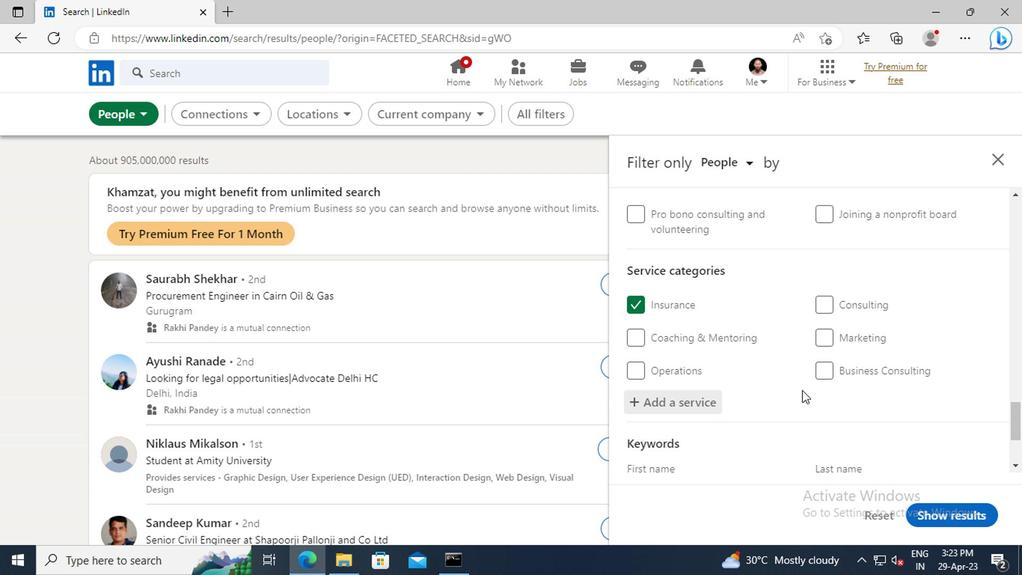 
Action: Mouse scrolled (800, 390) with delta (0, 0)
Screenshot: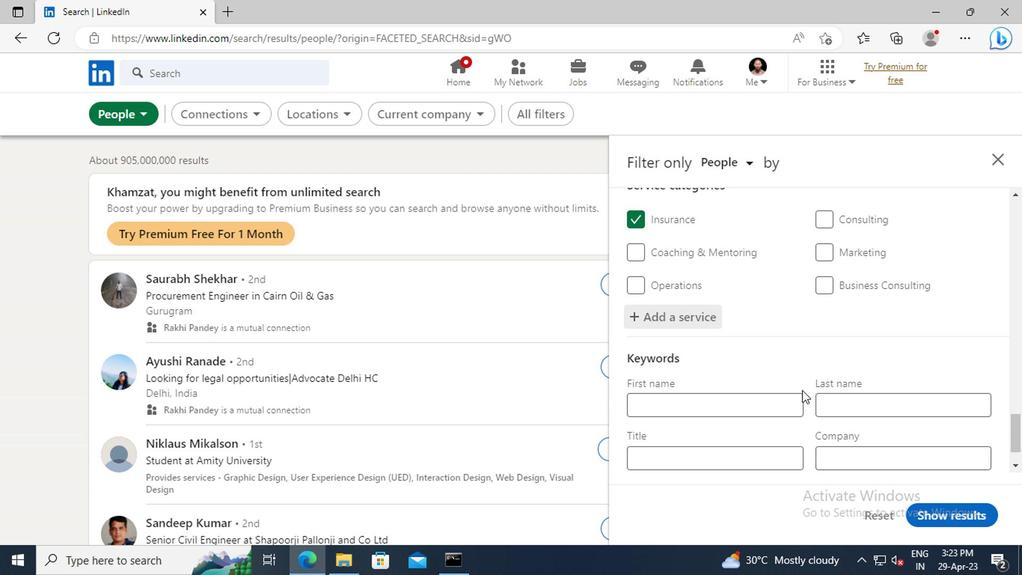 
Action: Mouse scrolled (800, 390) with delta (0, 0)
Screenshot: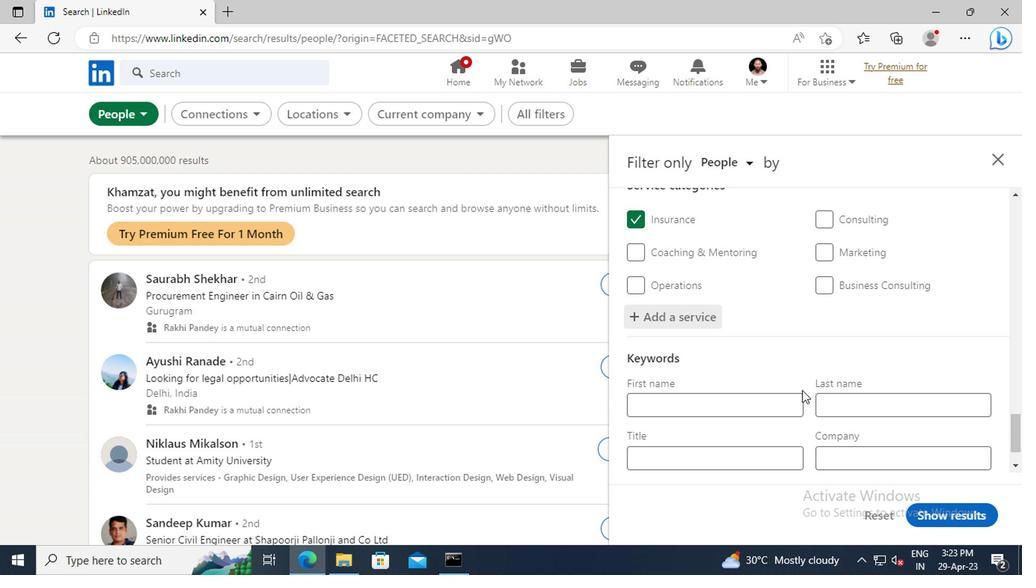 
Action: Mouse scrolled (800, 390) with delta (0, 0)
Screenshot: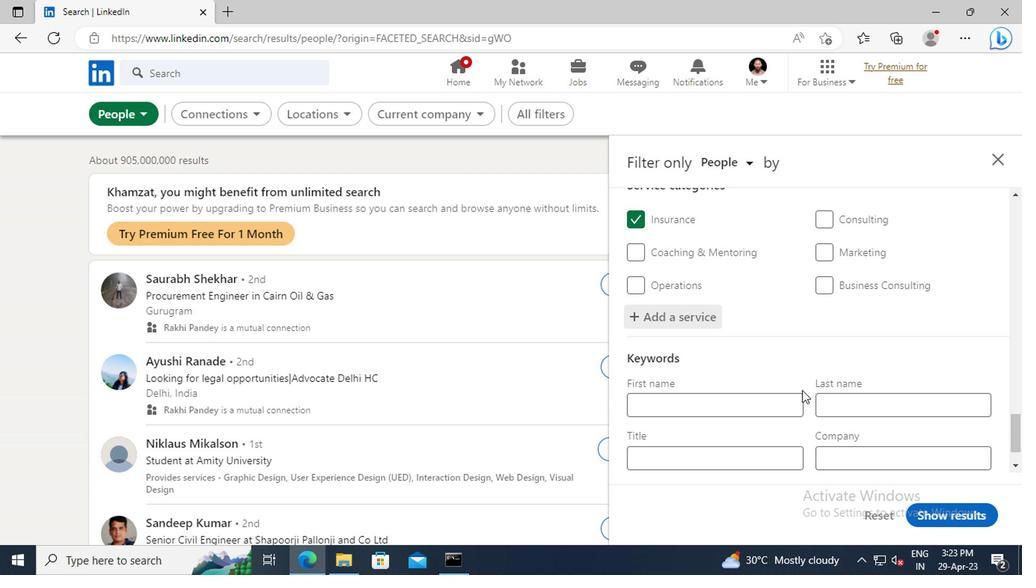 
Action: Mouse moved to (709, 414)
Screenshot: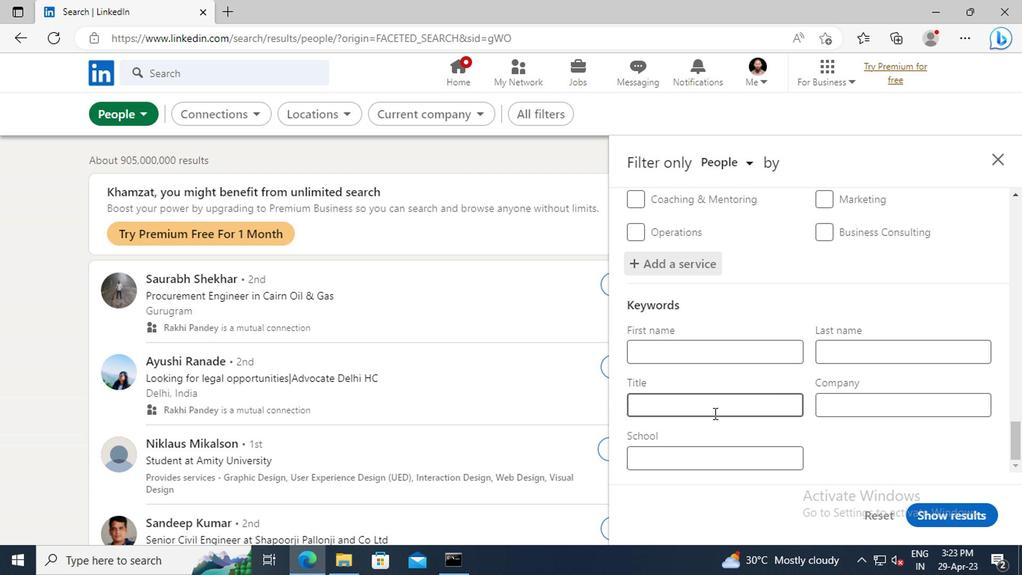 
Action: Mouse pressed left at (709, 414)
Screenshot: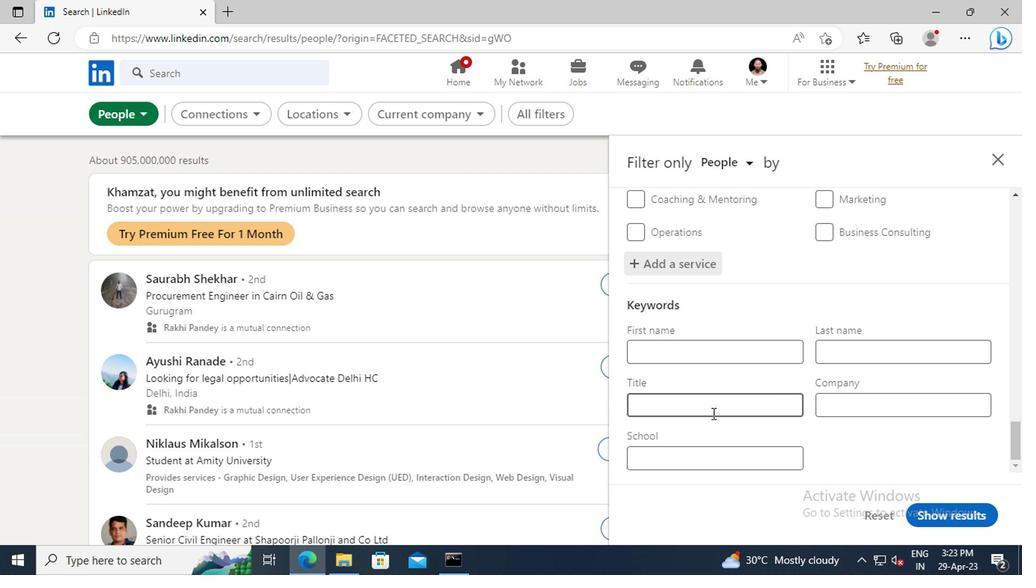 
Action: Key pressed <Key.shift>ACCOUNT<Key.space><Key.shift>MANAGER<Key.enter>
Screenshot: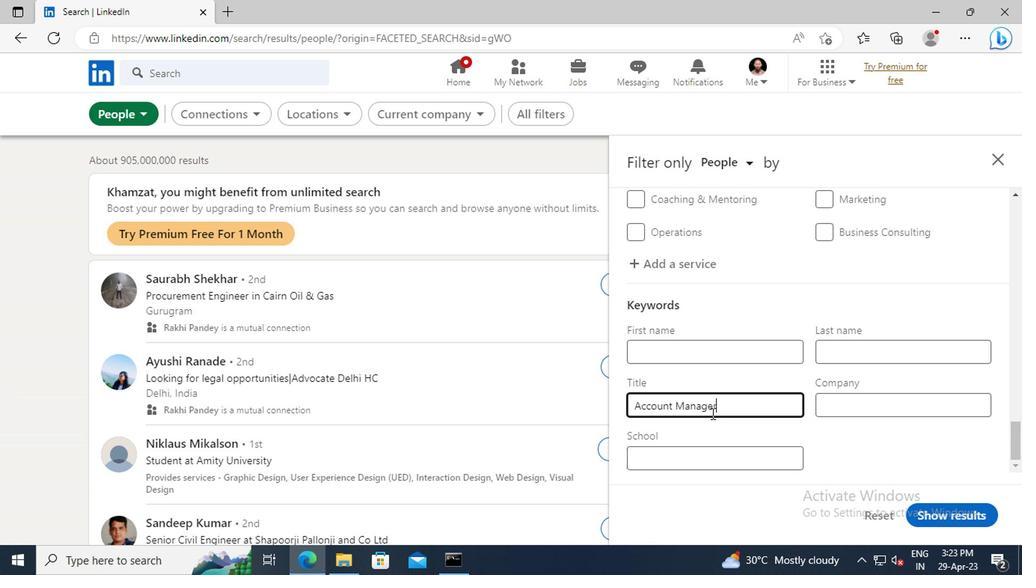 
Action: Mouse moved to (931, 516)
Screenshot: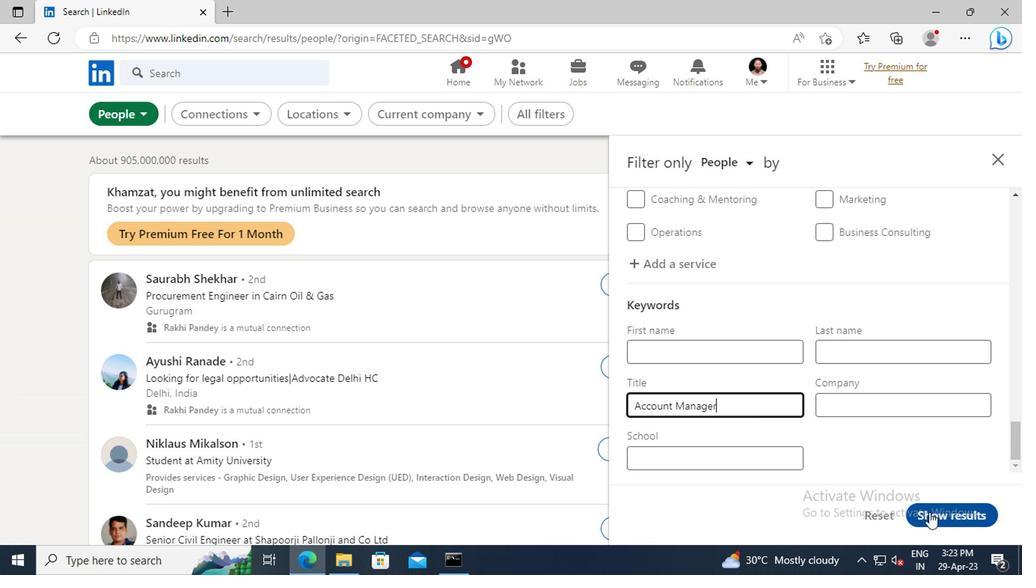 
Action: Mouse pressed left at (931, 516)
Screenshot: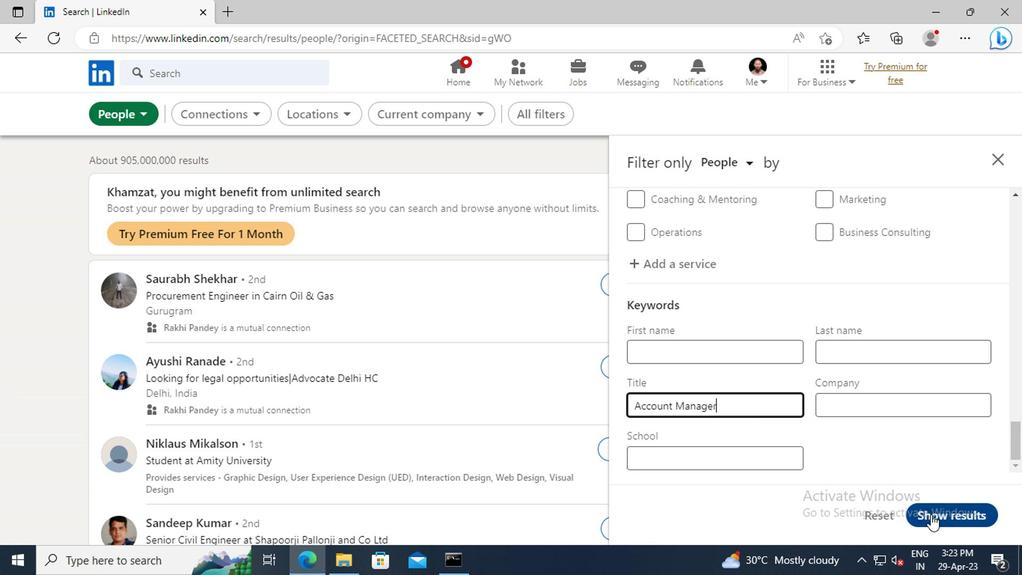 
